 Task: Look for space in Naushahro Fīroz, Pakistan from 2nd September, 2023 to 5th September, 2023 for 1 adult in price range Rs.5000 to Rs.10000. Place can be private room with 1  bedroom having 1 bed and 1 bathroom. Property type can be house, flat, guest house, hotel. Booking option can be shelf check-in. Required host language is English.
Action: Mouse moved to (514, 127)
Screenshot: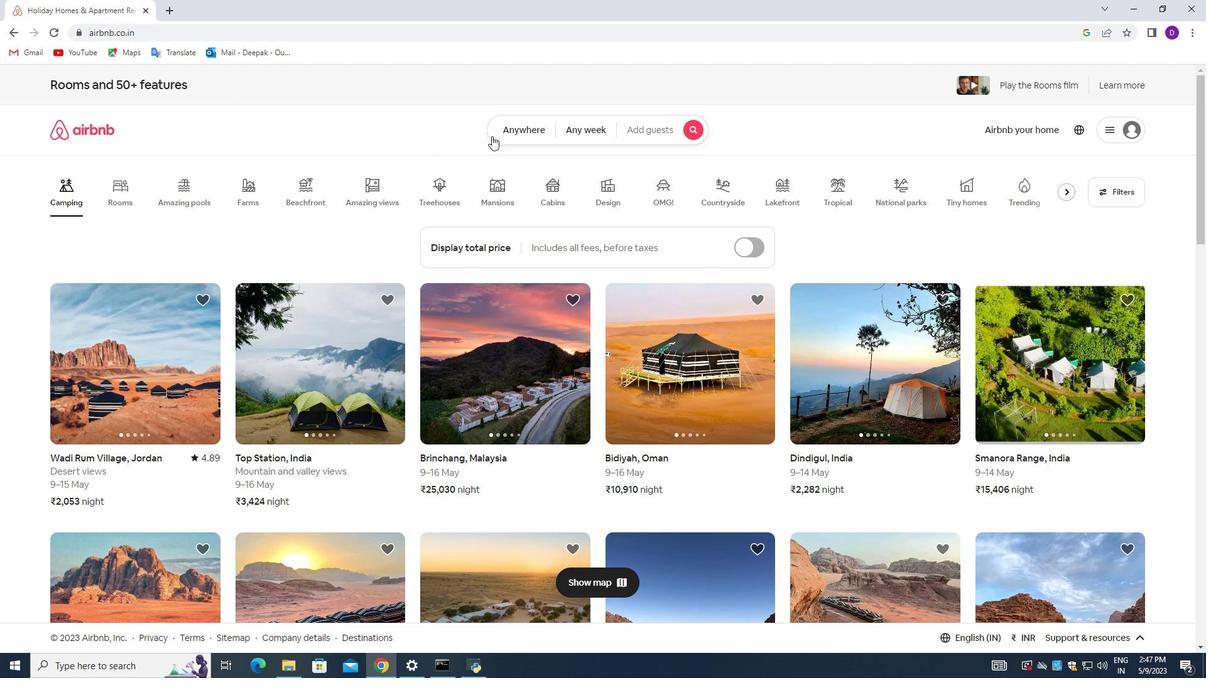 
Action: Mouse pressed left at (514, 127)
Screenshot: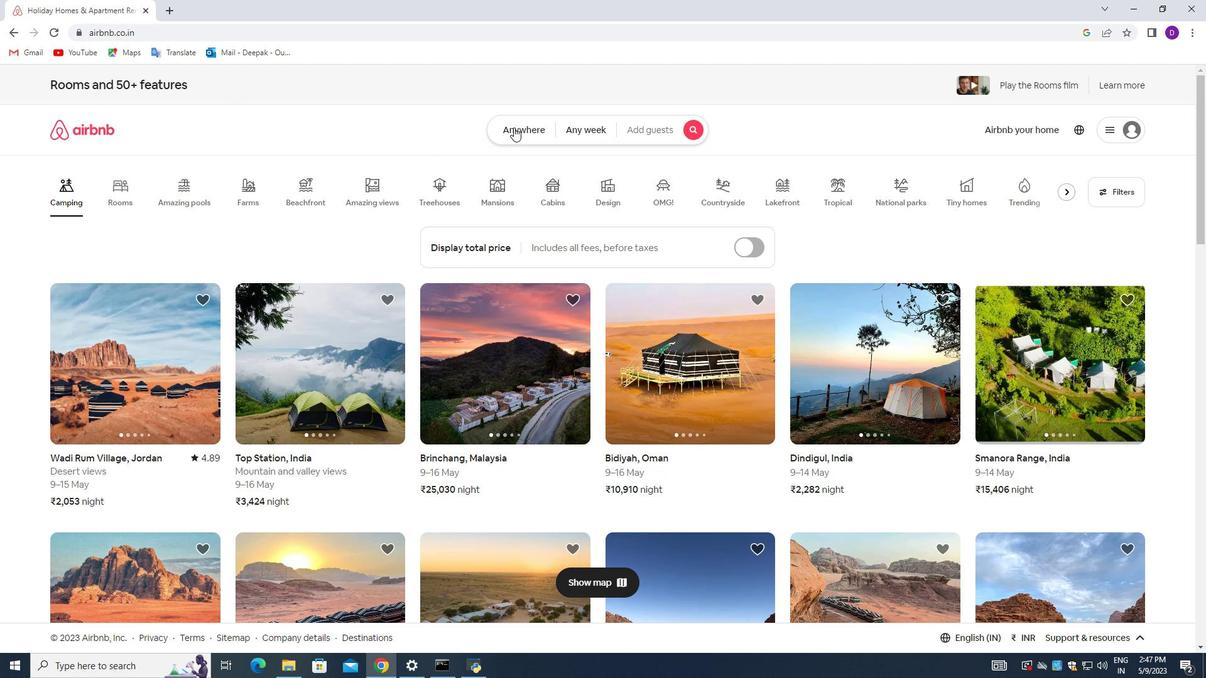 
Action: Mouse moved to (423, 182)
Screenshot: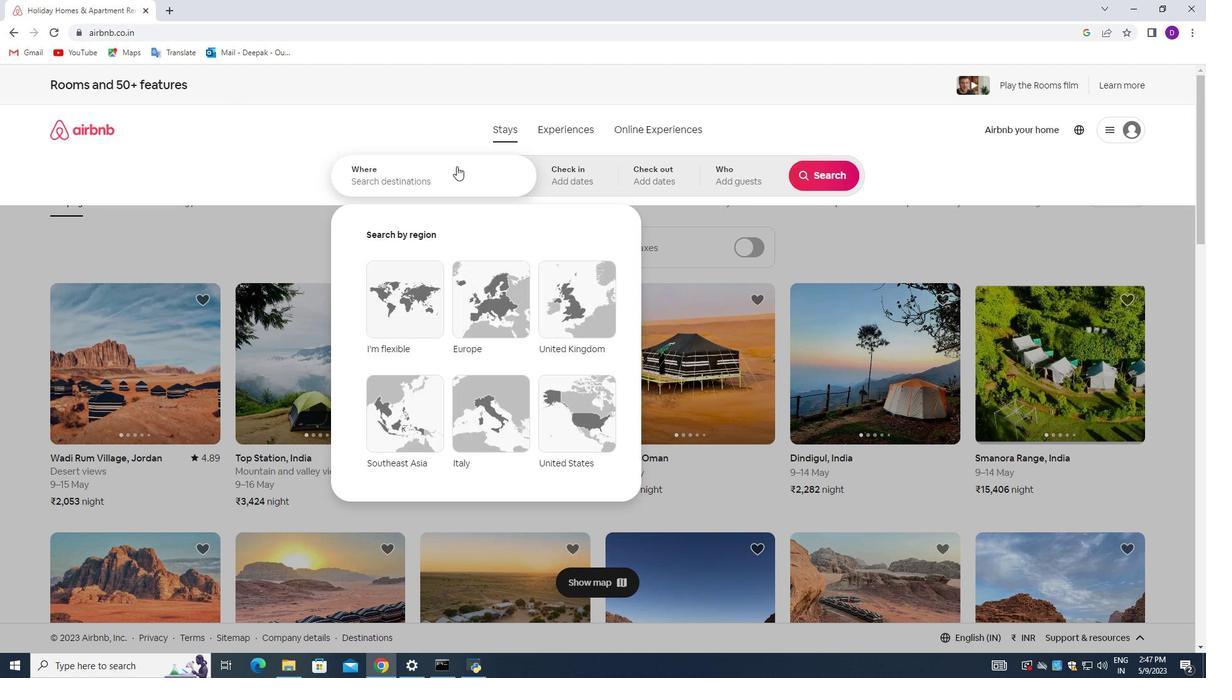 
Action: Mouse pressed left at (423, 182)
Screenshot: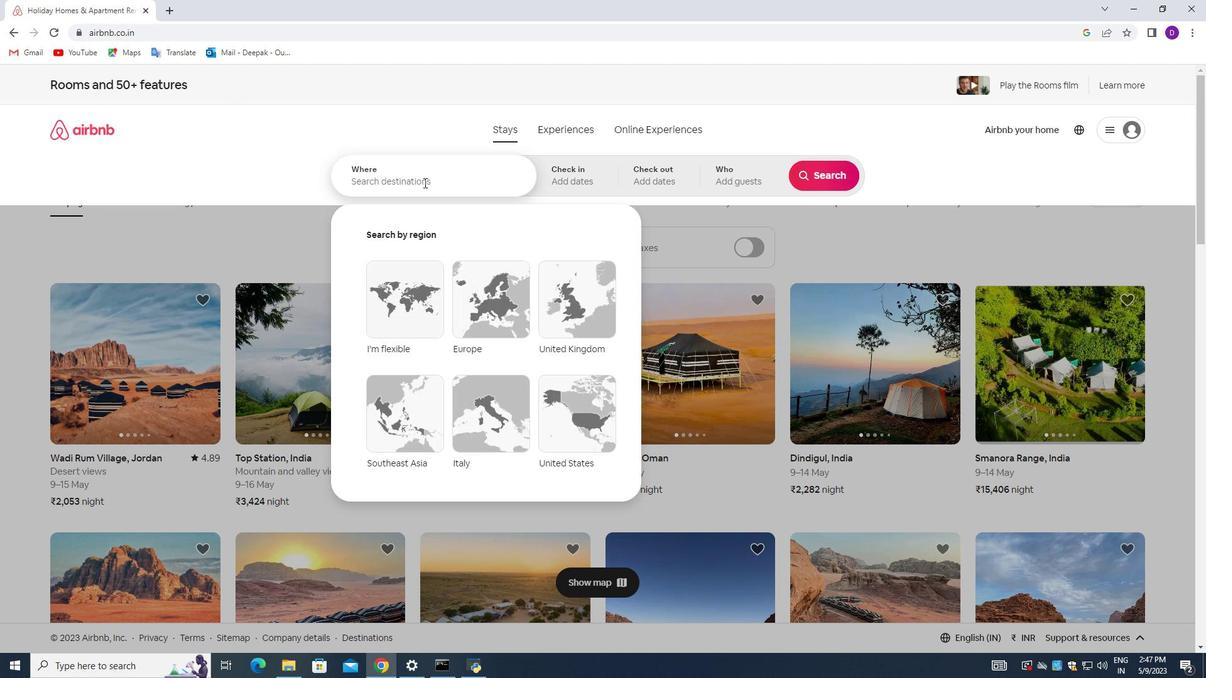 
Action: Mouse moved to (265, 218)
Screenshot: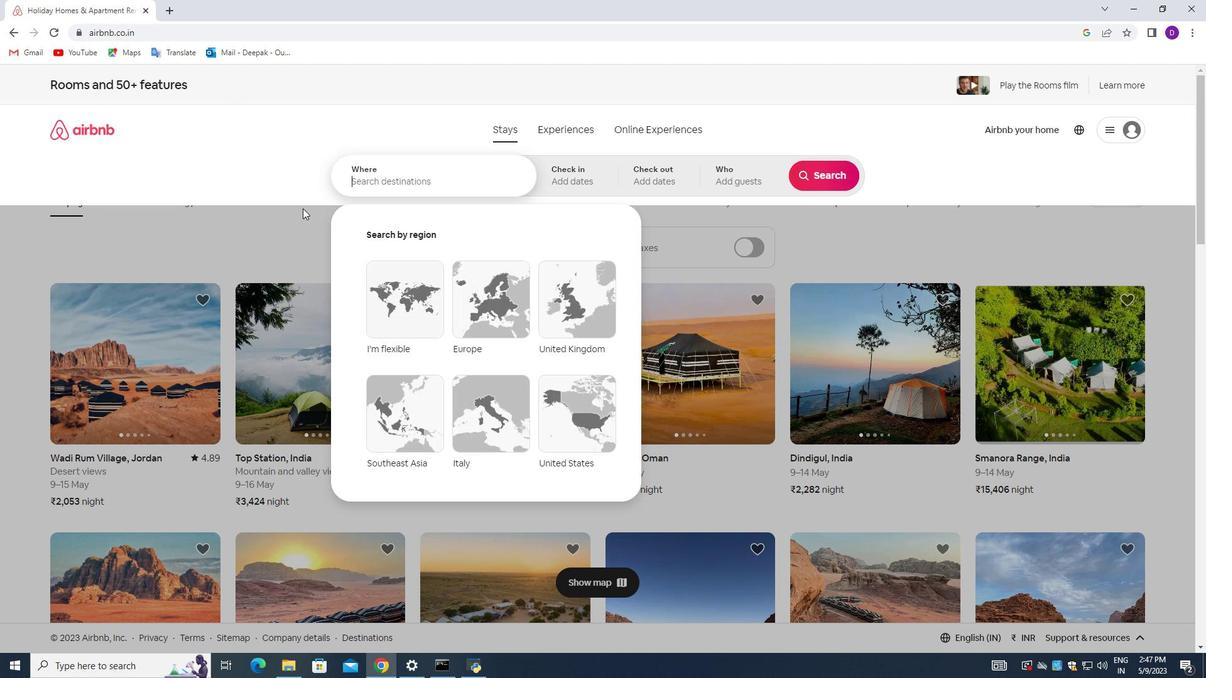 
Action: Key pressed <Key.shift>Naushahro<Key.space><Key.shift_r>Firoz,<Key.space><Key.shift>Pakistan<Key.enter>
Screenshot: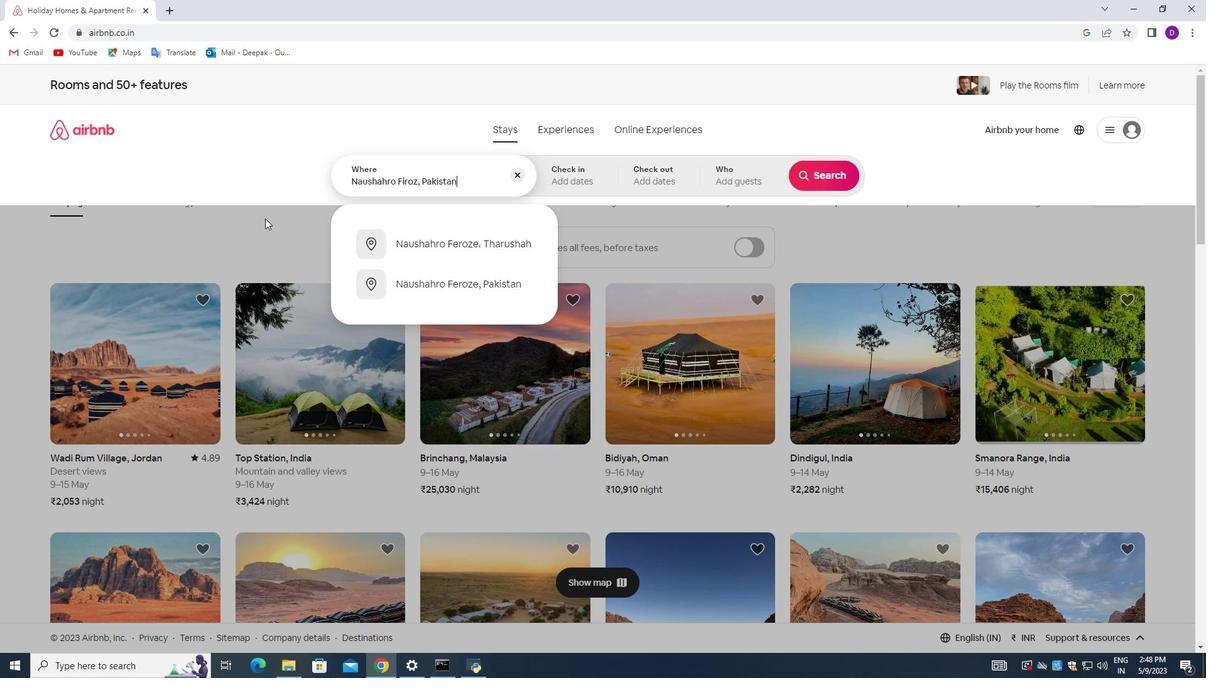 
Action: Mouse moved to (821, 281)
Screenshot: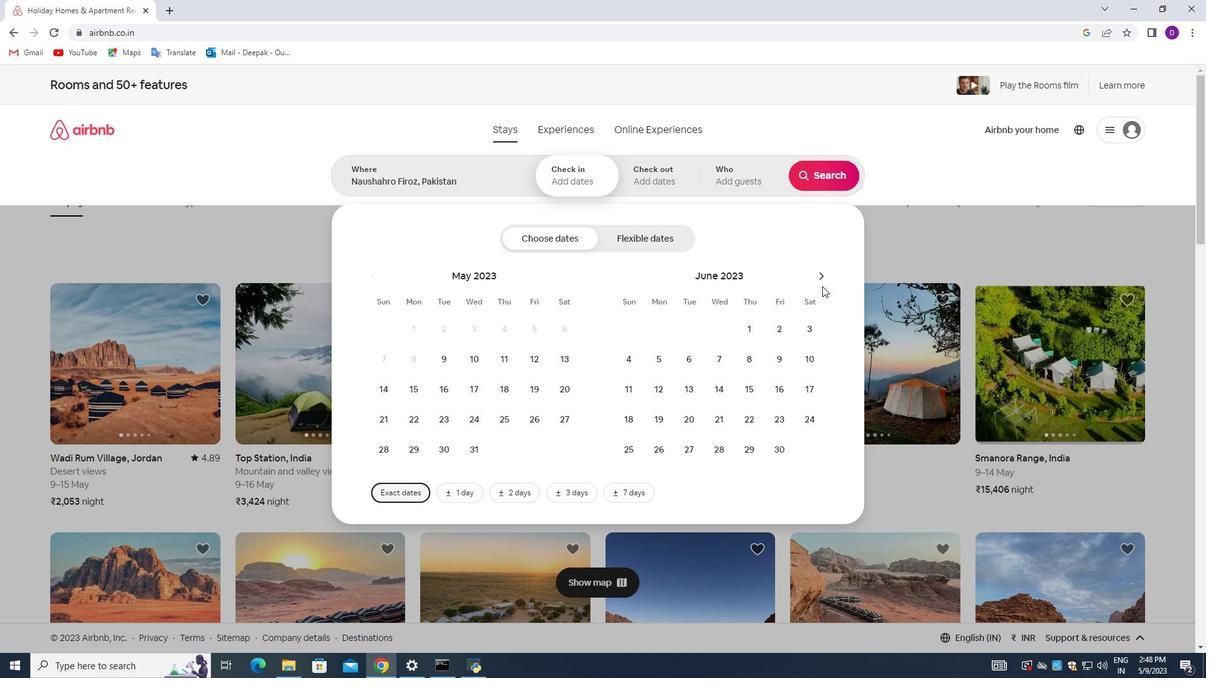 
Action: Mouse pressed left at (821, 281)
Screenshot: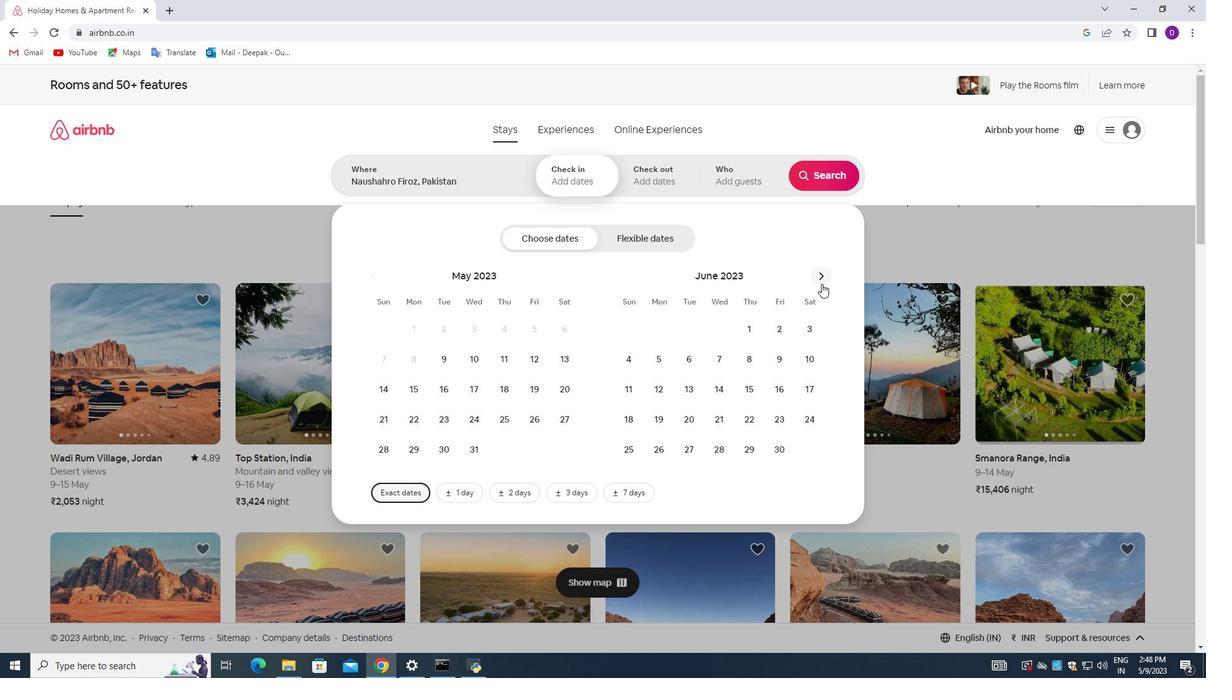 
Action: Mouse pressed left at (821, 281)
Screenshot: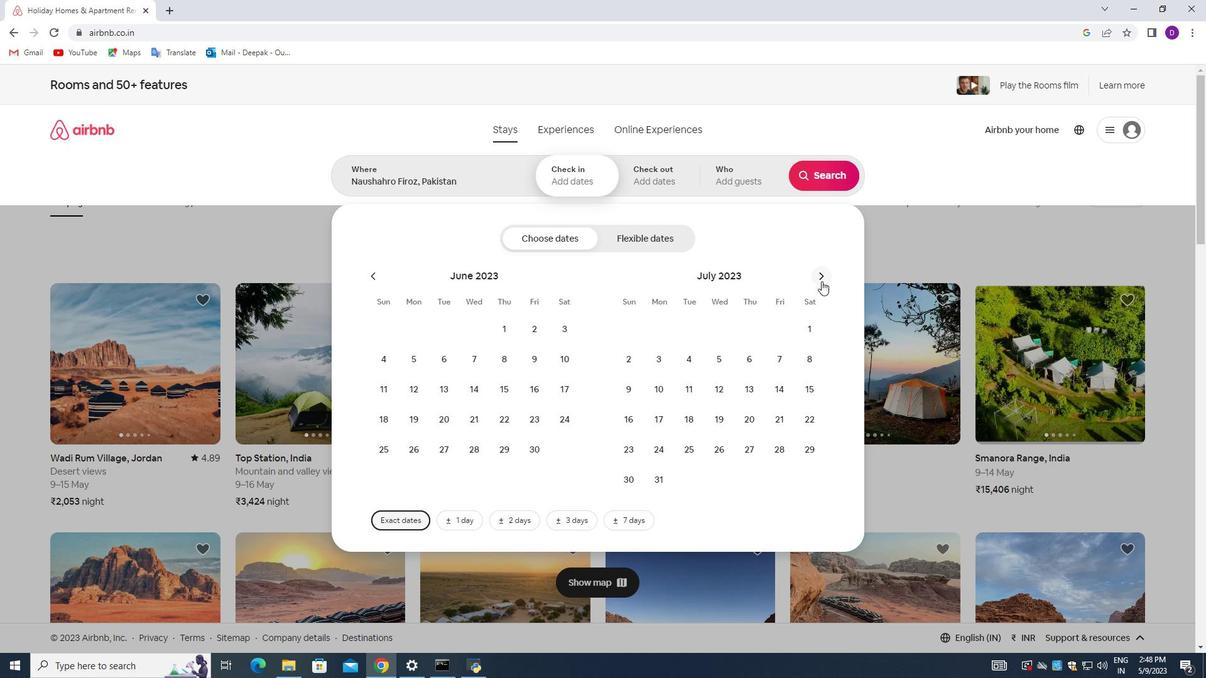 
Action: Mouse pressed left at (821, 281)
Screenshot: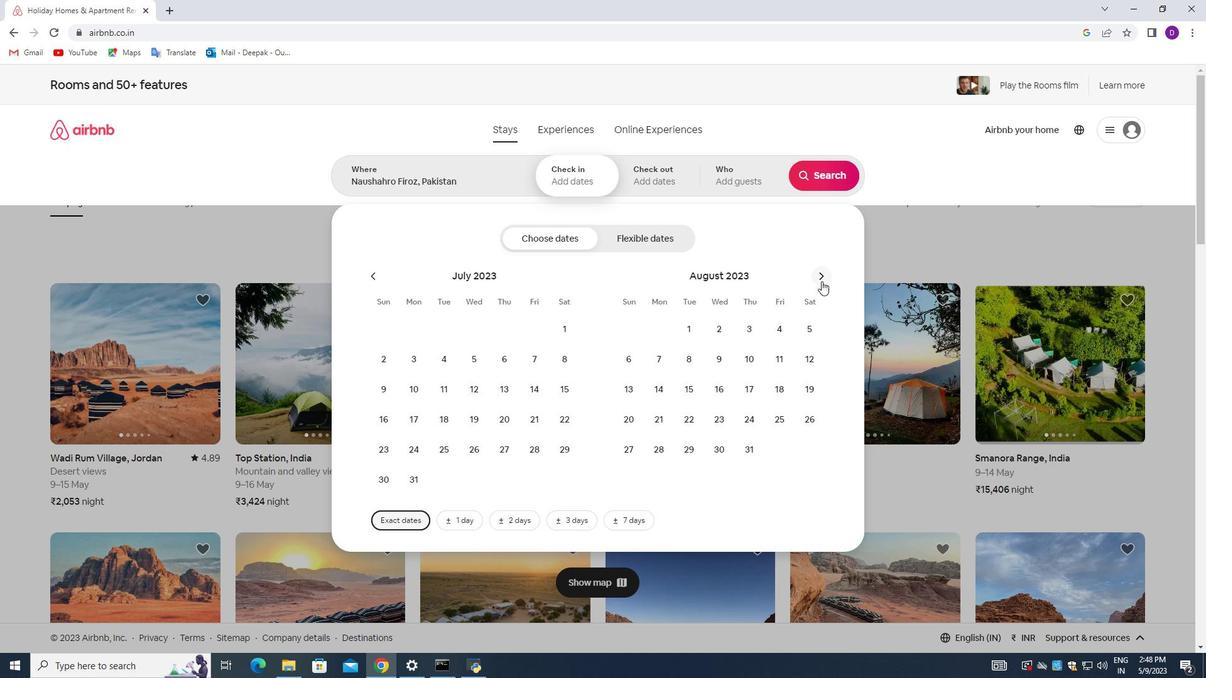 
Action: Mouse moved to (813, 324)
Screenshot: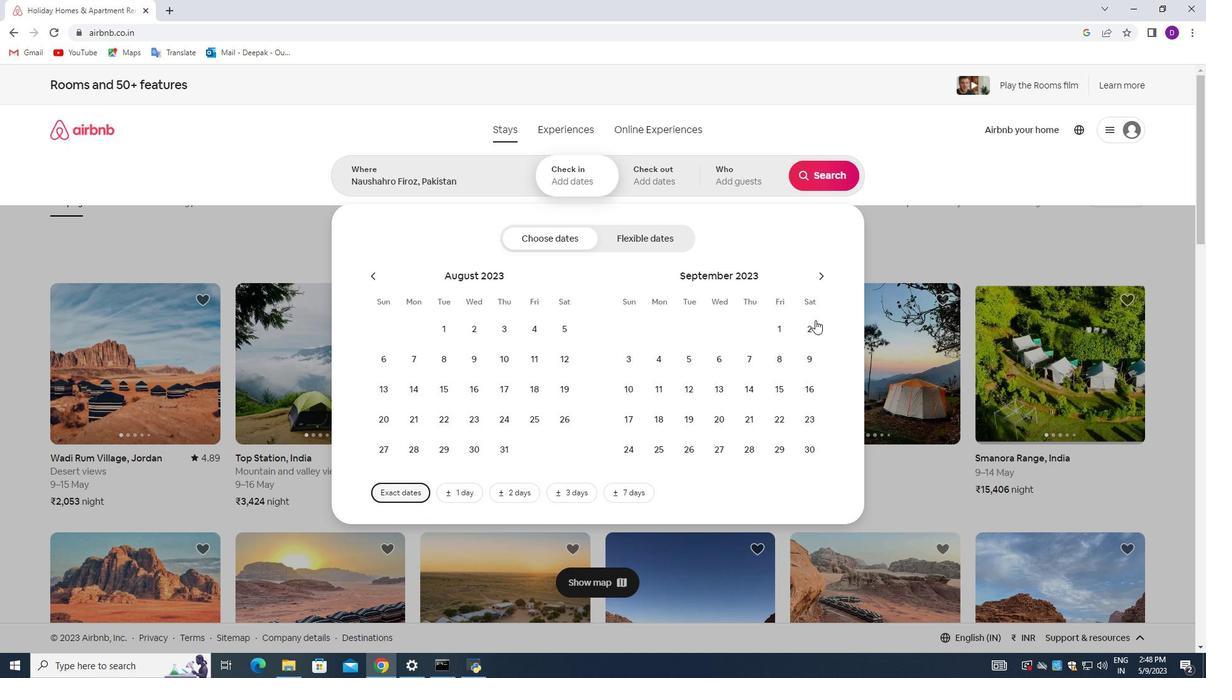 
Action: Mouse pressed left at (813, 324)
Screenshot: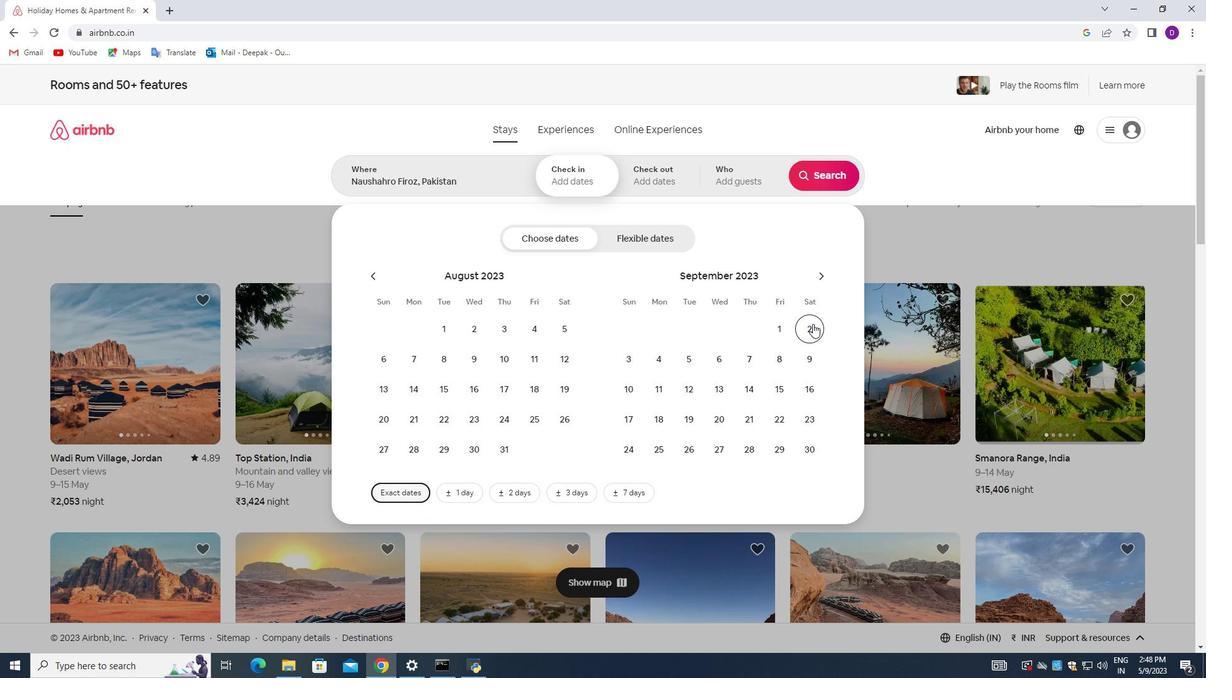 
Action: Mouse moved to (691, 353)
Screenshot: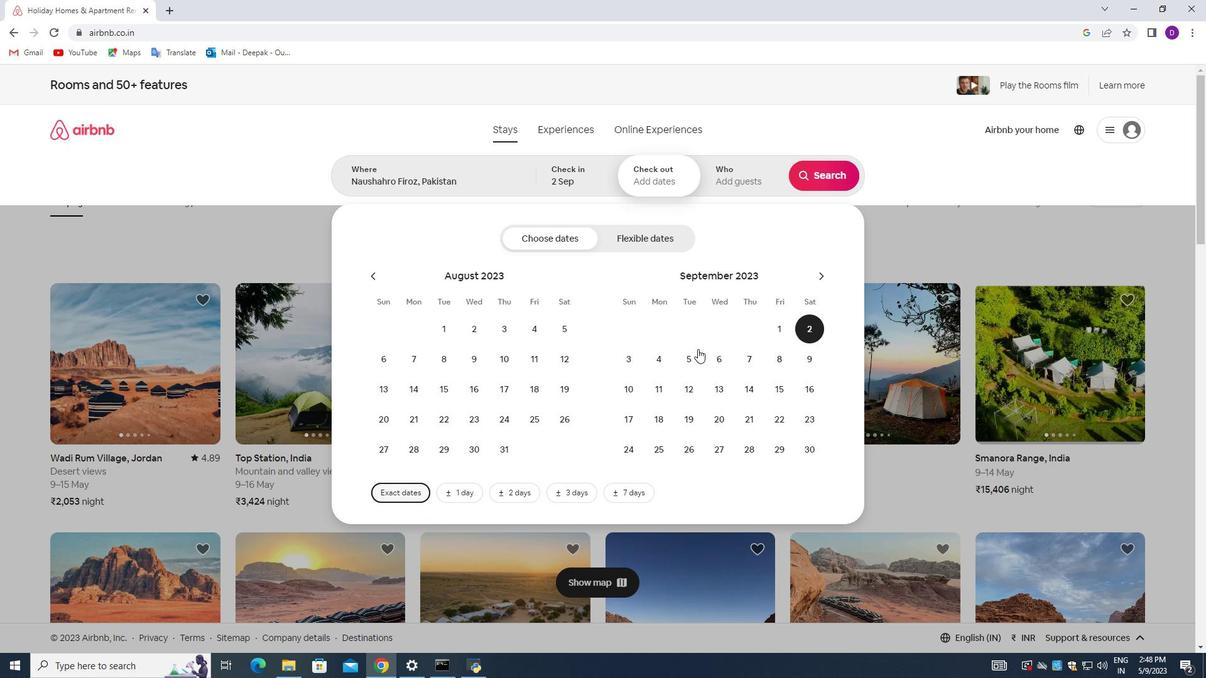 
Action: Mouse pressed left at (691, 353)
Screenshot: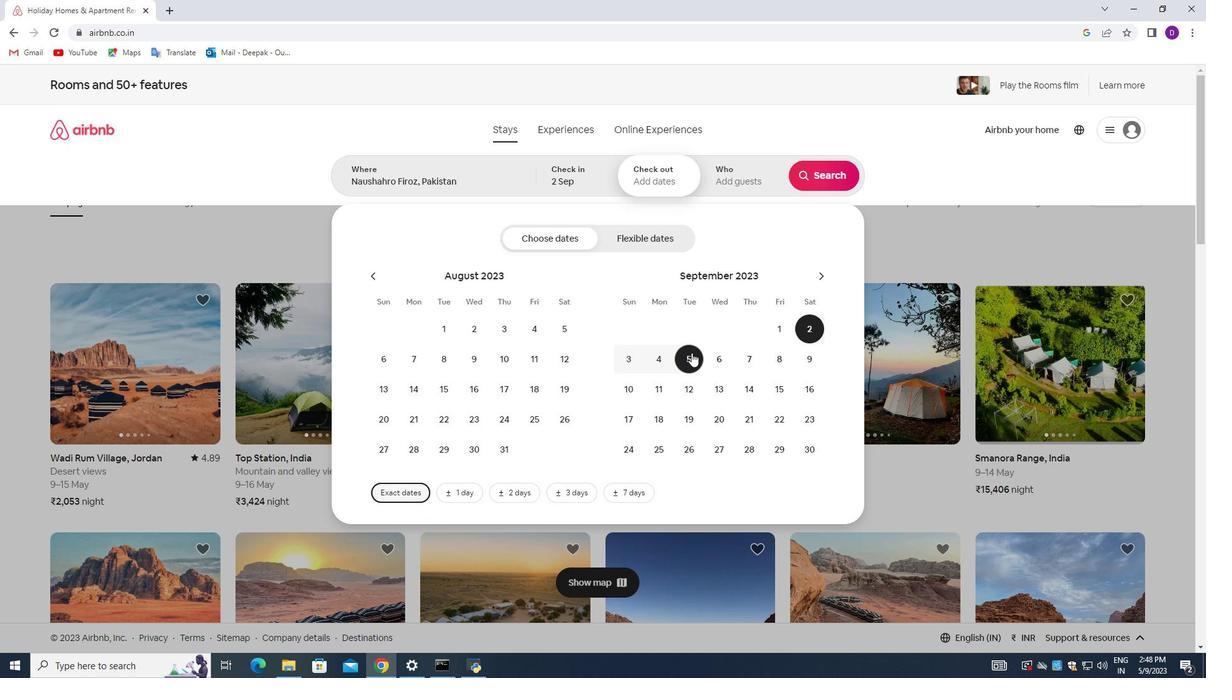 
Action: Mouse moved to (723, 178)
Screenshot: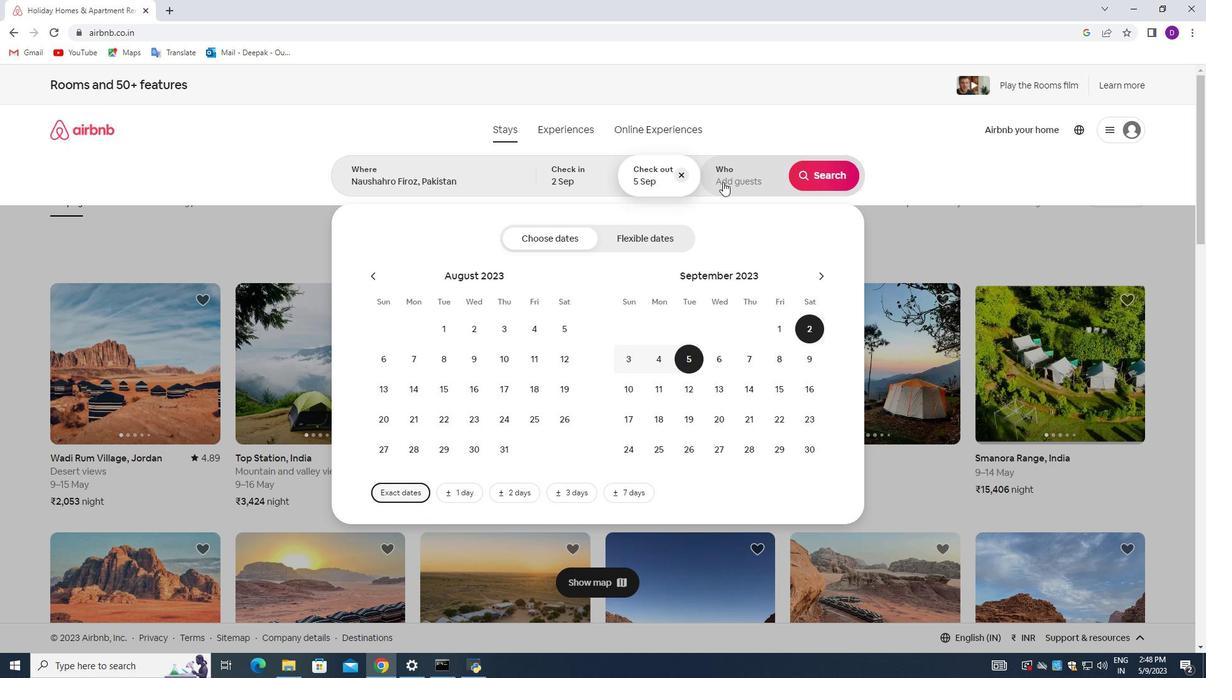 
Action: Mouse pressed left at (723, 178)
Screenshot: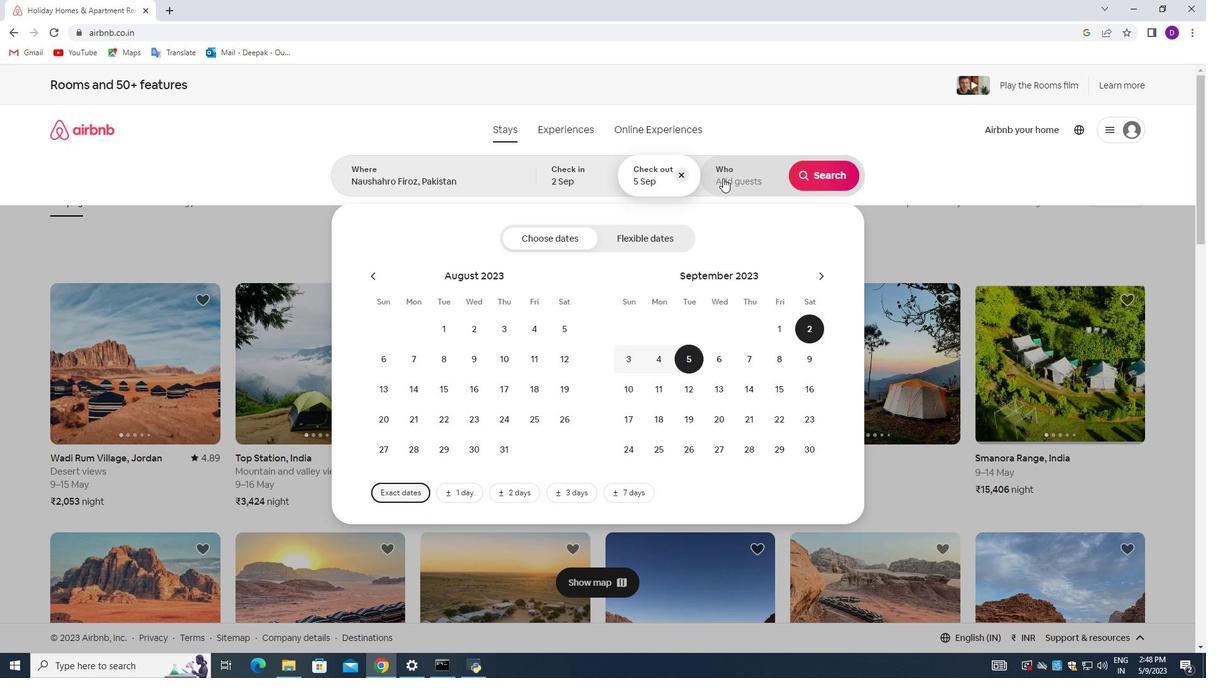
Action: Mouse moved to (821, 243)
Screenshot: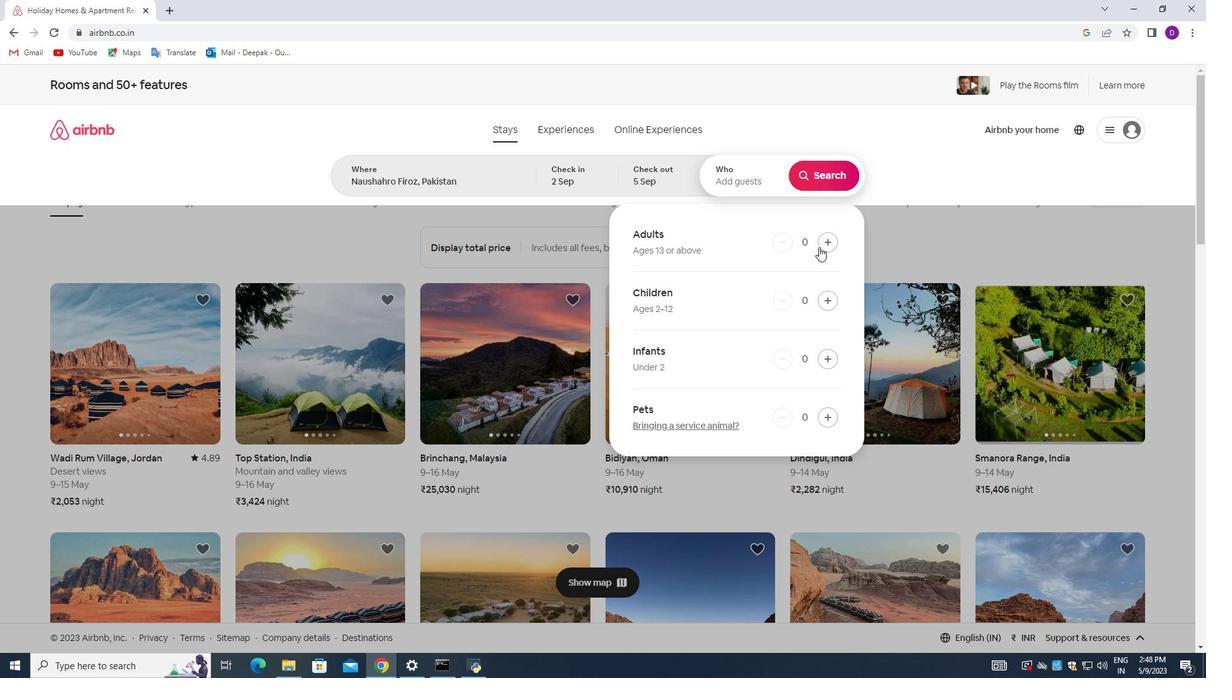 
Action: Mouse pressed left at (821, 243)
Screenshot: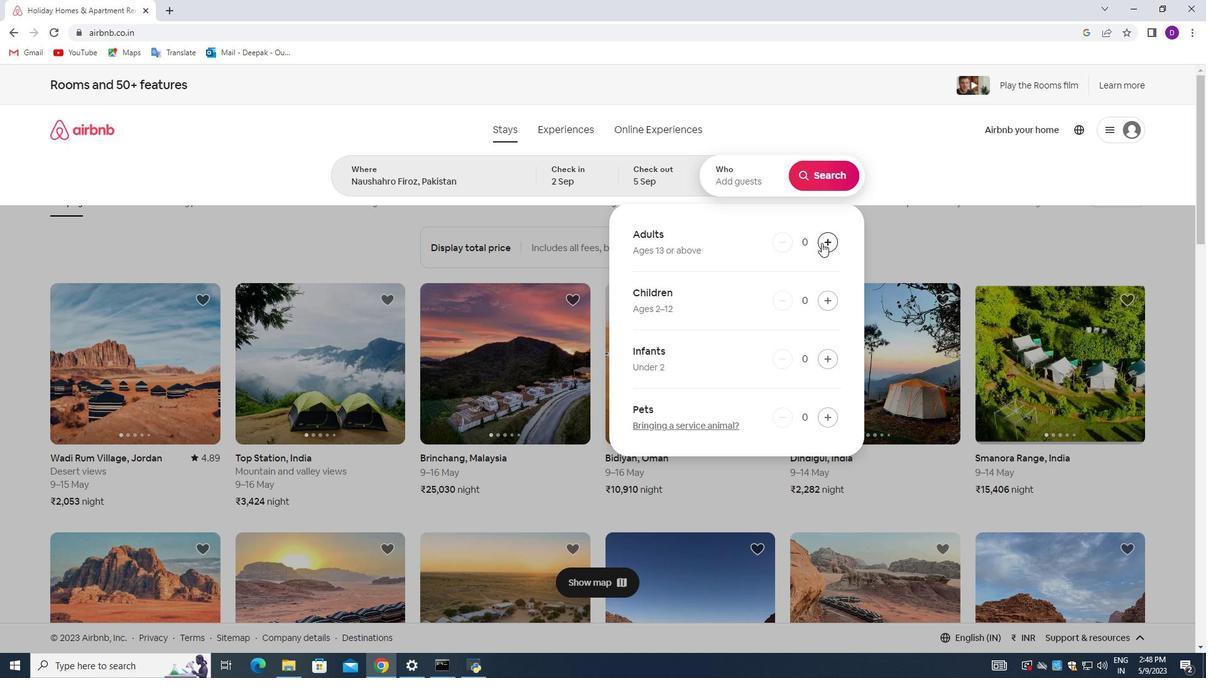 
Action: Mouse moved to (816, 175)
Screenshot: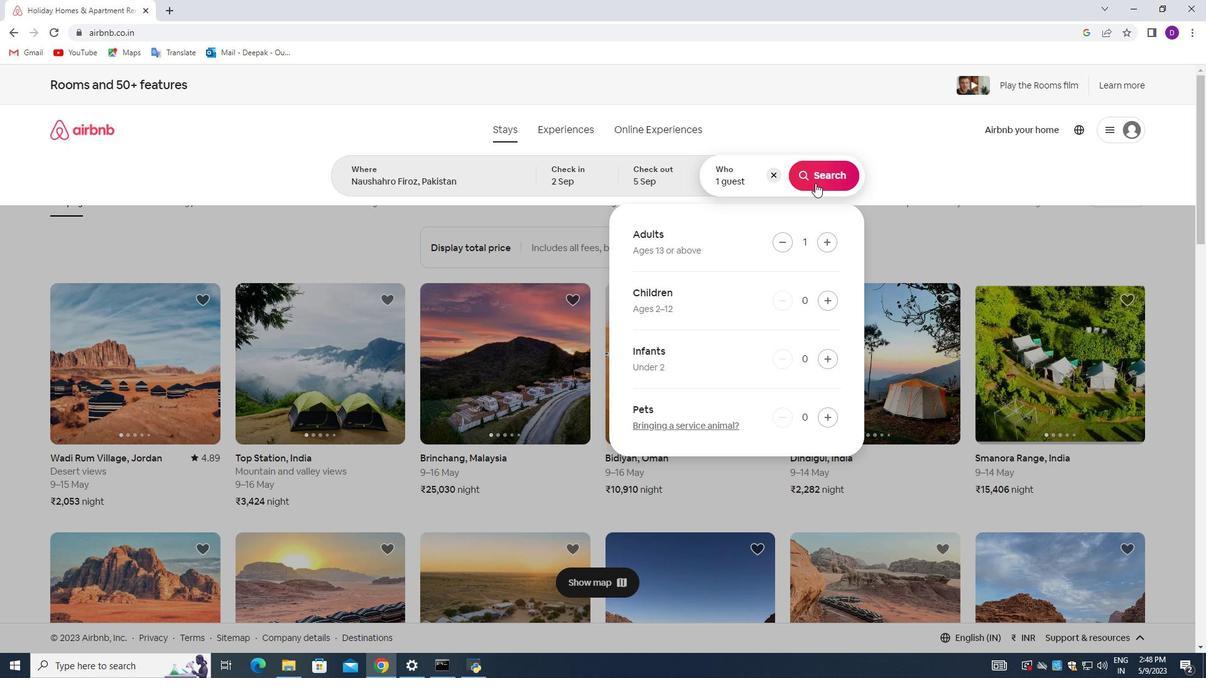 
Action: Mouse pressed left at (816, 175)
Screenshot: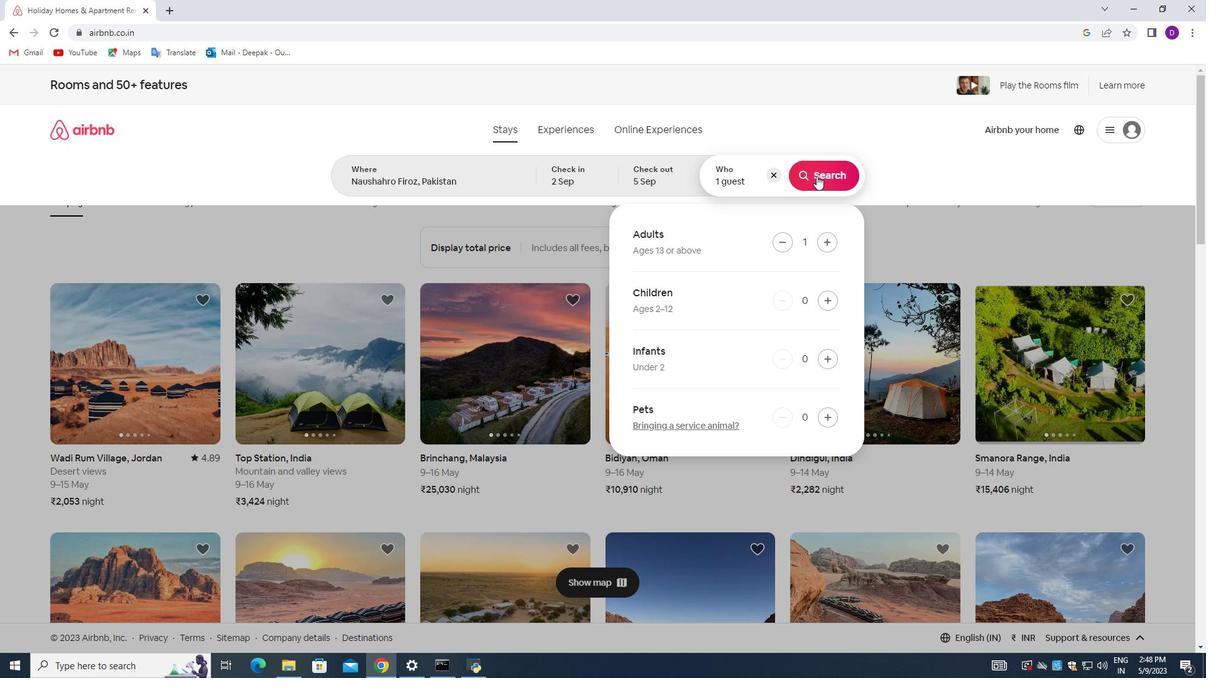 
Action: Mouse moved to (1133, 140)
Screenshot: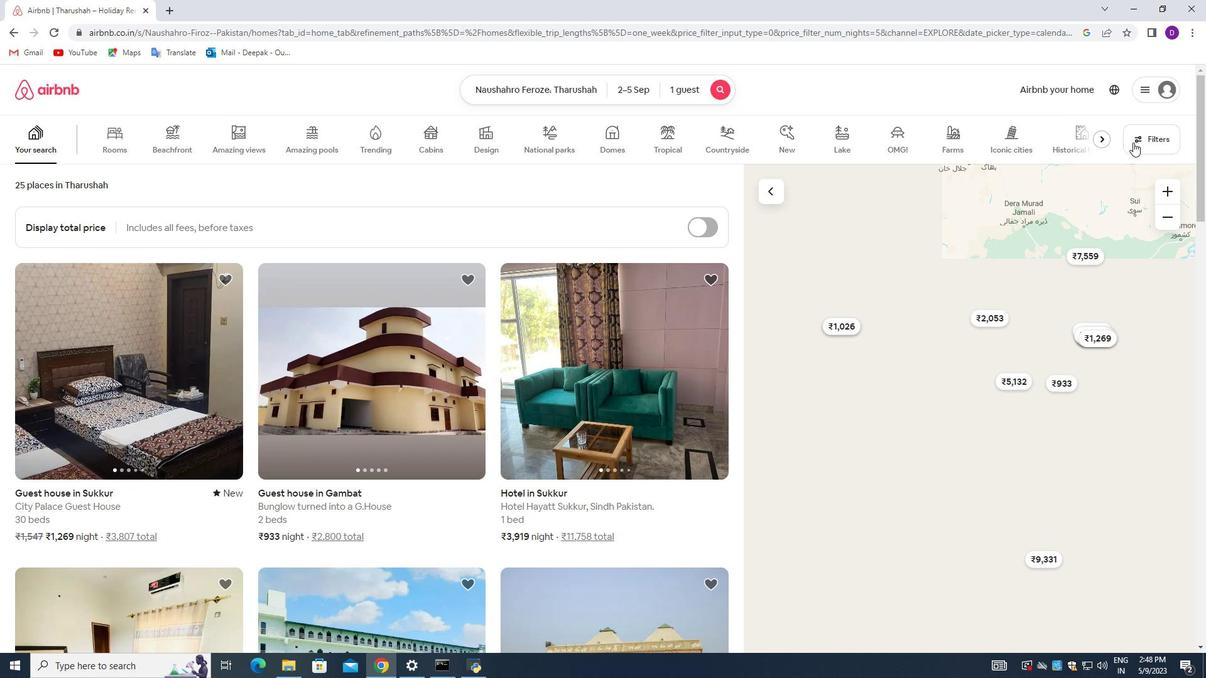 
Action: Mouse pressed left at (1133, 140)
Screenshot: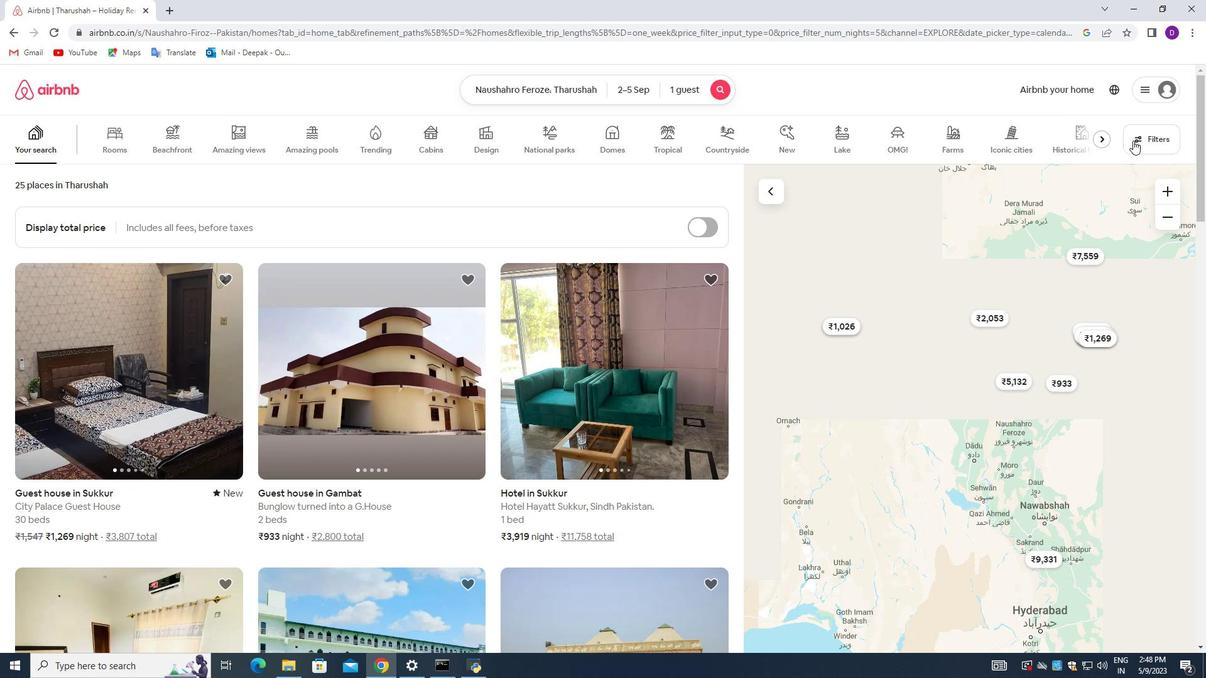 
Action: Mouse moved to (464, 448)
Screenshot: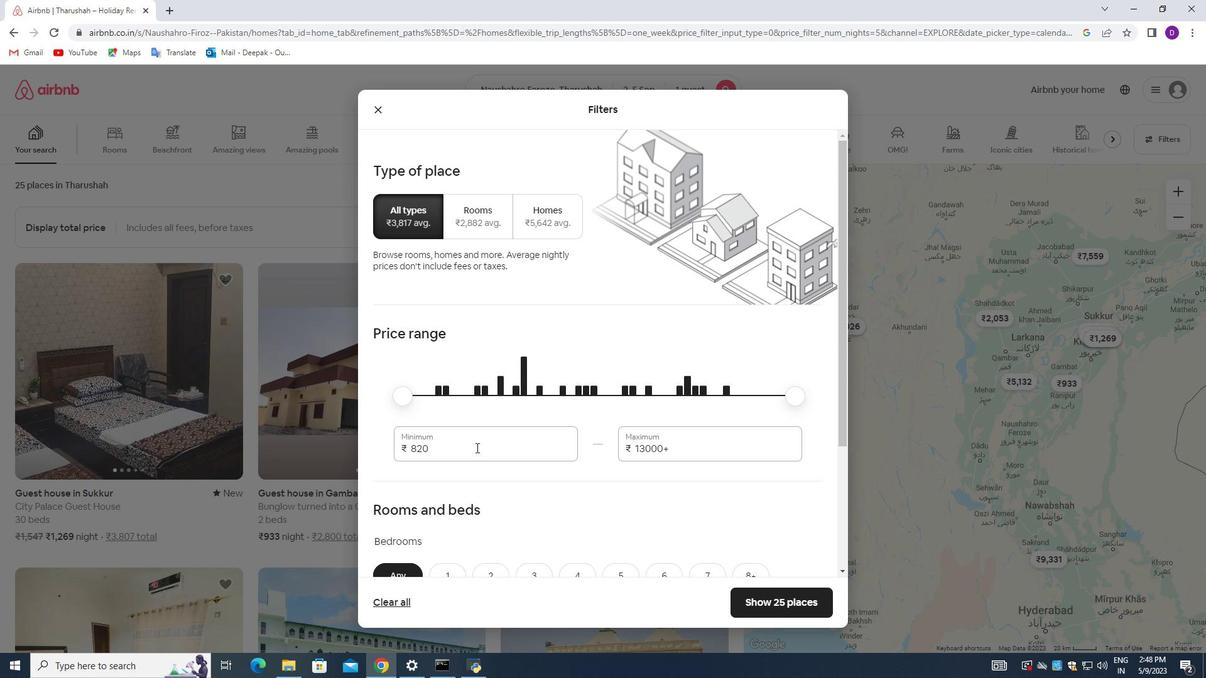 
Action: Mouse pressed left at (464, 448)
Screenshot: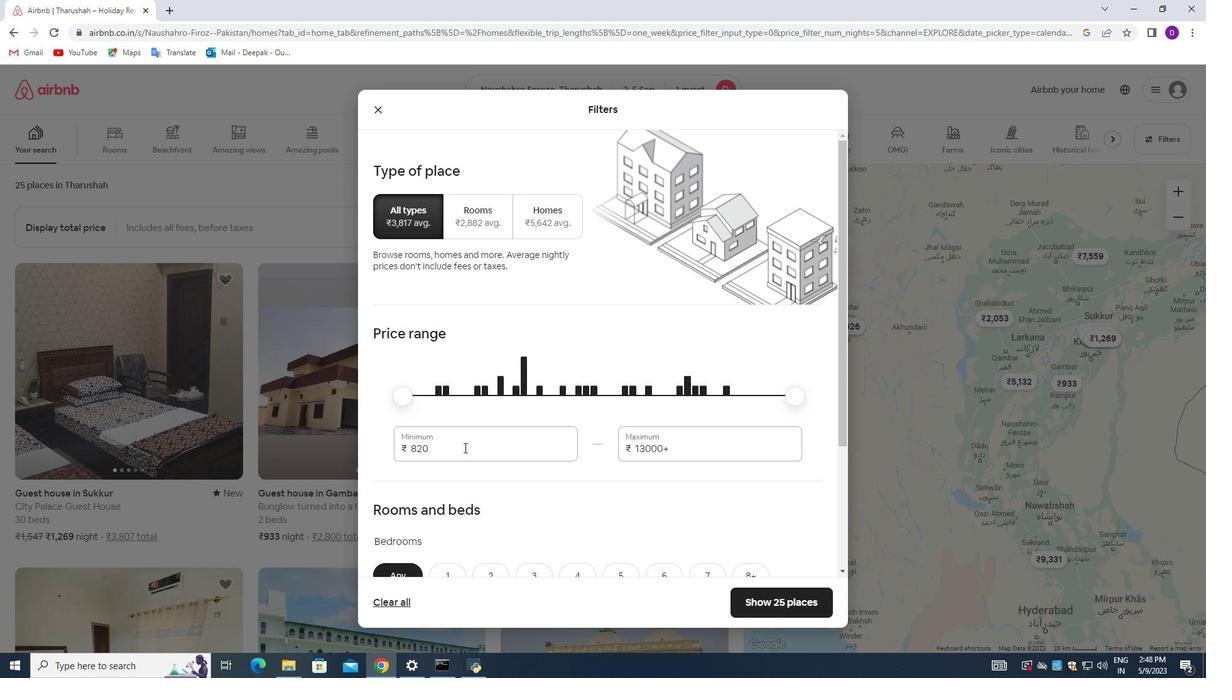 
Action: Mouse pressed left at (464, 448)
Screenshot: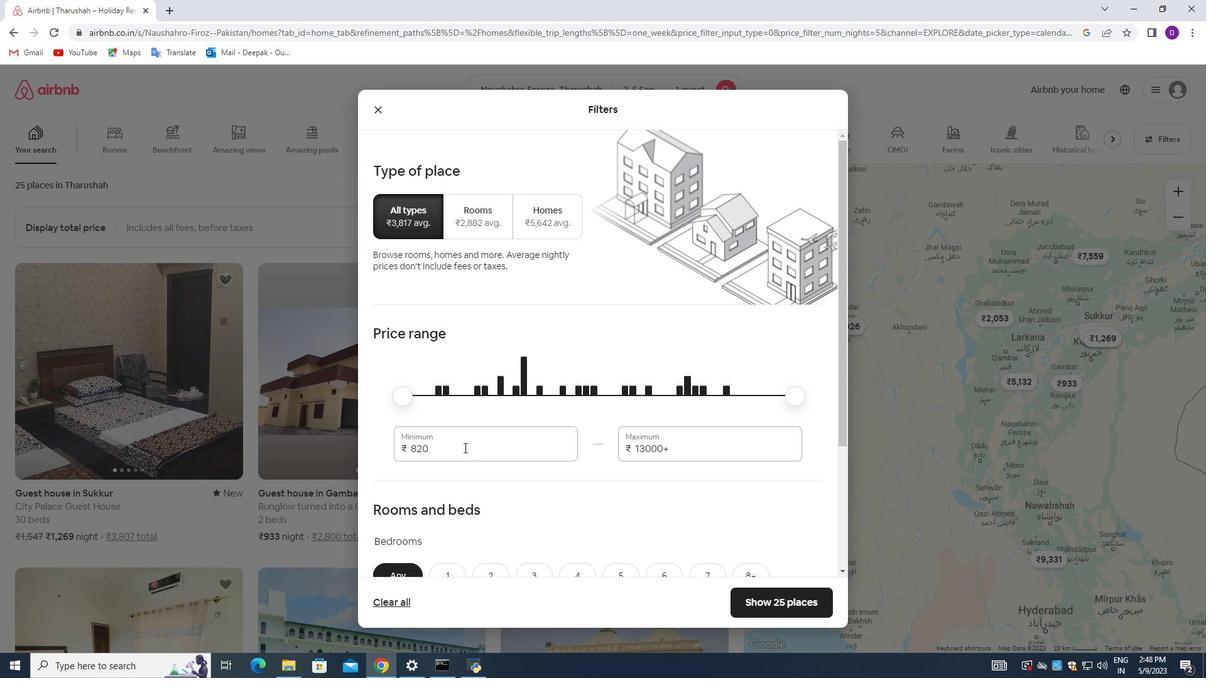 
Action: Key pressed 5000<Key.tab>10000
Screenshot: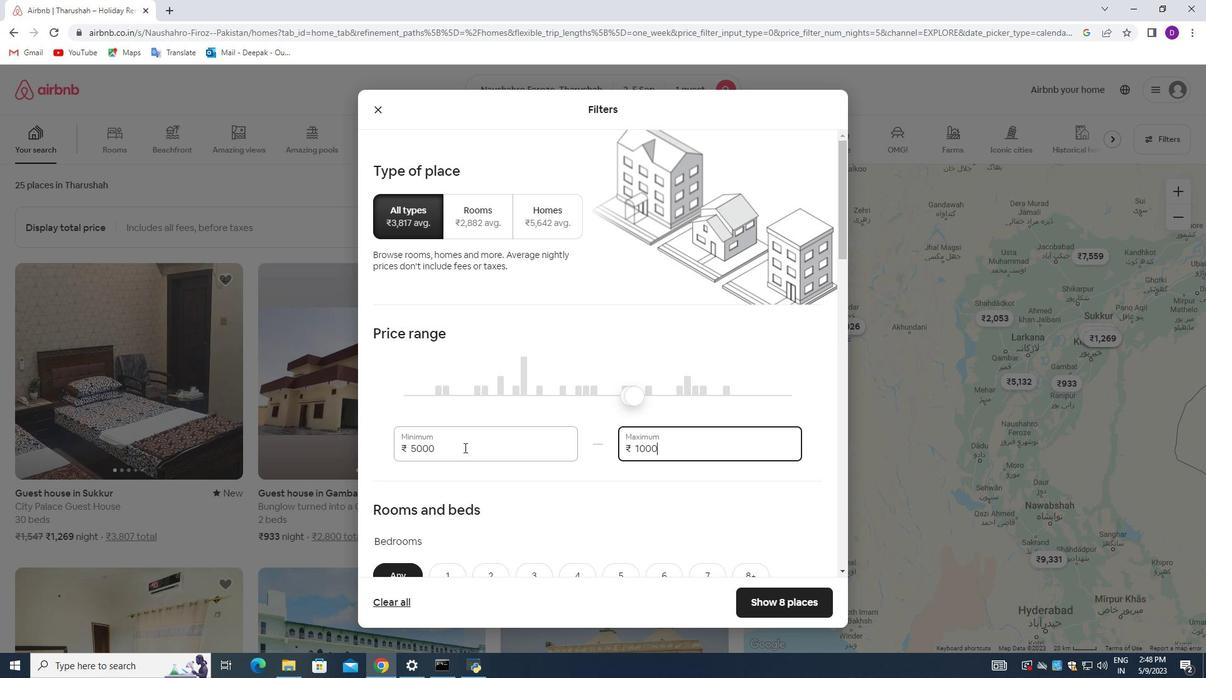 
Action: Mouse moved to (500, 427)
Screenshot: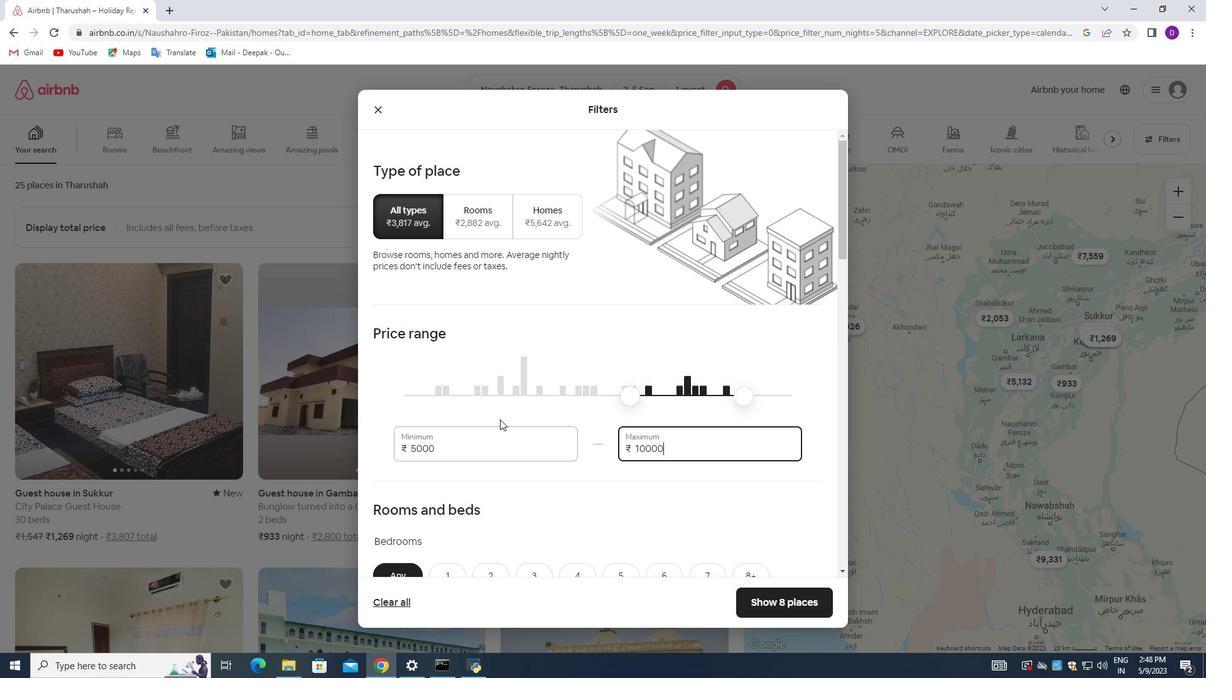 
Action: Mouse scrolled (500, 426) with delta (0, 0)
Screenshot: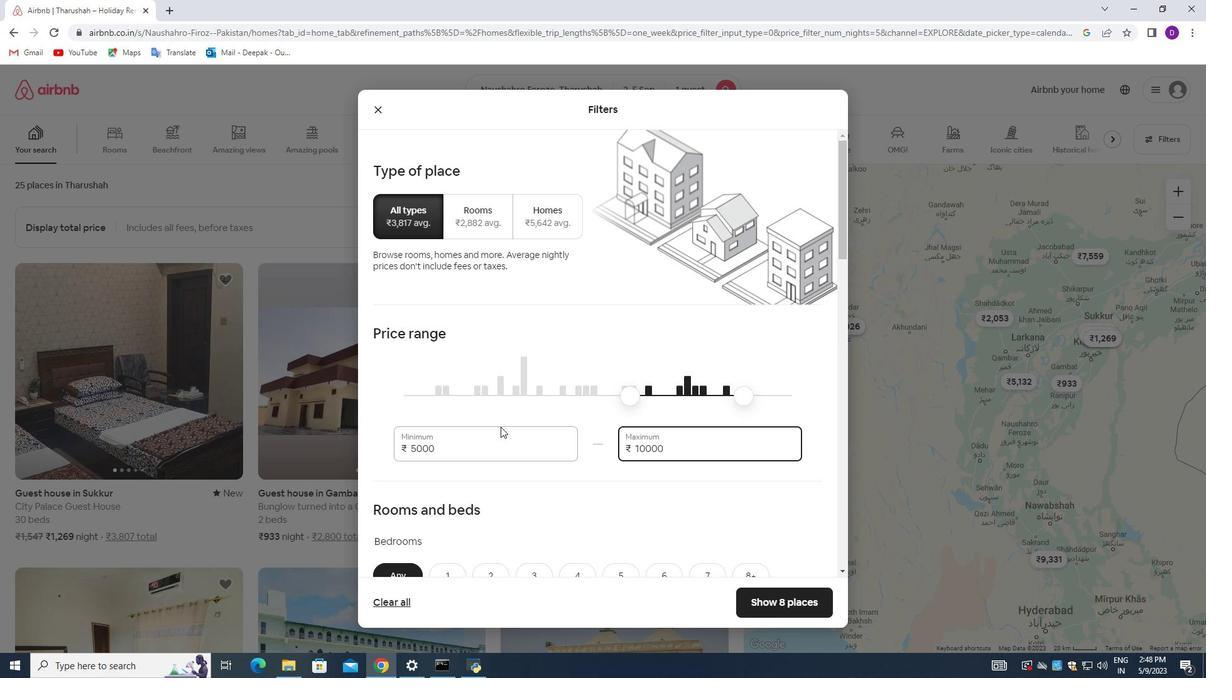
Action: Mouse scrolled (500, 426) with delta (0, 0)
Screenshot: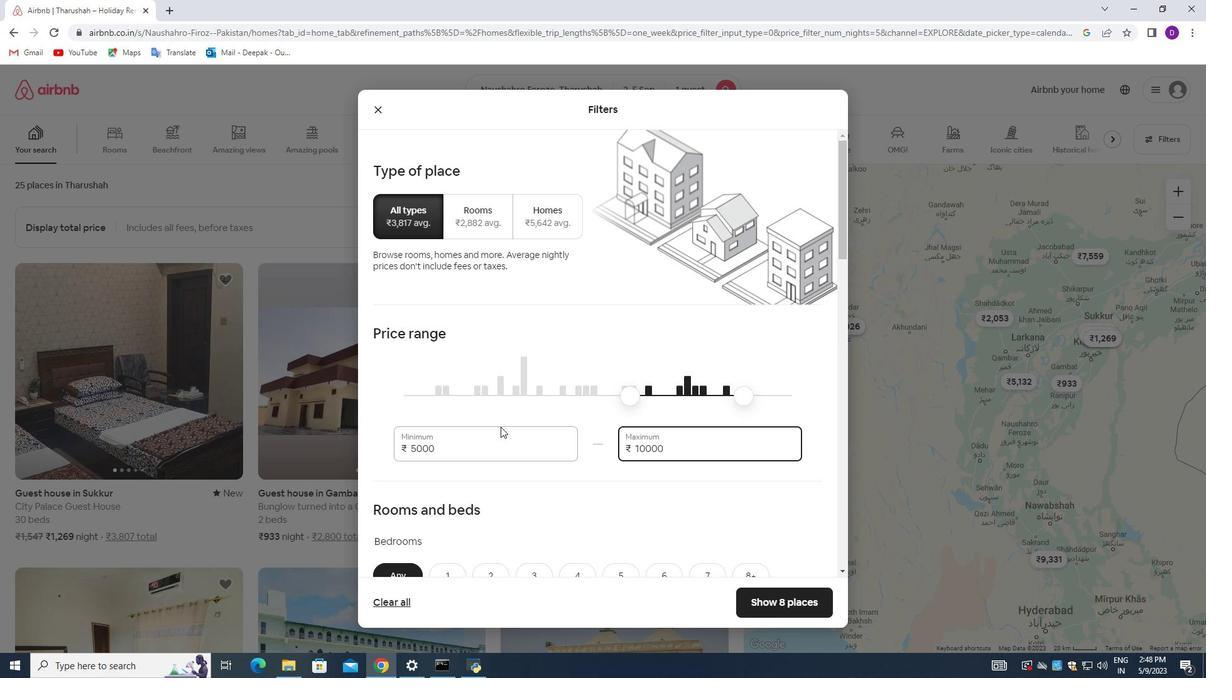 
Action: Mouse scrolled (500, 426) with delta (0, 0)
Screenshot: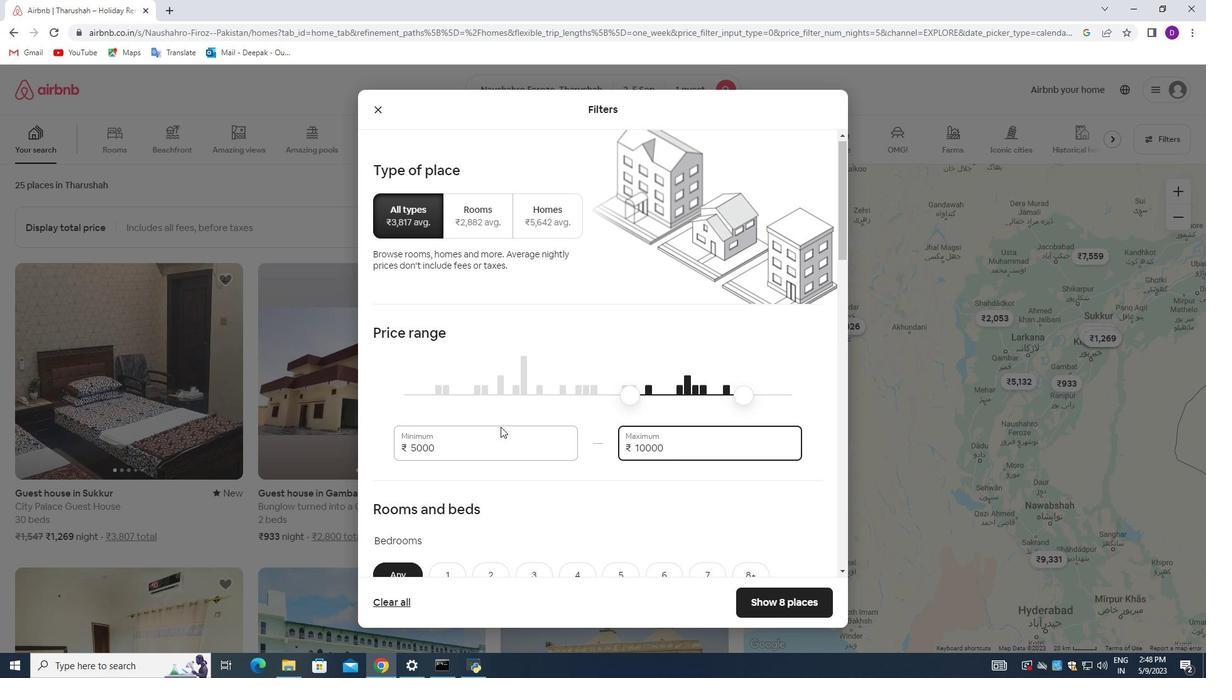 
Action: Mouse scrolled (500, 426) with delta (0, 0)
Screenshot: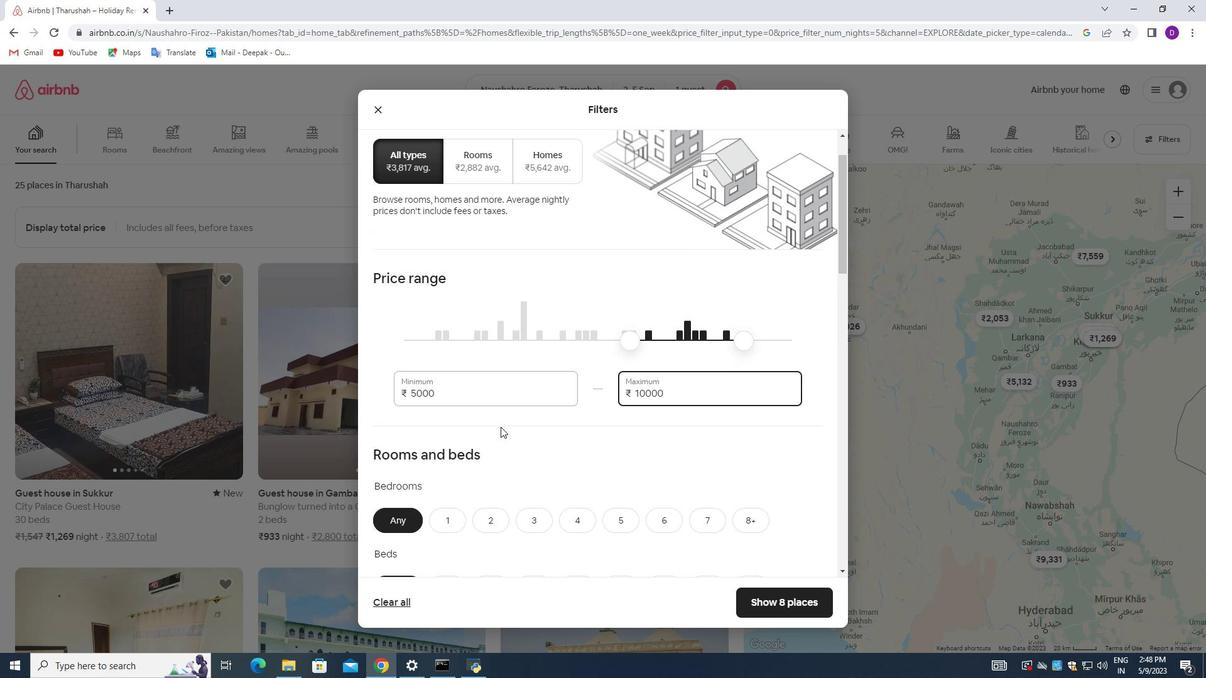 
Action: Mouse moved to (449, 328)
Screenshot: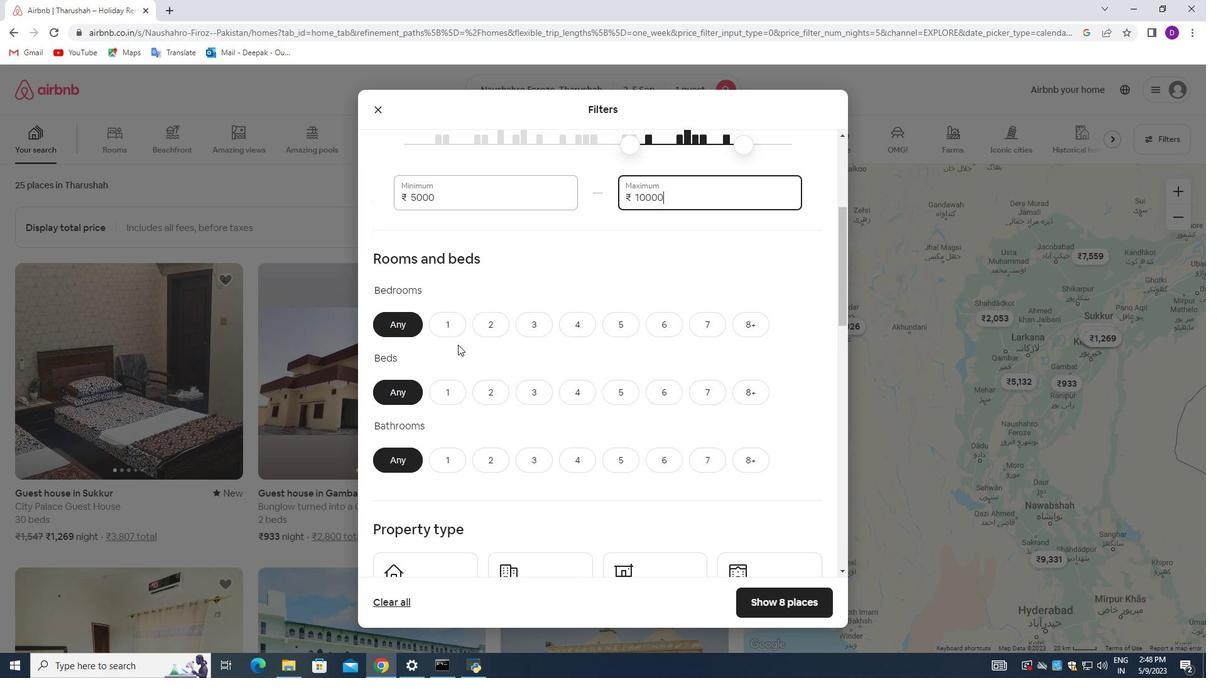 
Action: Mouse pressed left at (449, 328)
Screenshot: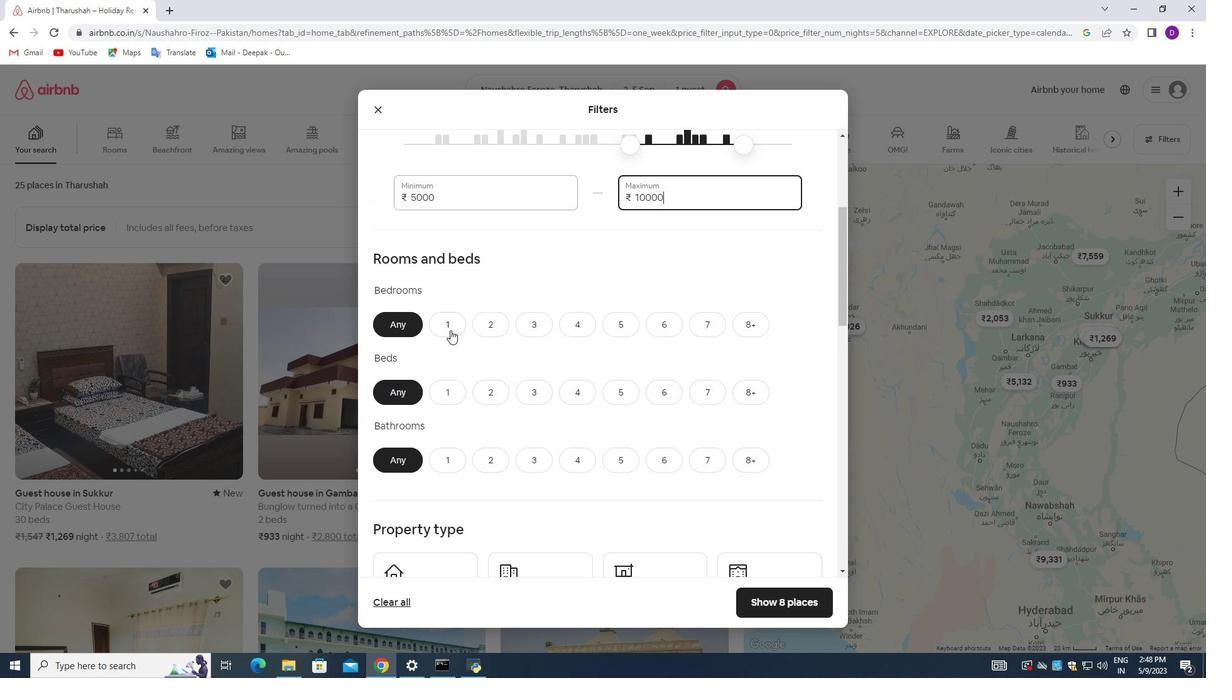 
Action: Mouse moved to (441, 387)
Screenshot: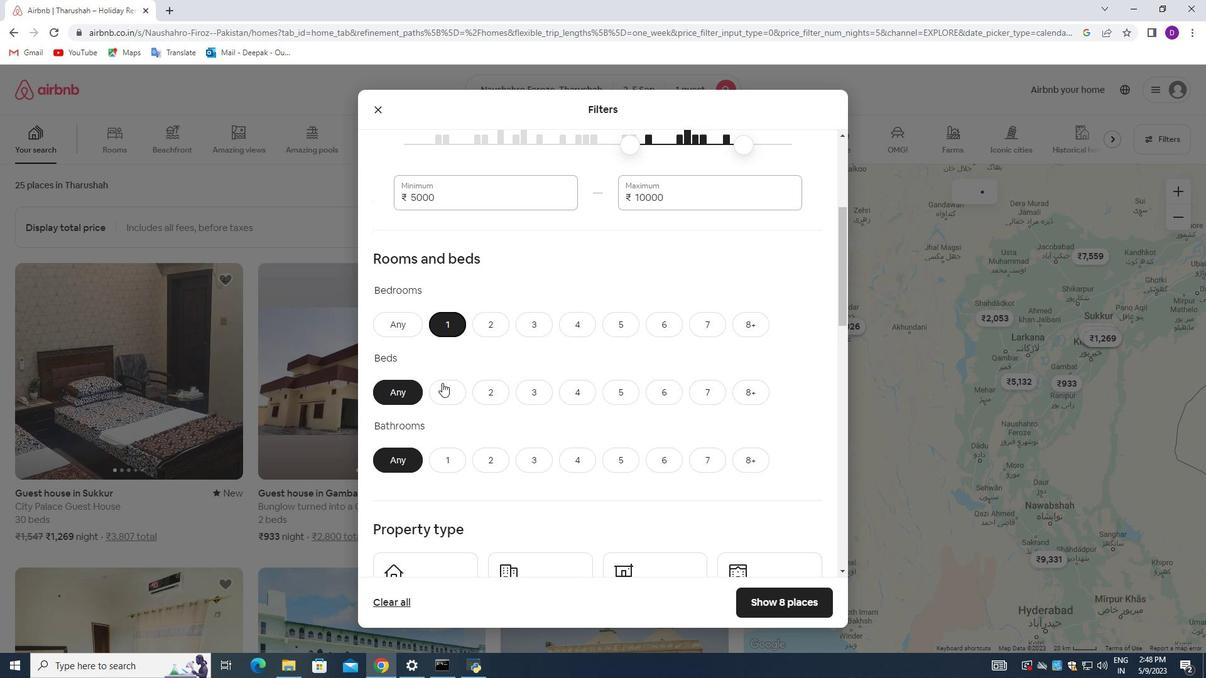 
Action: Mouse pressed left at (441, 387)
Screenshot: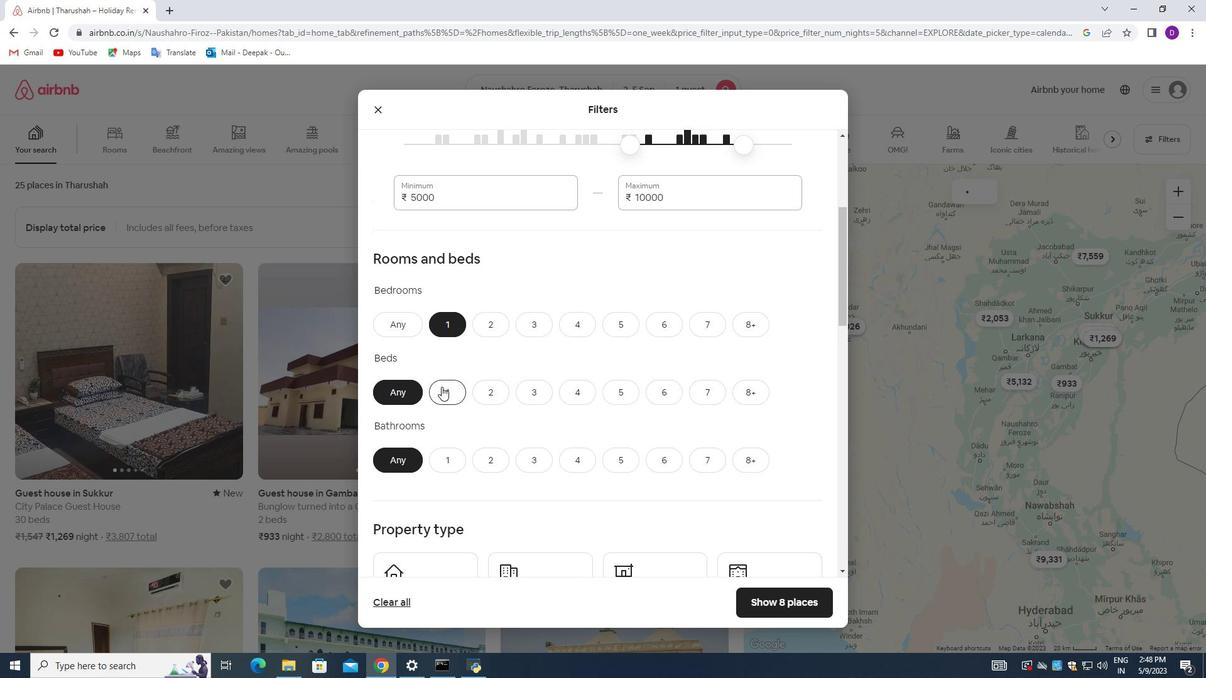 
Action: Mouse moved to (448, 454)
Screenshot: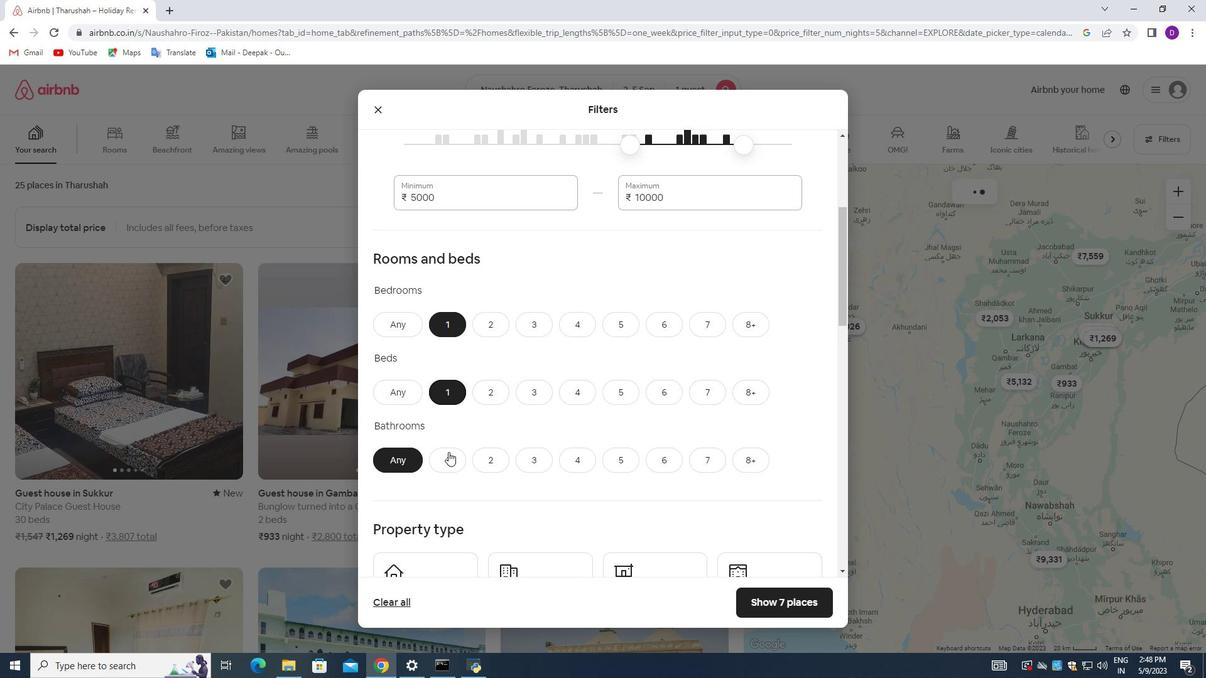 
Action: Mouse pressed left at (448, 454)
Screenshot: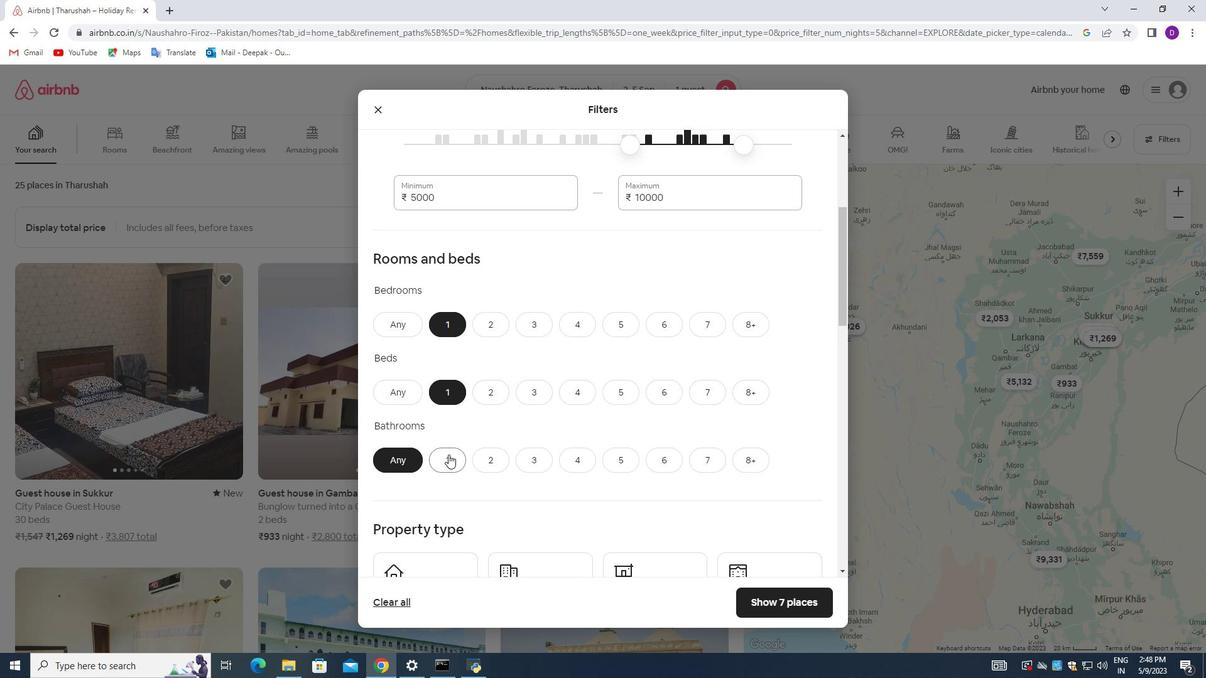 
Action: Mouse moved to (525, 398)
Screenshot: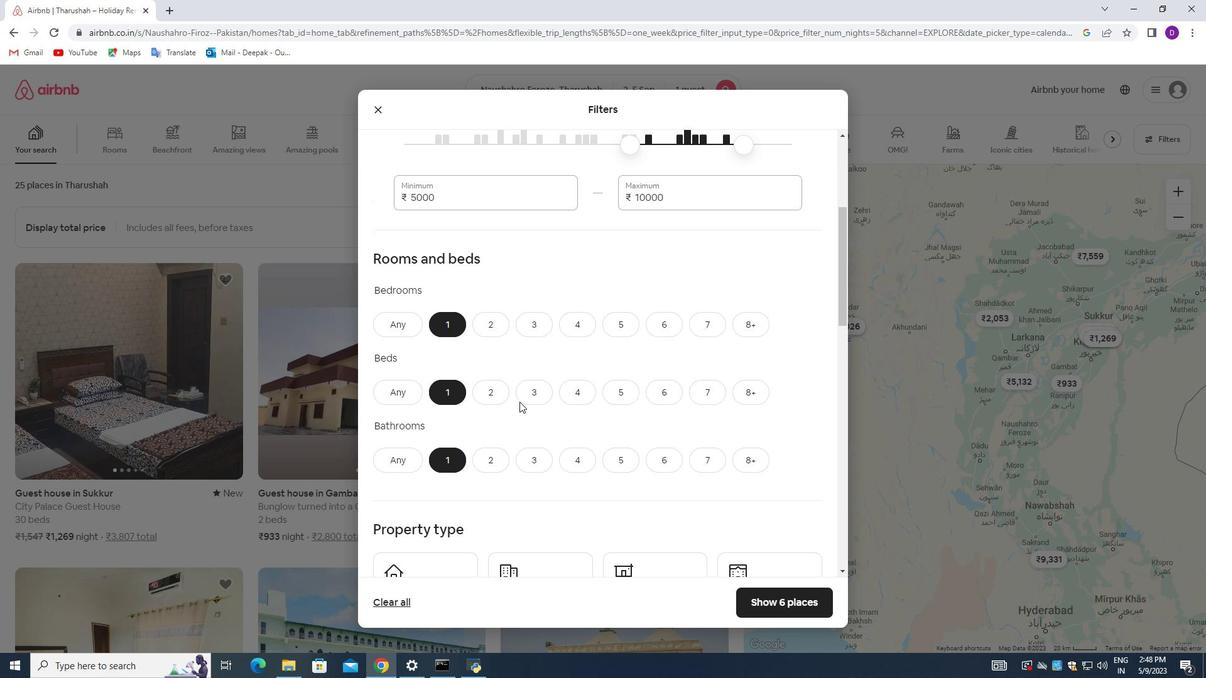 
Action: Mouse scrolled (525, 397) with delta (0, 0)
Screenshot: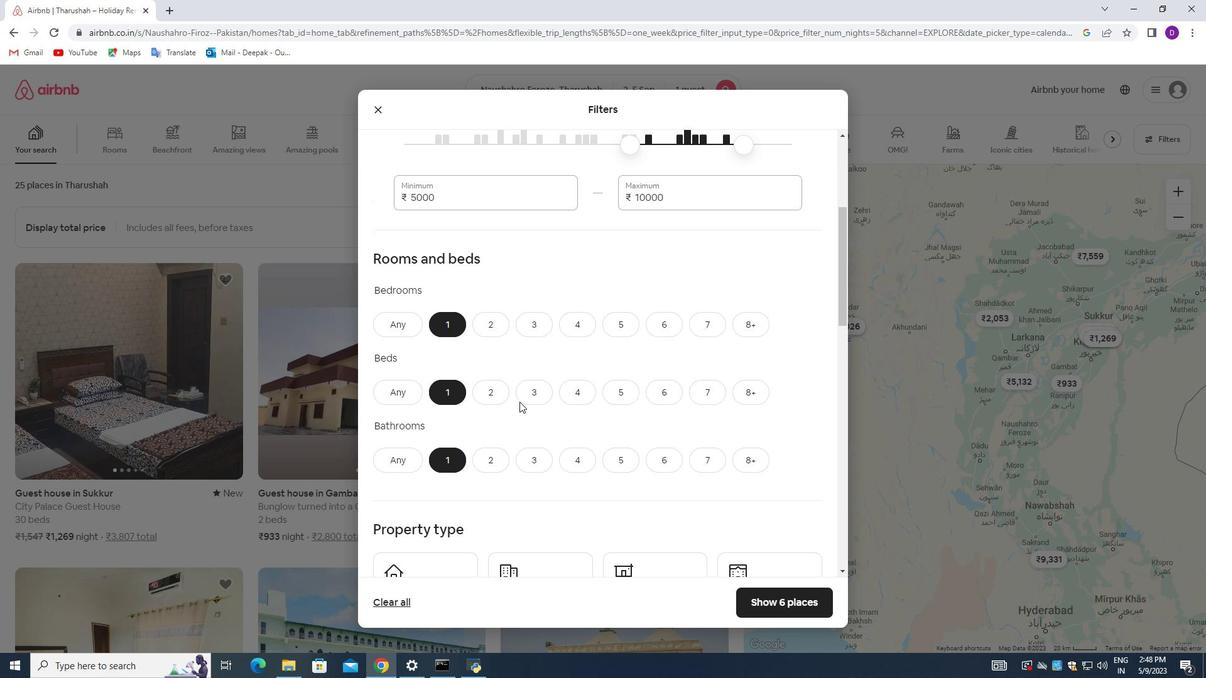 
Action: Mouse moved to (526, 396)
Screenshot: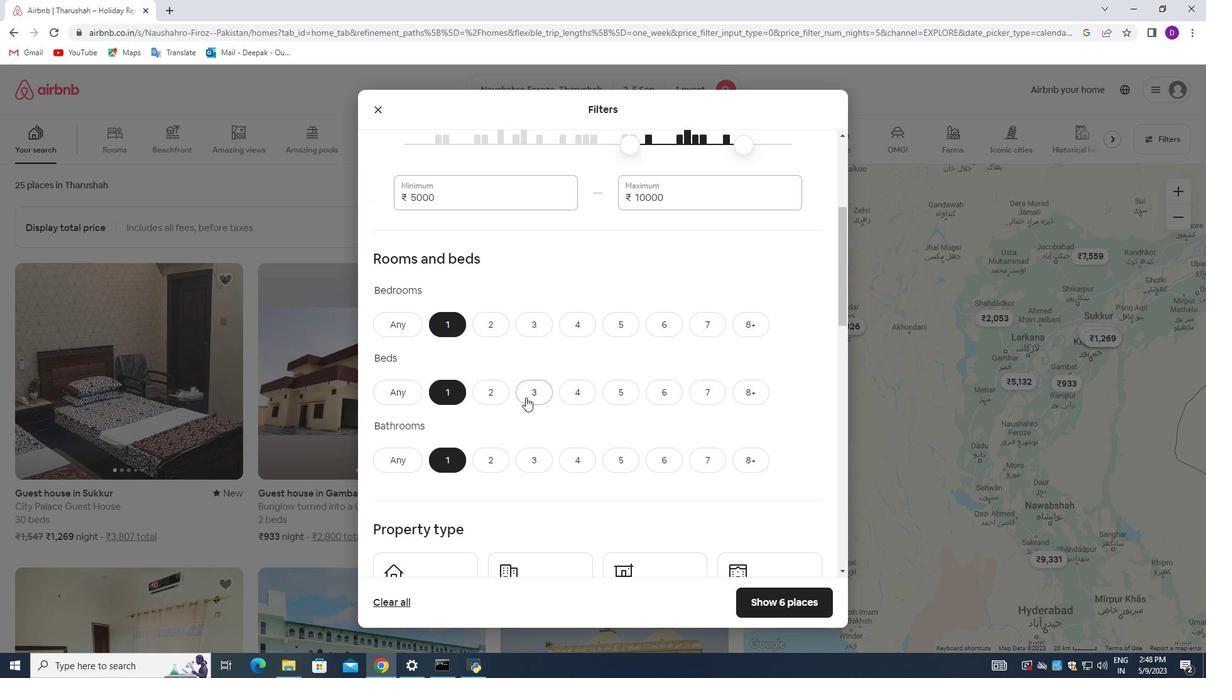 
Action: Mouse scrolled (526, 395) with delta (0, 0)
Screenshot: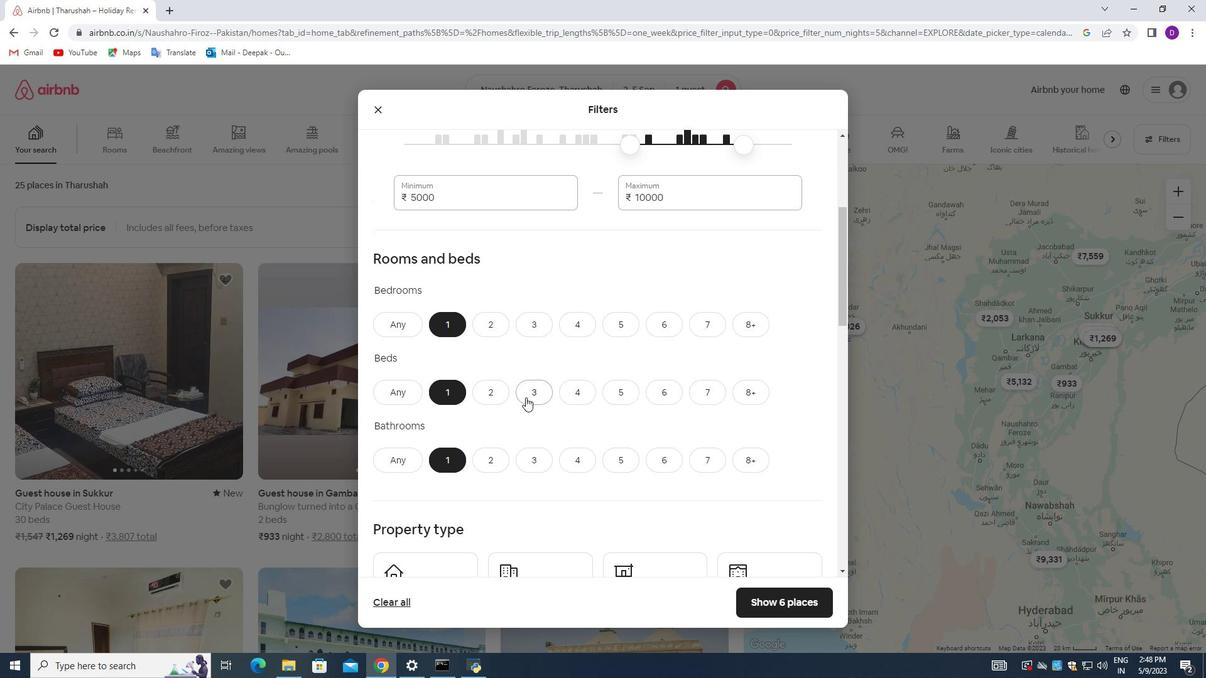 
Action: Mouse moved to (541, 350)
Screenshot: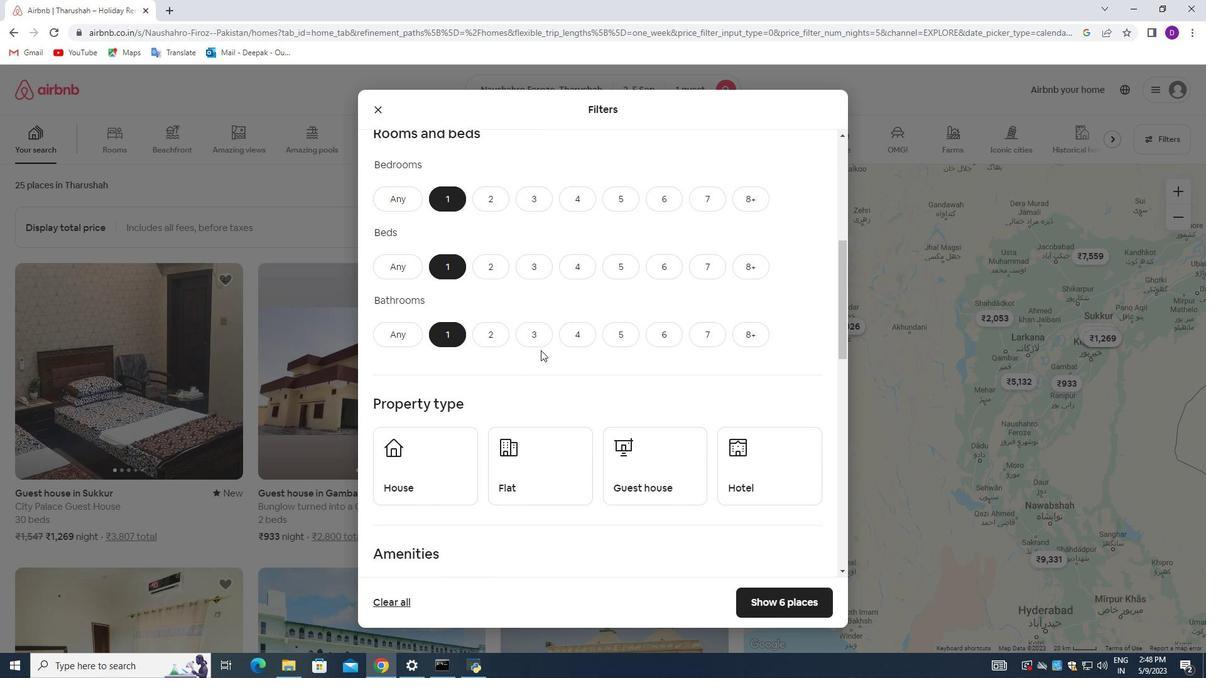 
Action: Mouse scrolled (541, 350) with delta (0, 0)
Screenshot: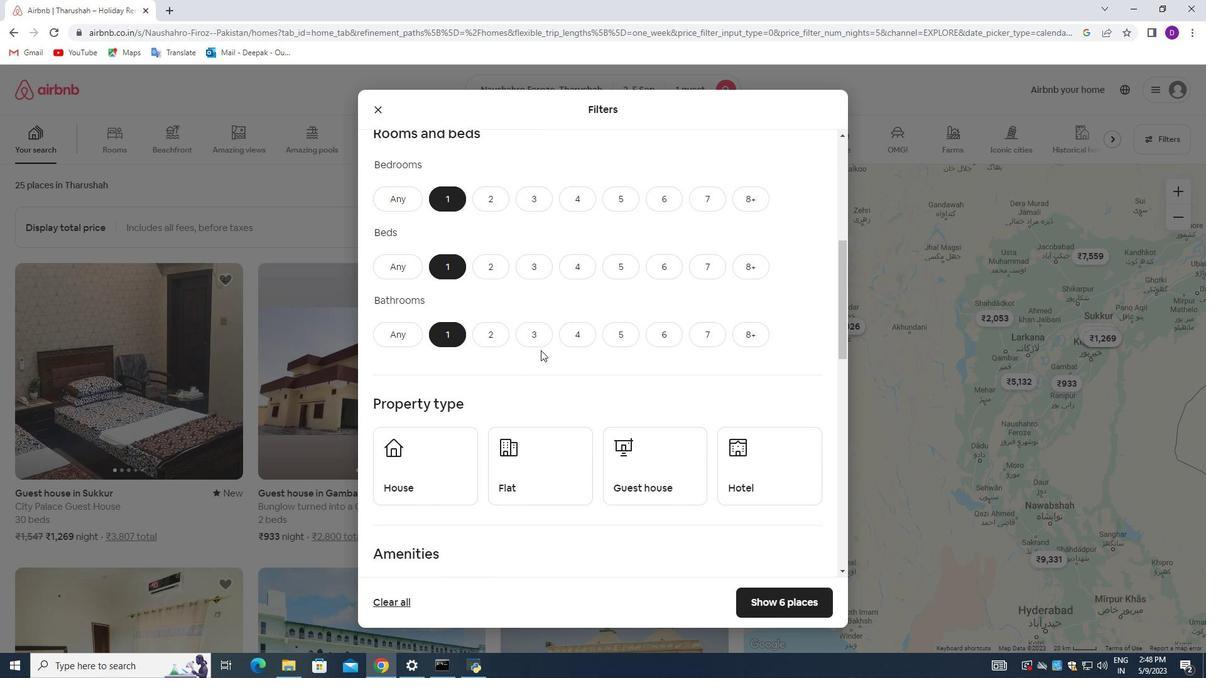 
Action: Mouse moved to (540, 350)
Screenshot: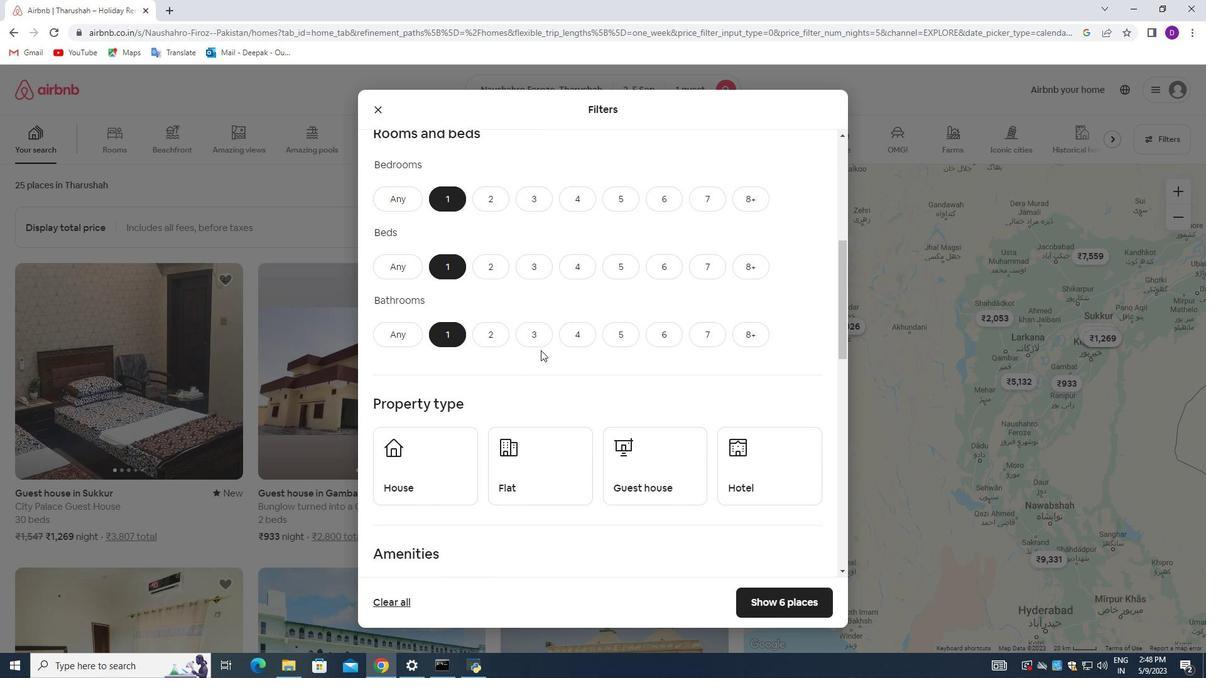
Action: Mouse scrolled (540, 349) with delta (0, 0)
Screenshot: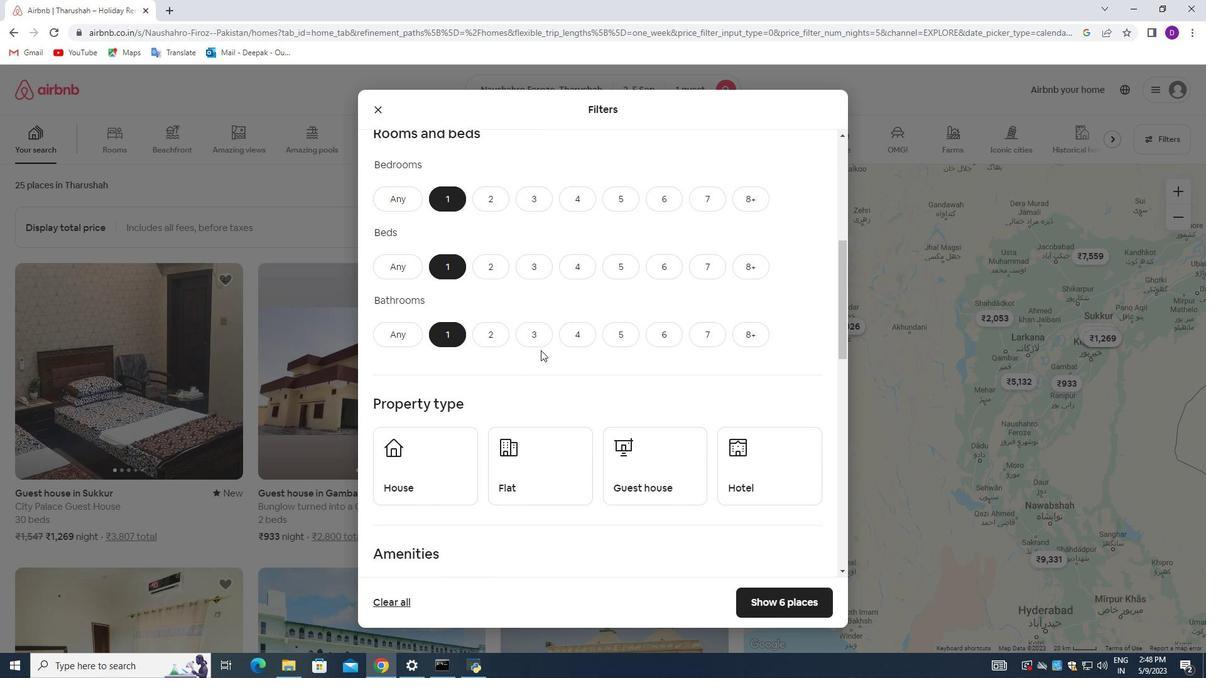 
Action: Mouse moved to (432, 333)
Screenshot: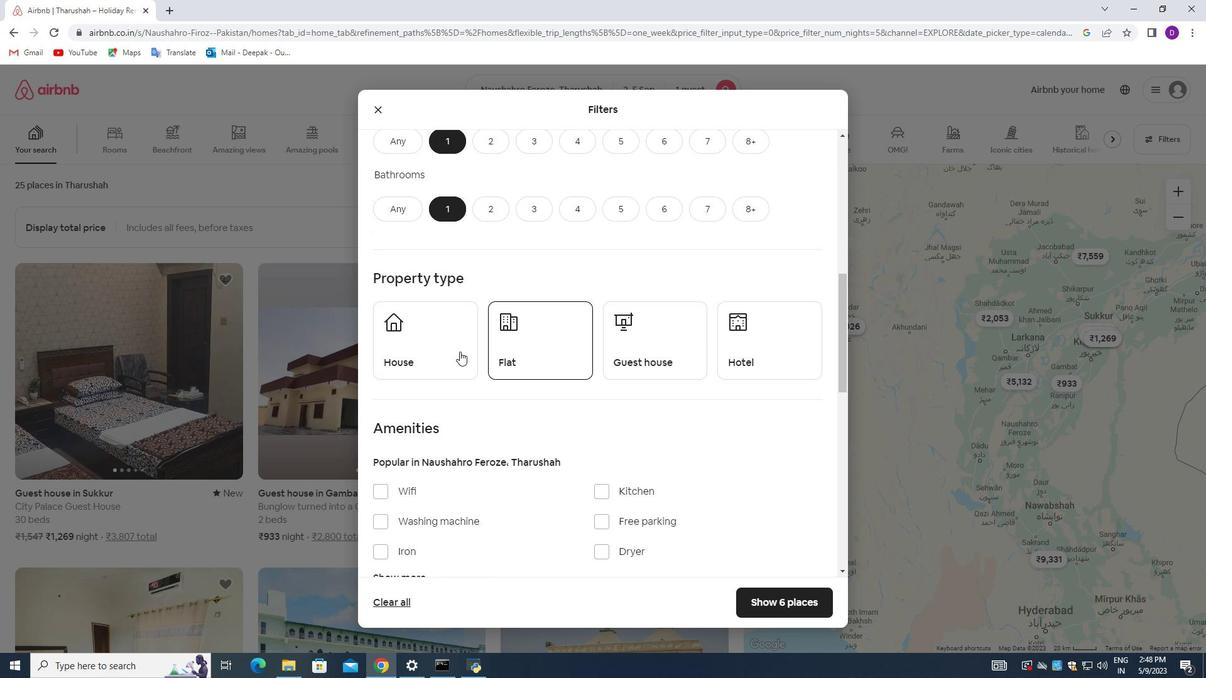 
Action: Mouse pressed left at (432, 333)
Screenshot: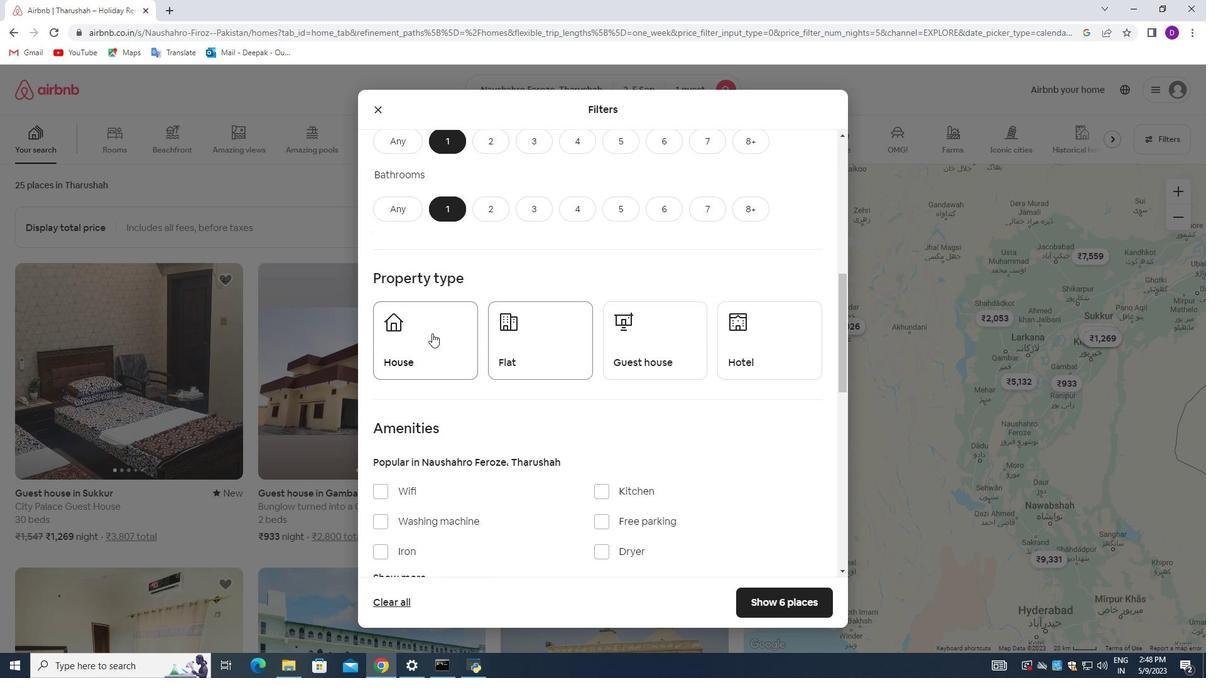 
Action: Mouse moved to (550, 349)
Screenshot: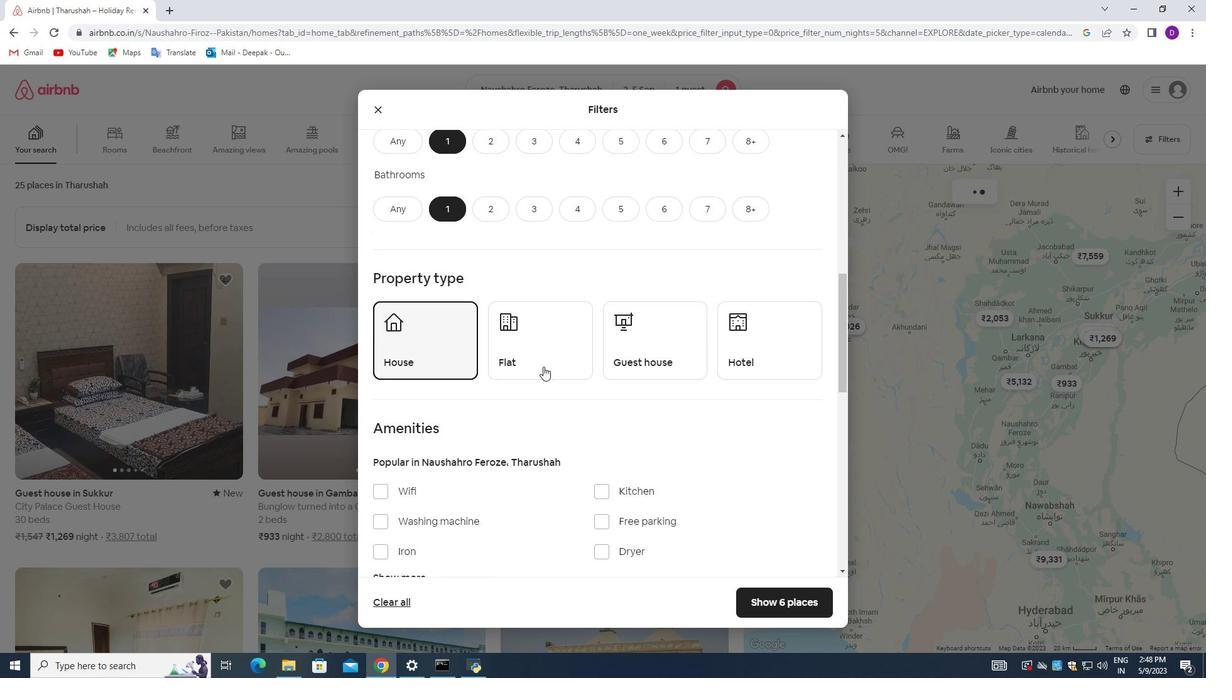 
Action: Mouse pressed left at (550, 349)
Screenshot: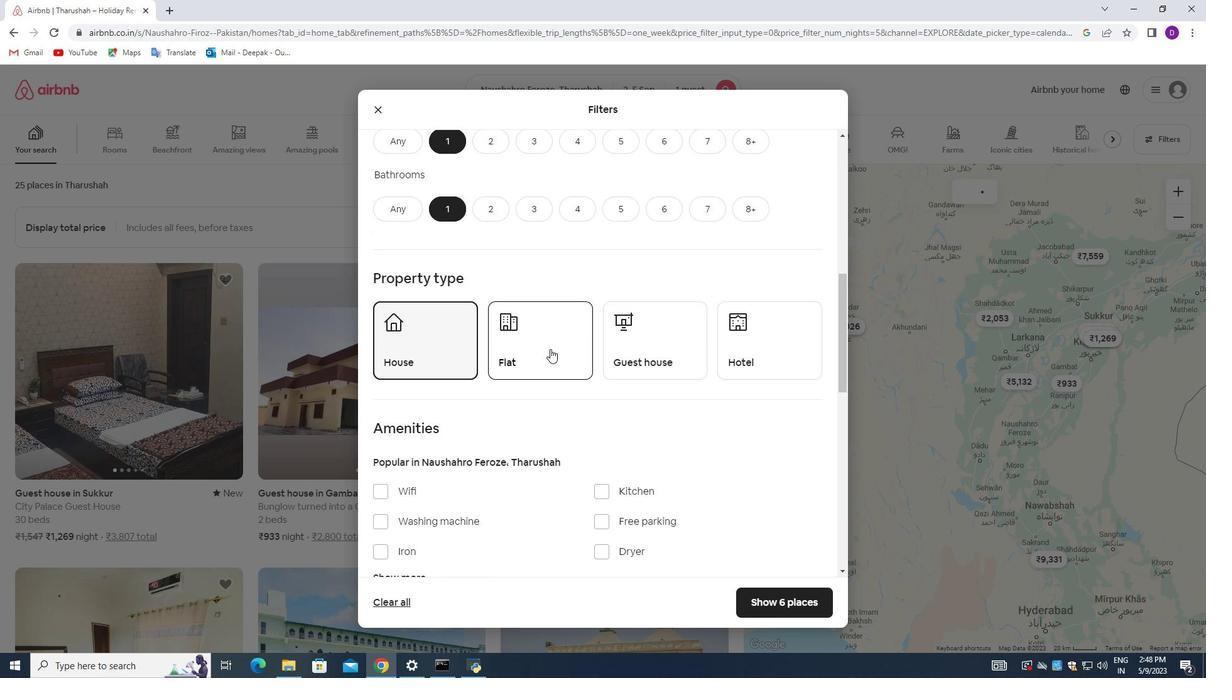 
Action: Mouse moved to (642, 341)
Screenshot: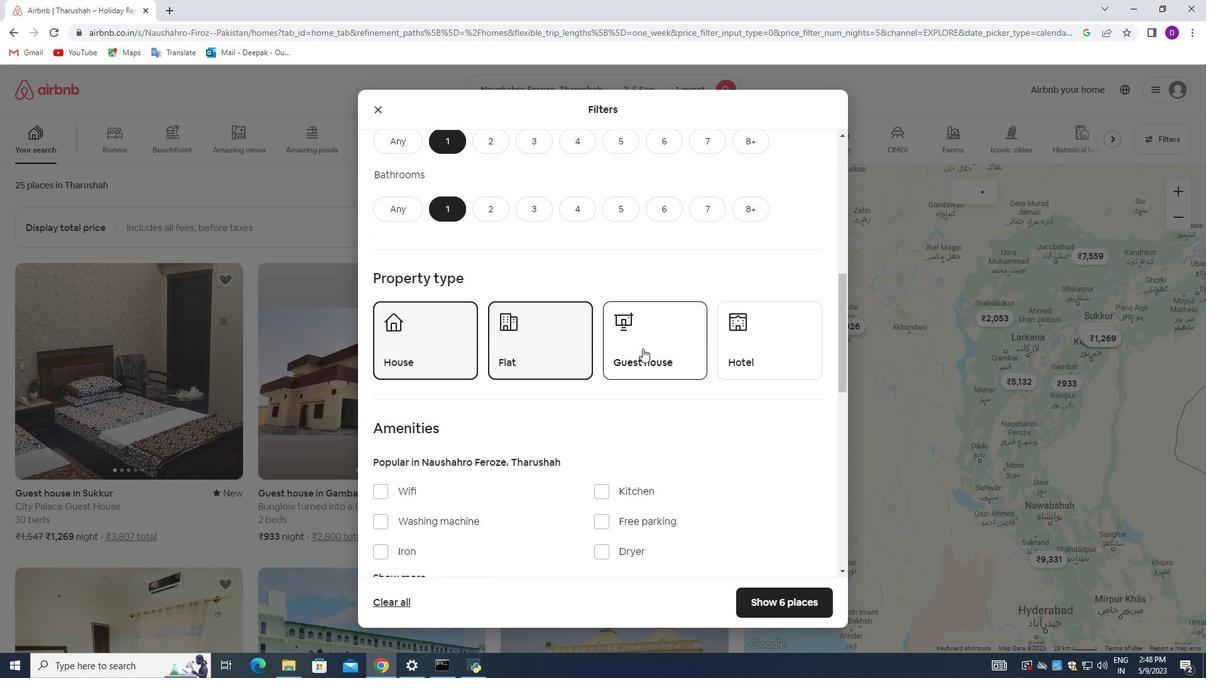 
Action: Mouse pressed left at (642, 341)
Screenshot: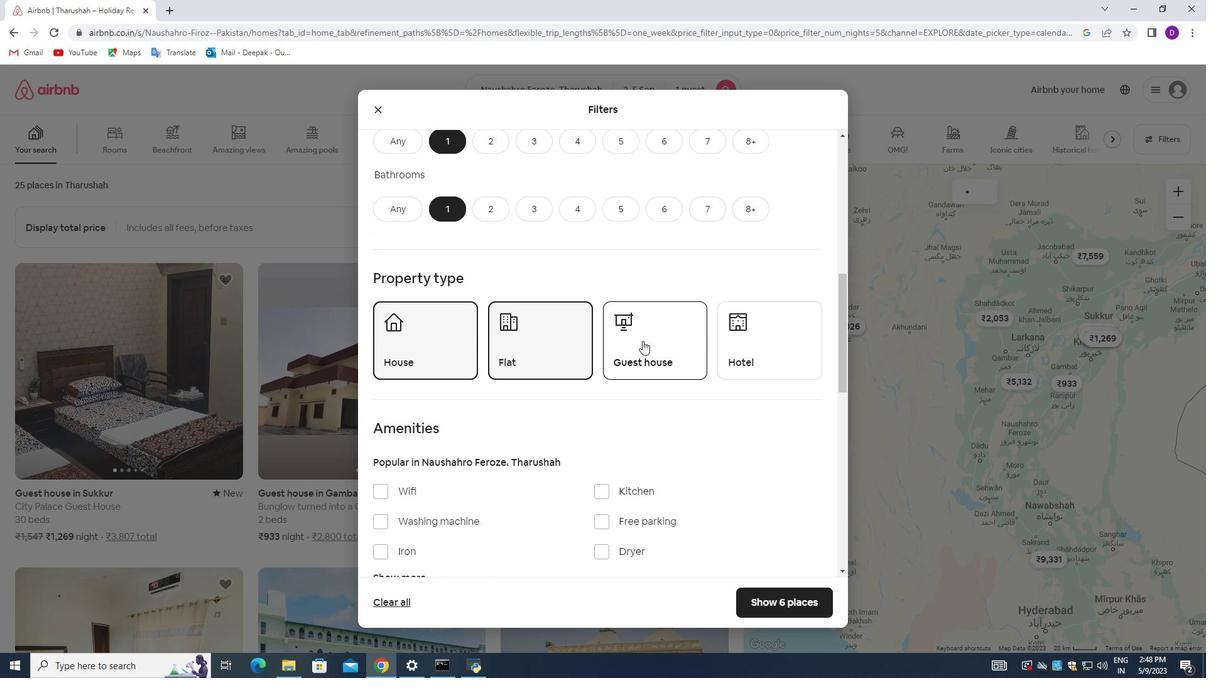 
Action: Mouse moved to (742, 346)
Screenshot: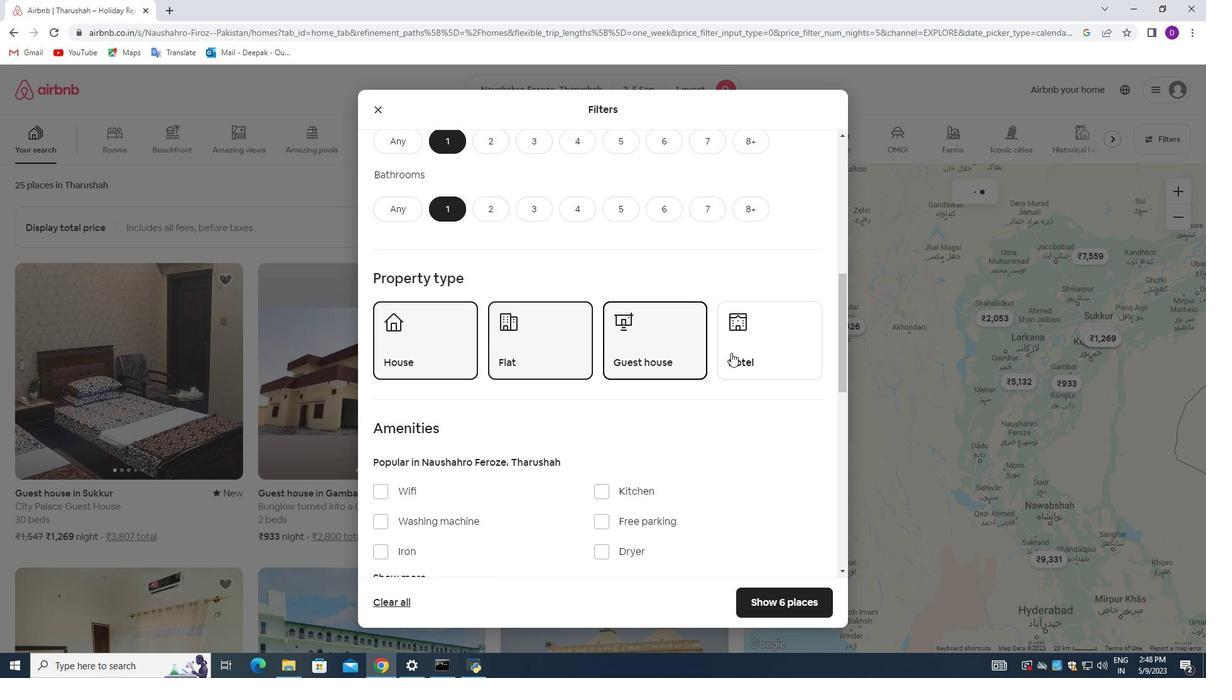 
Action: Mouse pressed left at (742, 346)
Screenshot: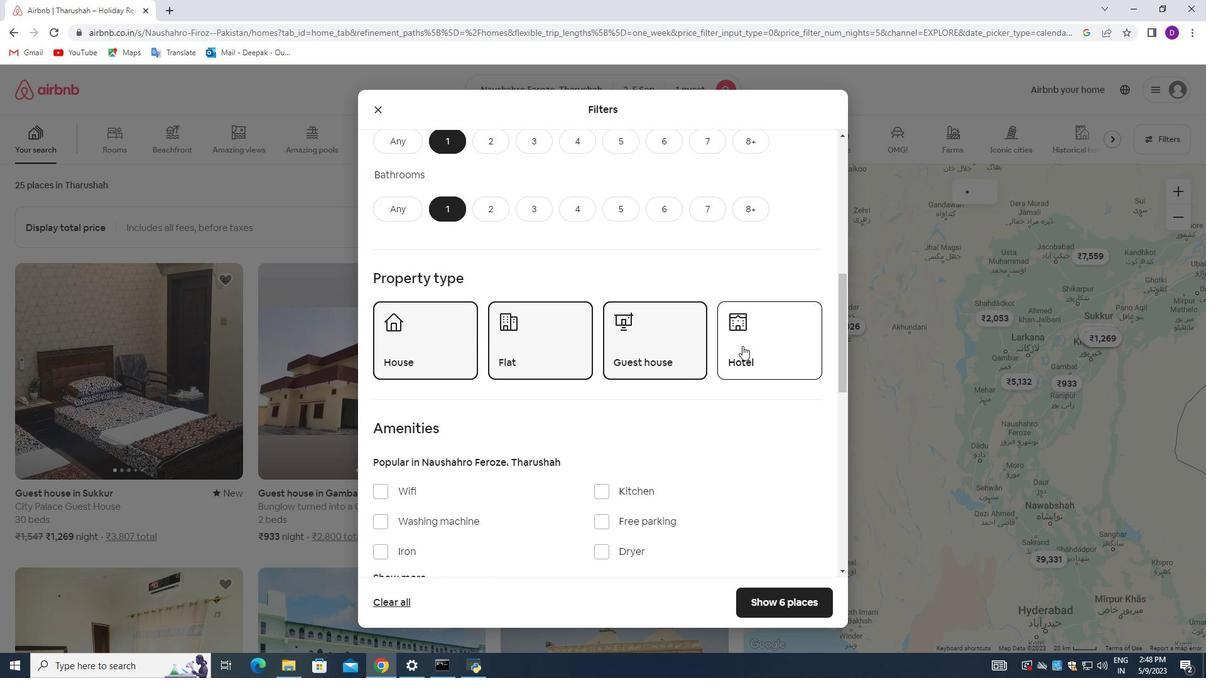
Action: Mouse moved to (561, 356)
Screenshot: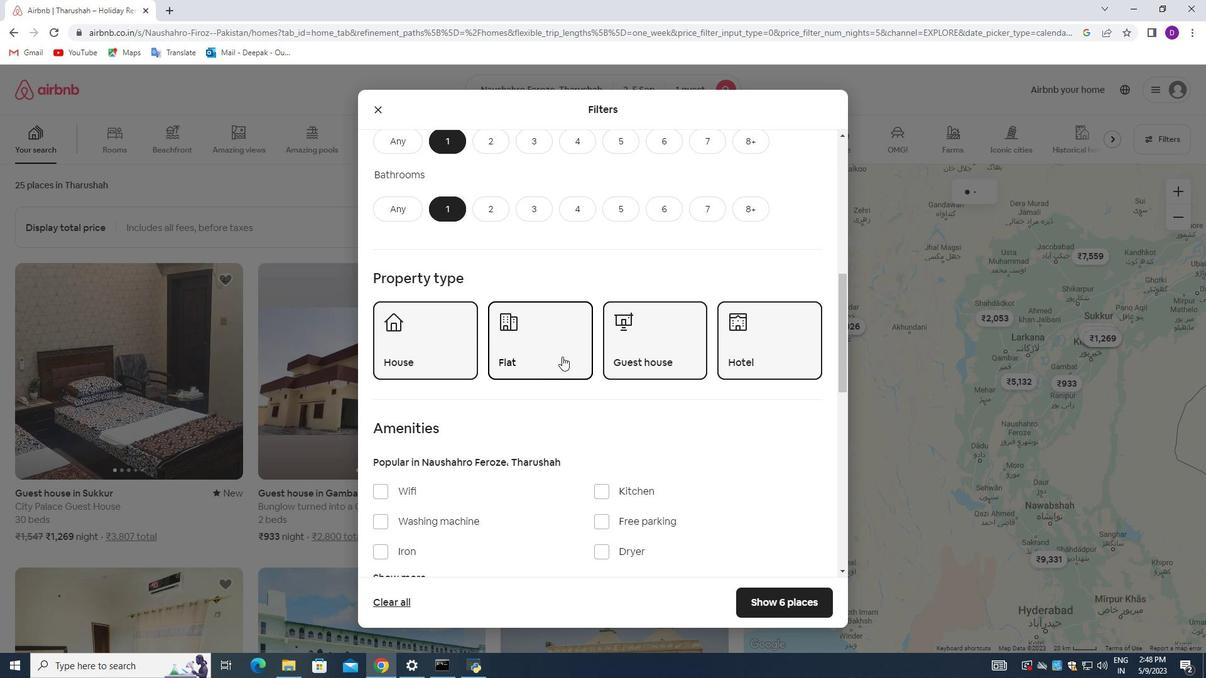 
Action: Mouse scrolled (561, 355) with delta (0, 0)
Screenshot: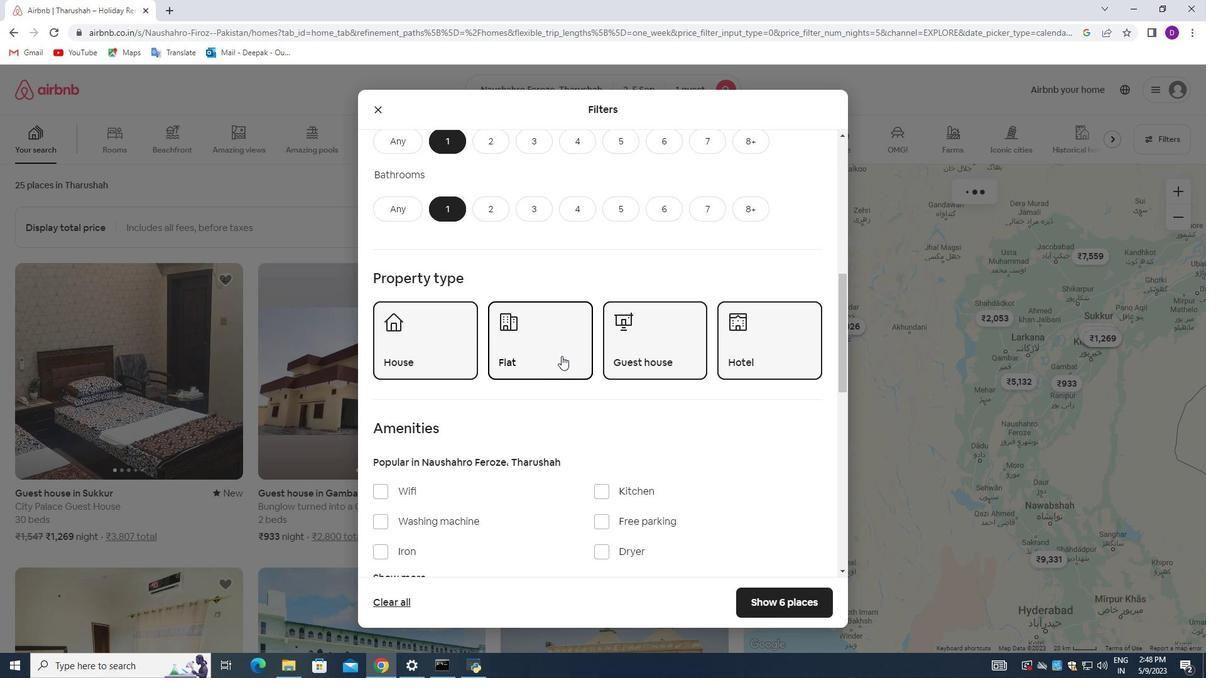 
Action: Mouse scrolled (561, 355) with delta (0, 0)
Screenshot: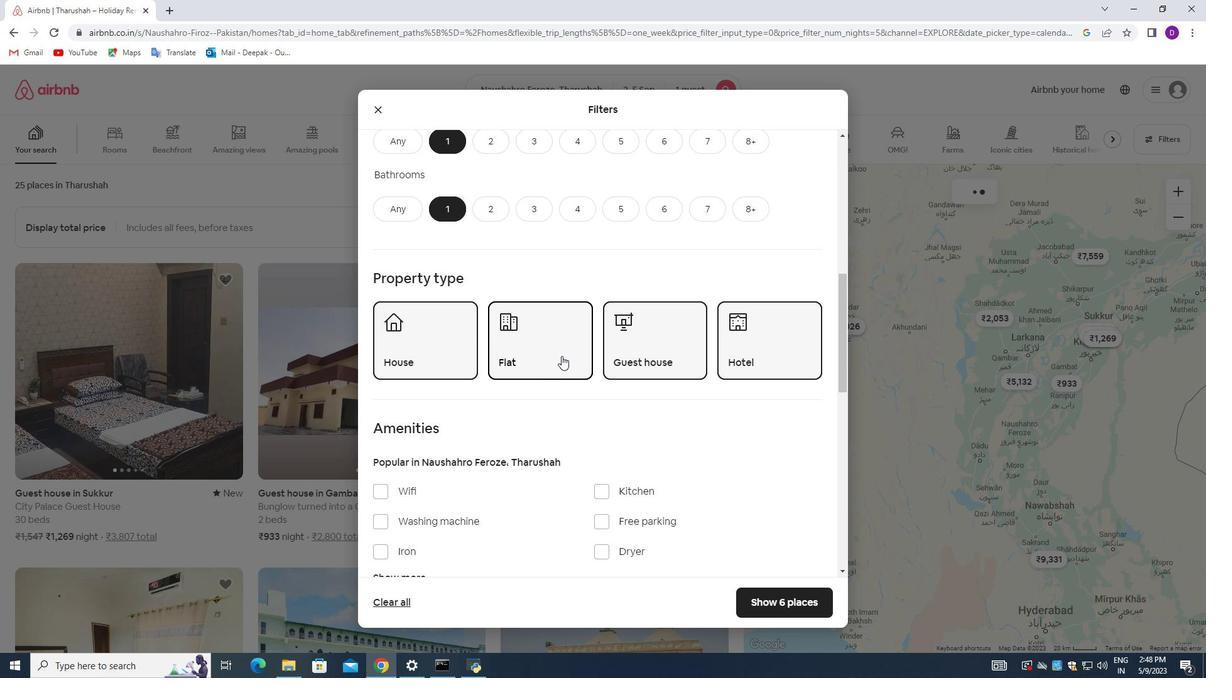 
Action: Mouse scrolled (561, 355) with delta (0, 0)
Screenshot: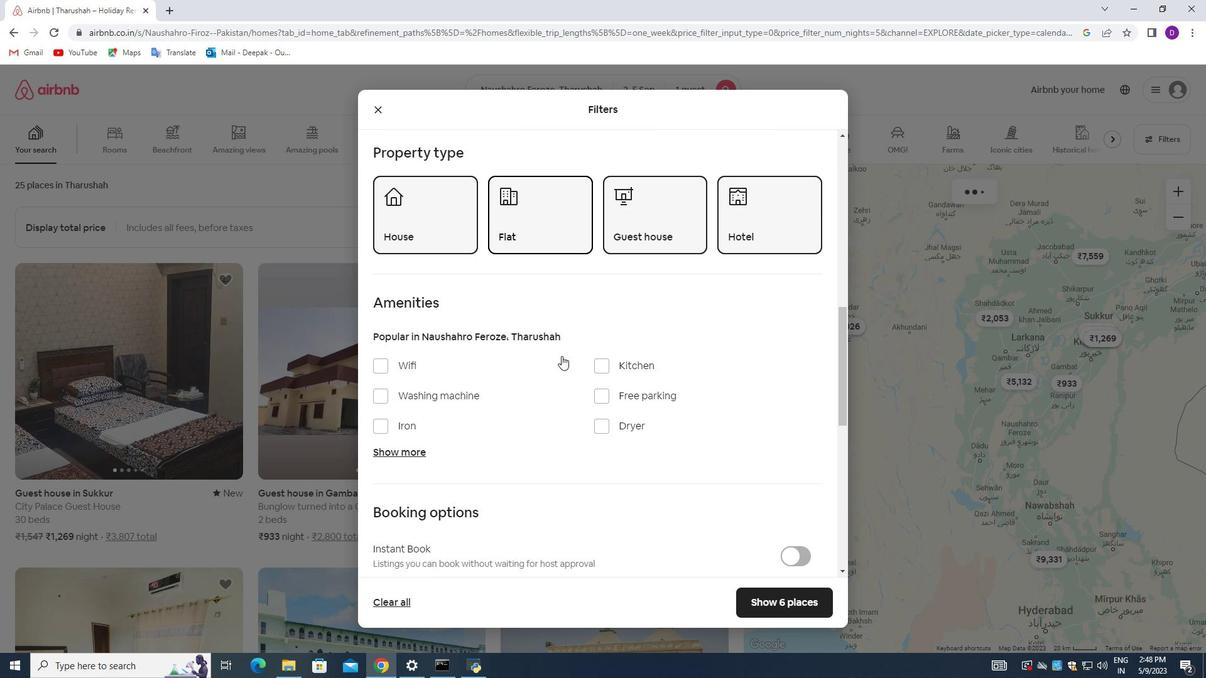 
Action: Mouse scrolled (561, 355) with delta (0, 0)
Screenshot: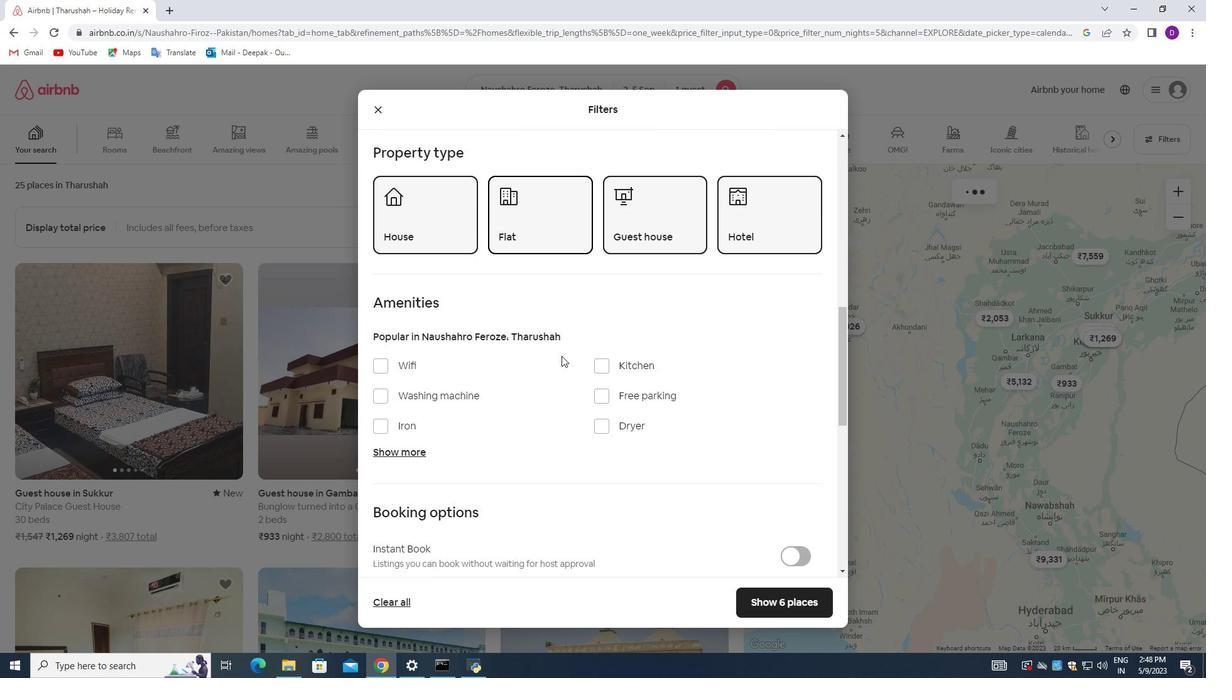 
Action: Mouse scrolled (561, 355) with delta (0, 0)
Screenshot: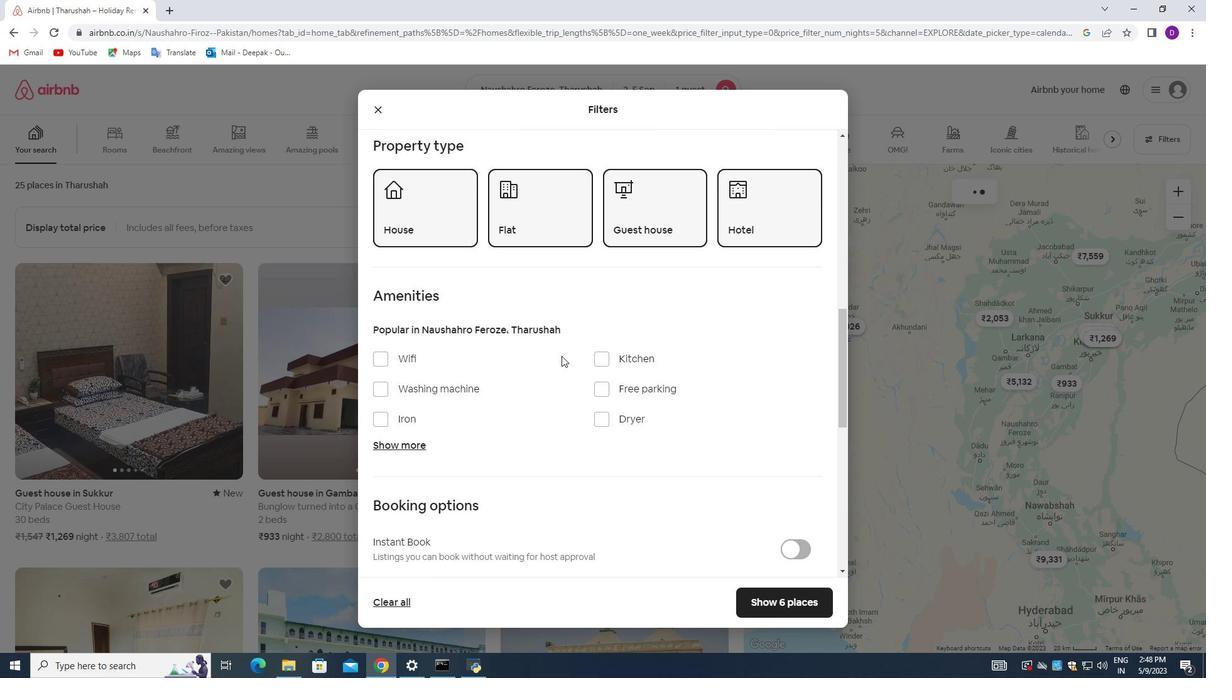 
Action: Mouse moved to (794, 405)
Screenshot: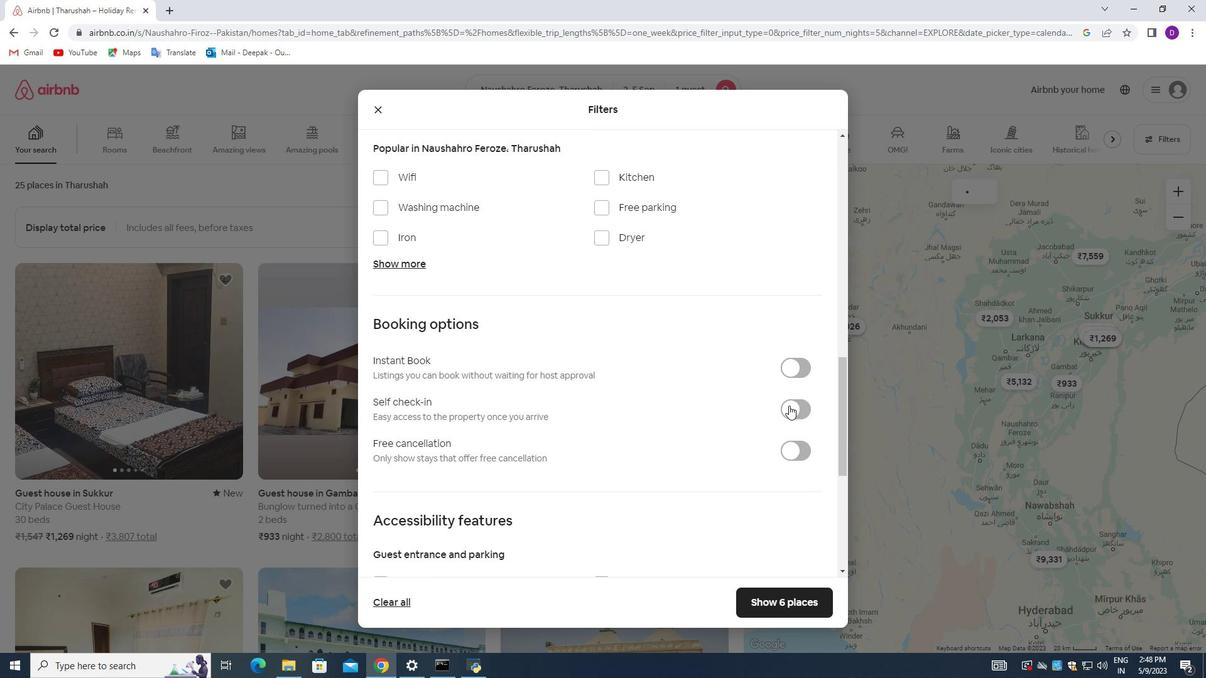 
Action: Mouse pressed left at (794, 405)
Screenshot: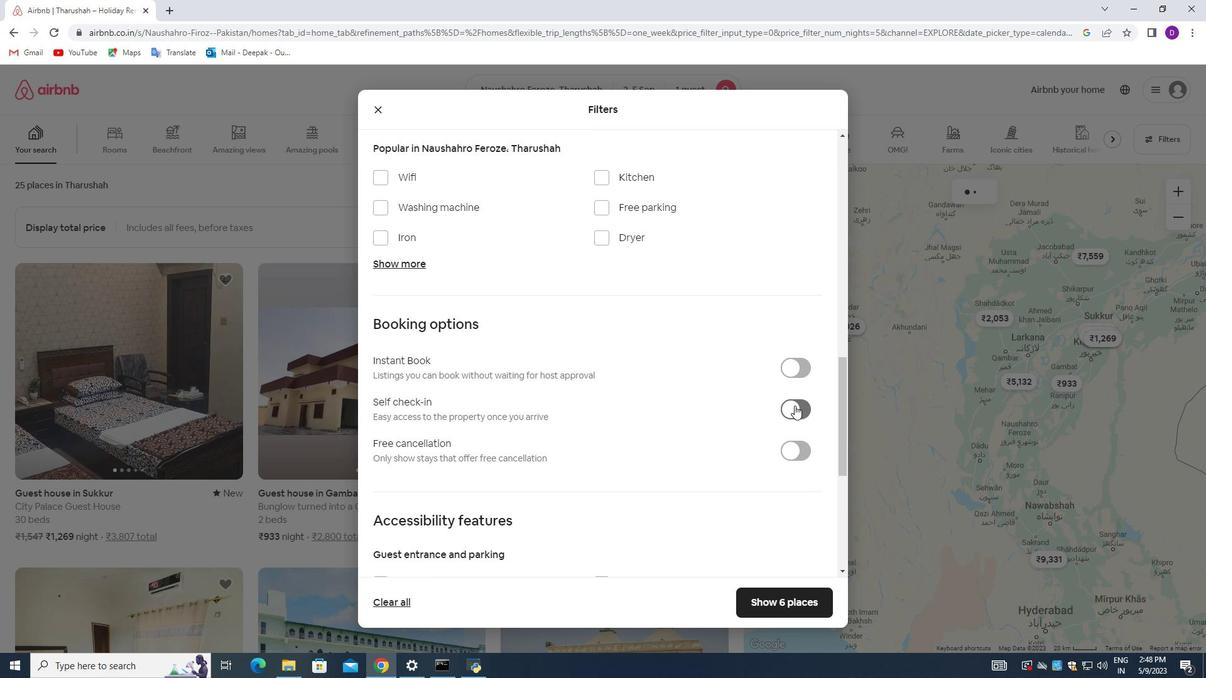 
Action: Mouse moved to (510, 434)
Screenshot: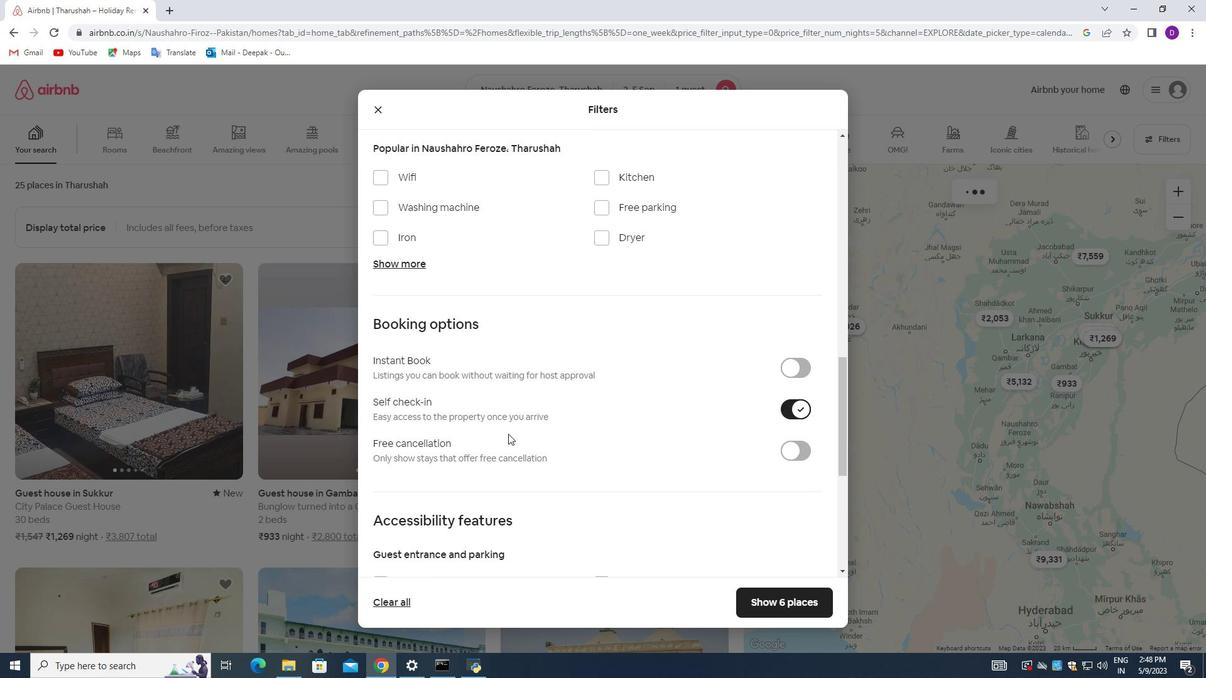 
Action: Mouse scrolled (510, 434) with delta (0, 0)
Screenshot: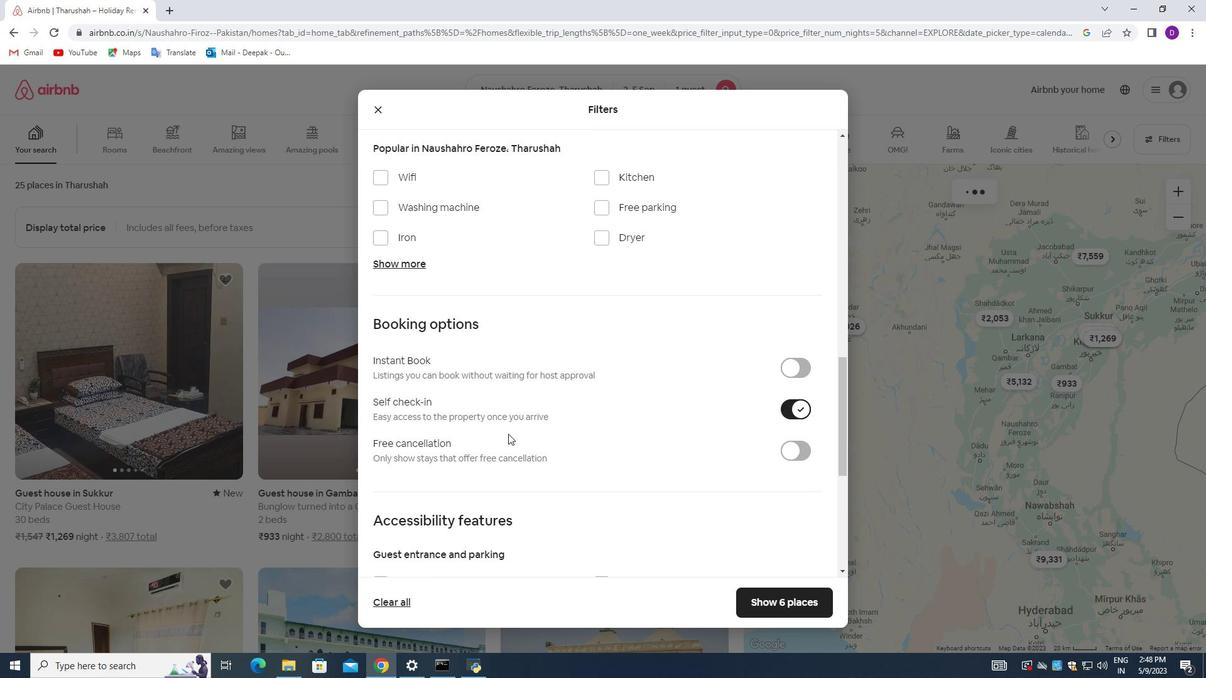 
Action: Mouse moved to (510, 435)
Screenshot: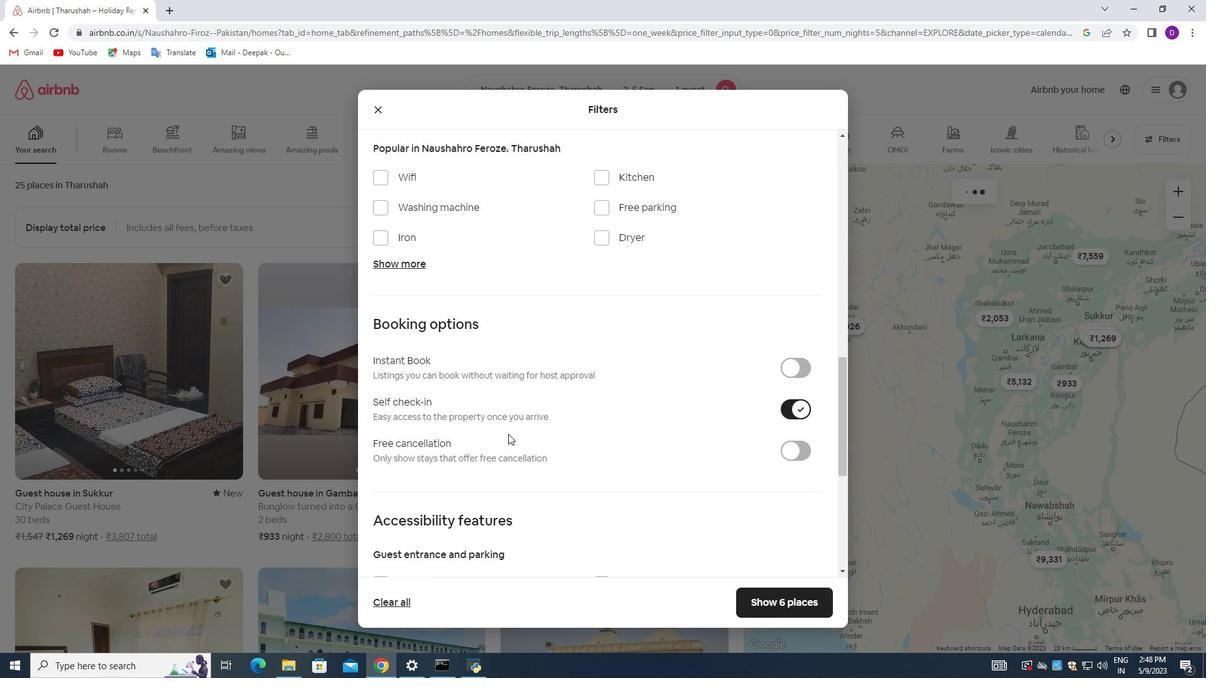 
Action: Mouse scrolled (510, 434) with delta (0, 0)
Screenshot: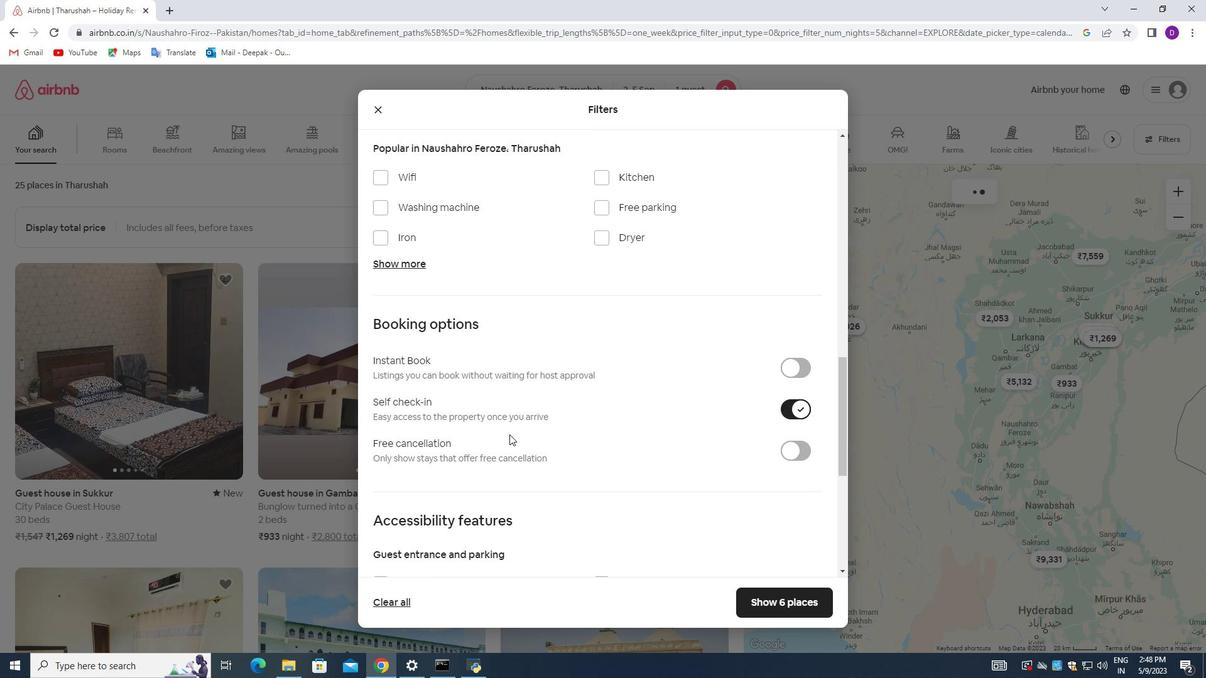 
Action: Mouse moved to (512, 438)
Screenshot: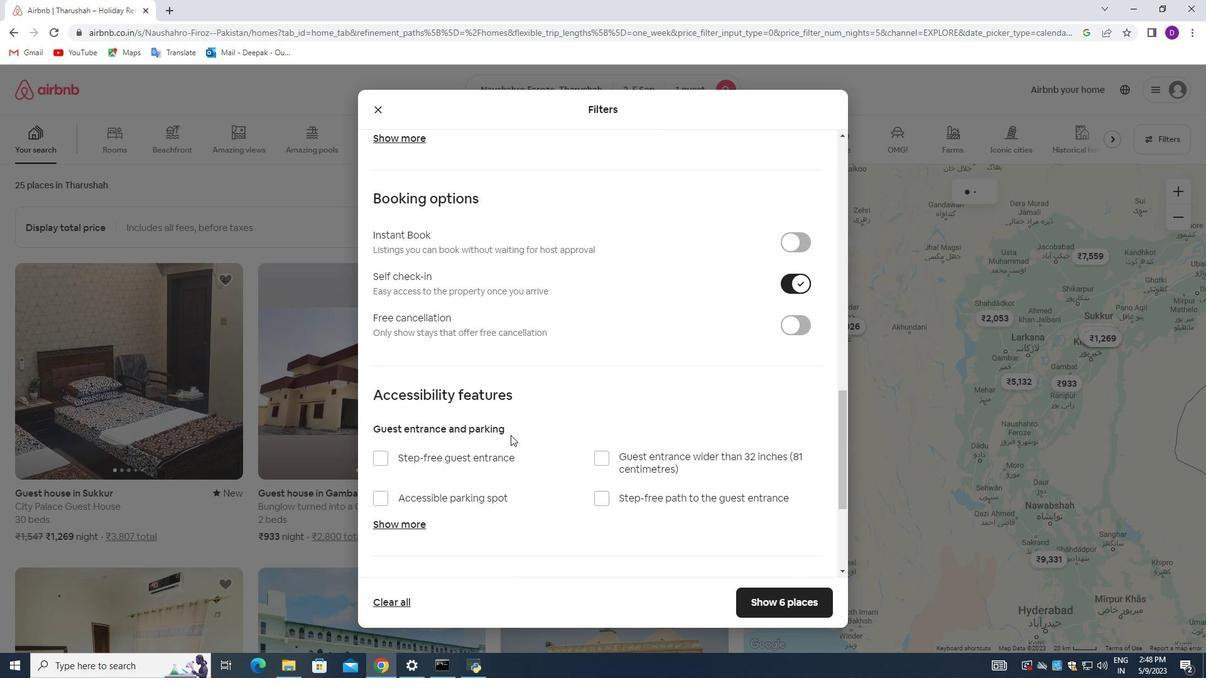 
Action: Mouse scrolled (512, 438) with delta (0, 0)
Screenshot: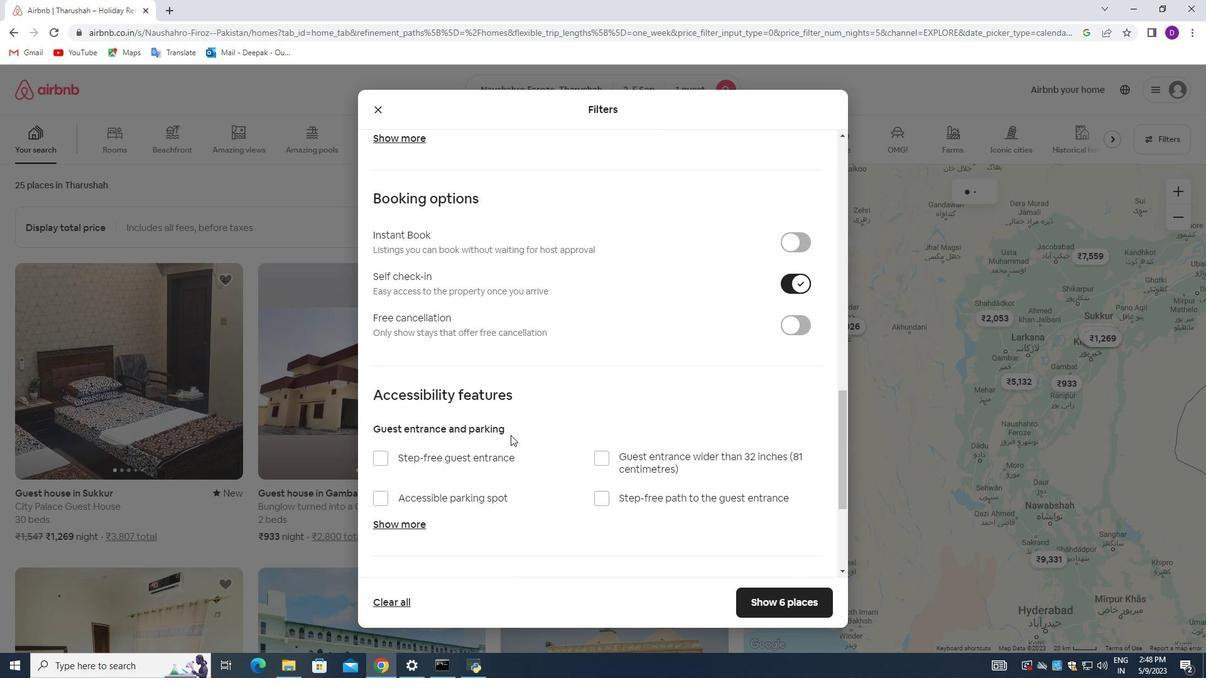 
Action: Mouse moved to (512, 445)
Screenshot: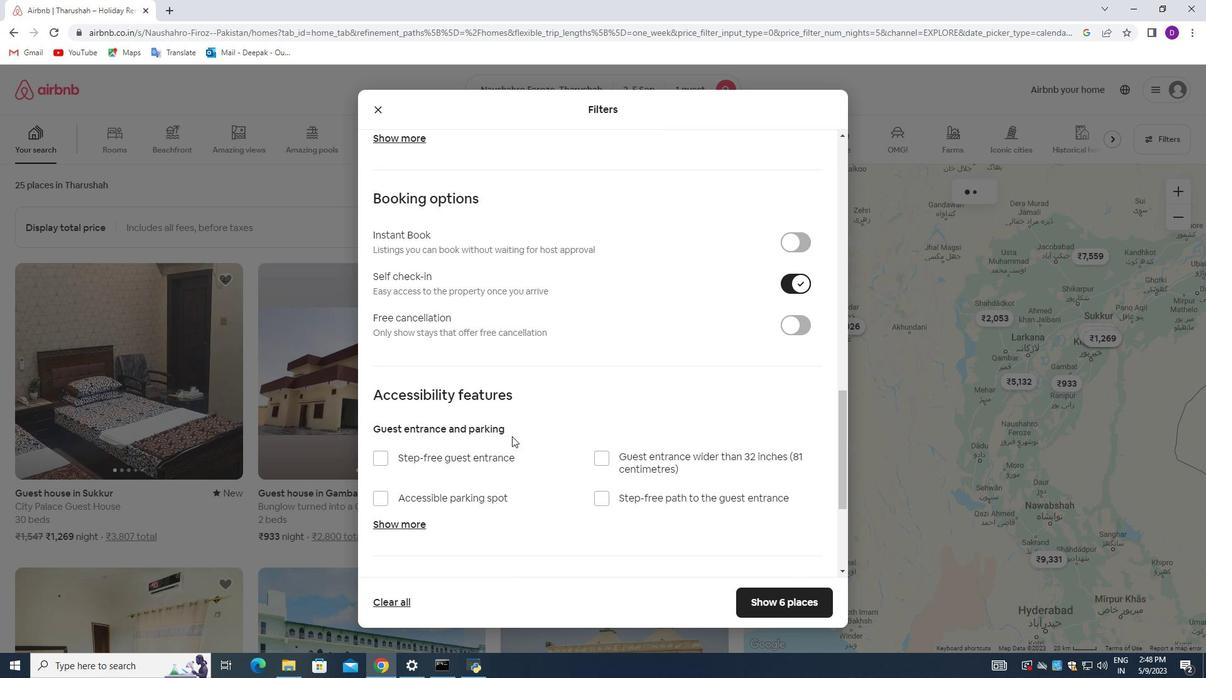 
Action: Mouse scrolled (512, 444) with delta (0, 0)
Screenshot: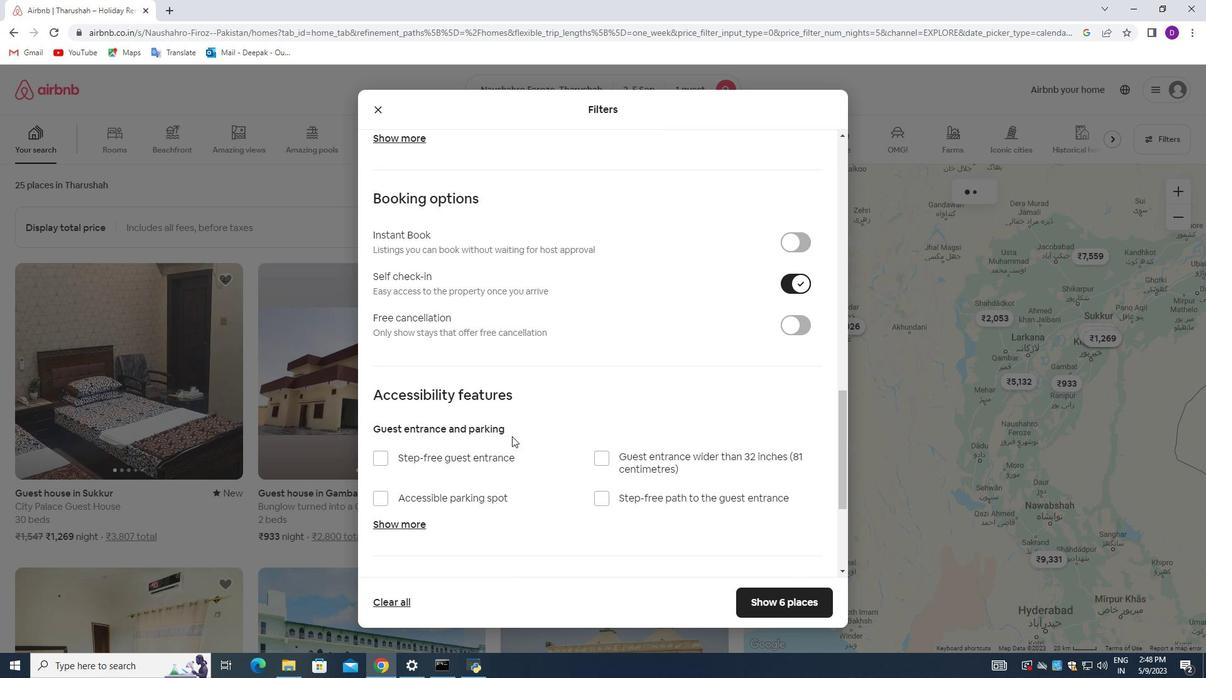 
Action: Mouse moved to (511, 449)
Screenshot: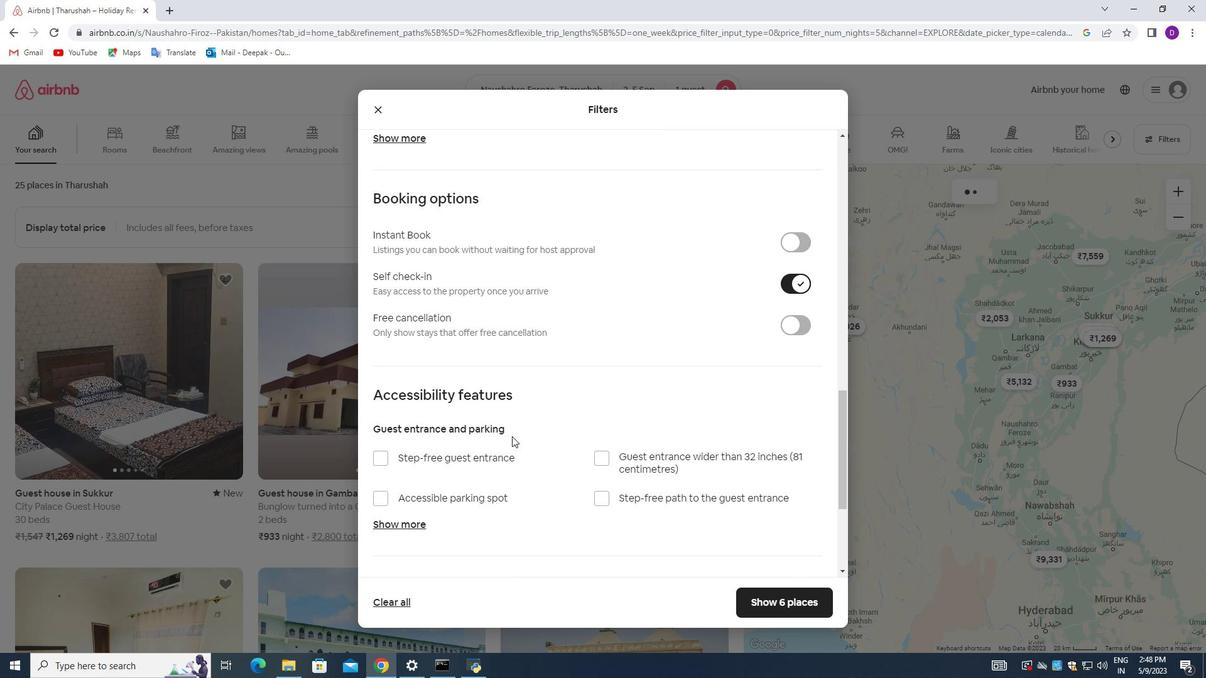
Action: Mouse scrolled (511, 449) with delta (0, 0)
Screenshot: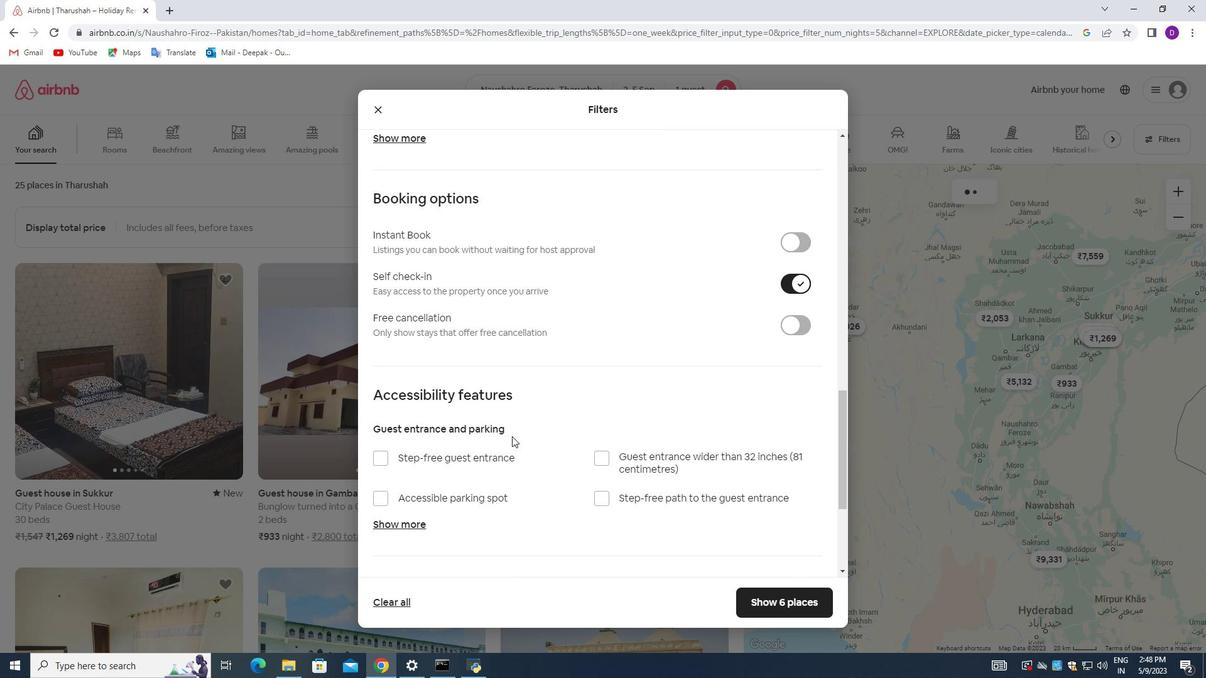 
Action: Mouse moved to (505, 465)
Screenshot: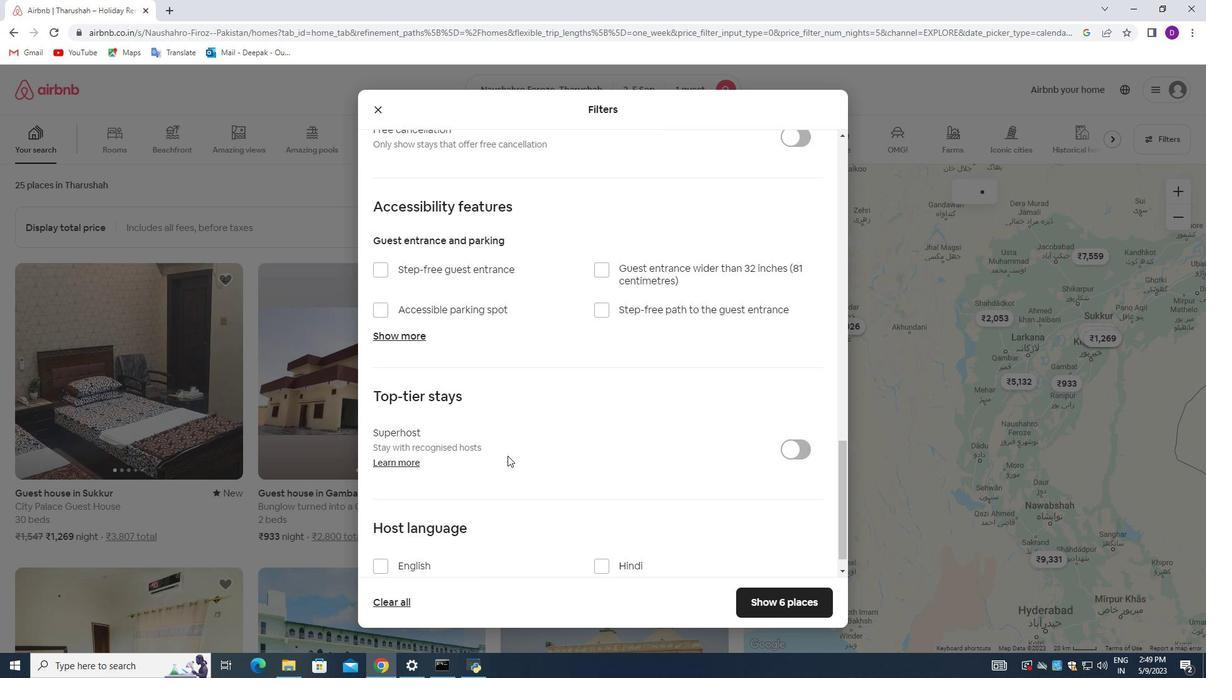 
Action: Mouse scrolled (505, 464) with delta (0, 0)
Screenshot: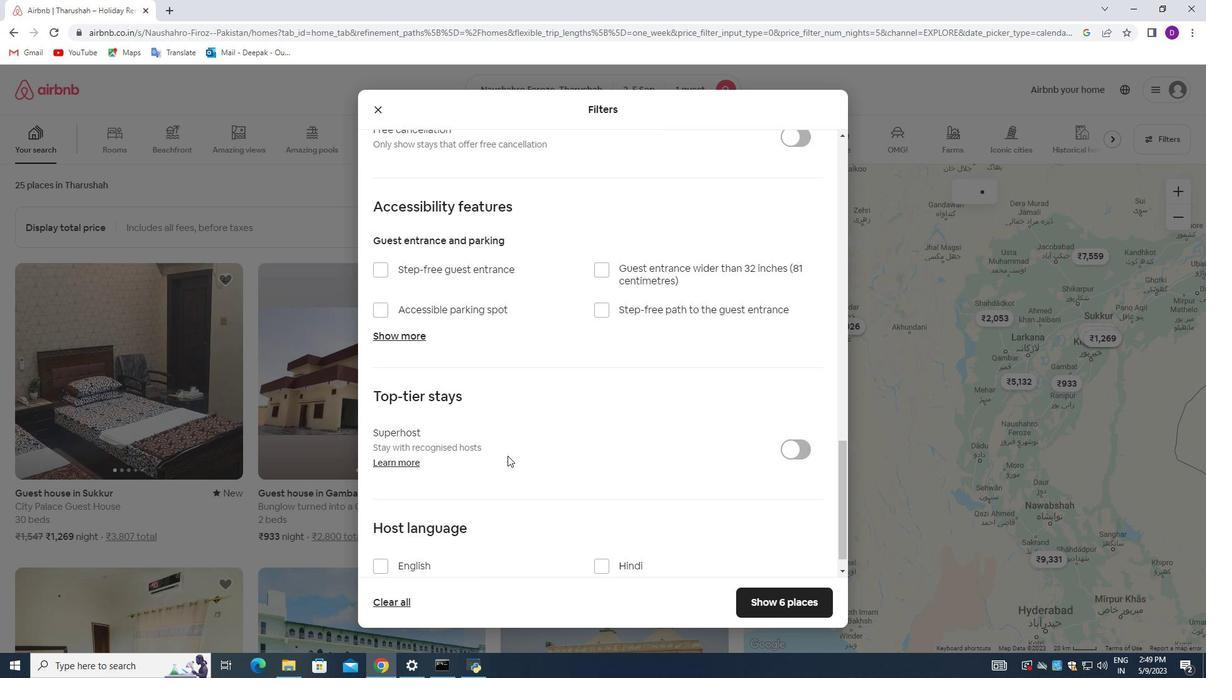 
Action: Mouse moved to (501, 471)
Screenshot: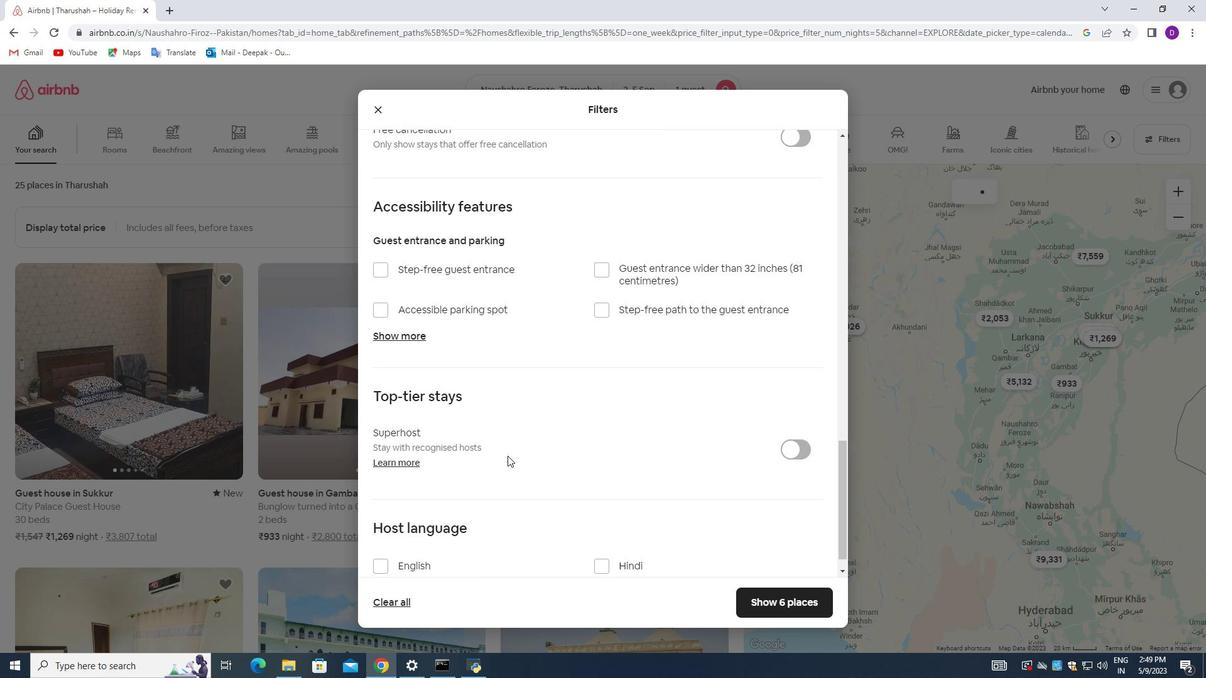 
Action: Mouse scrolled (501, 471) with delta (0, 0)
Screenshot: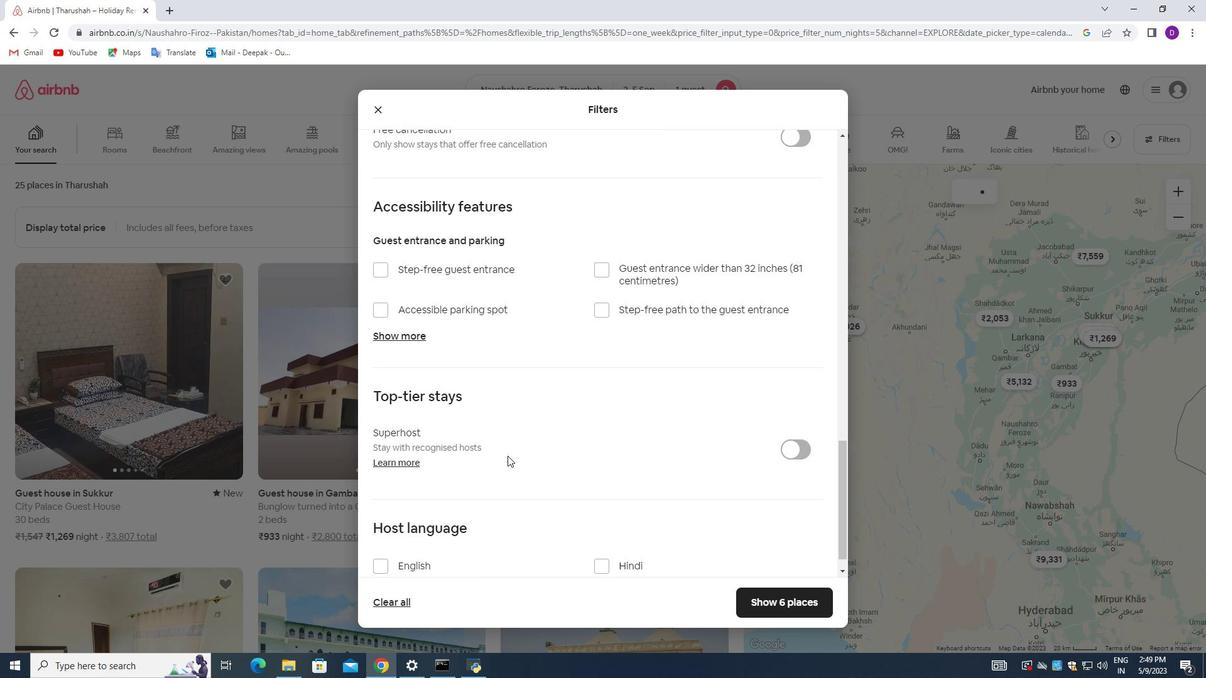
Action: Mouse moved to (495, 477)
Screenshot: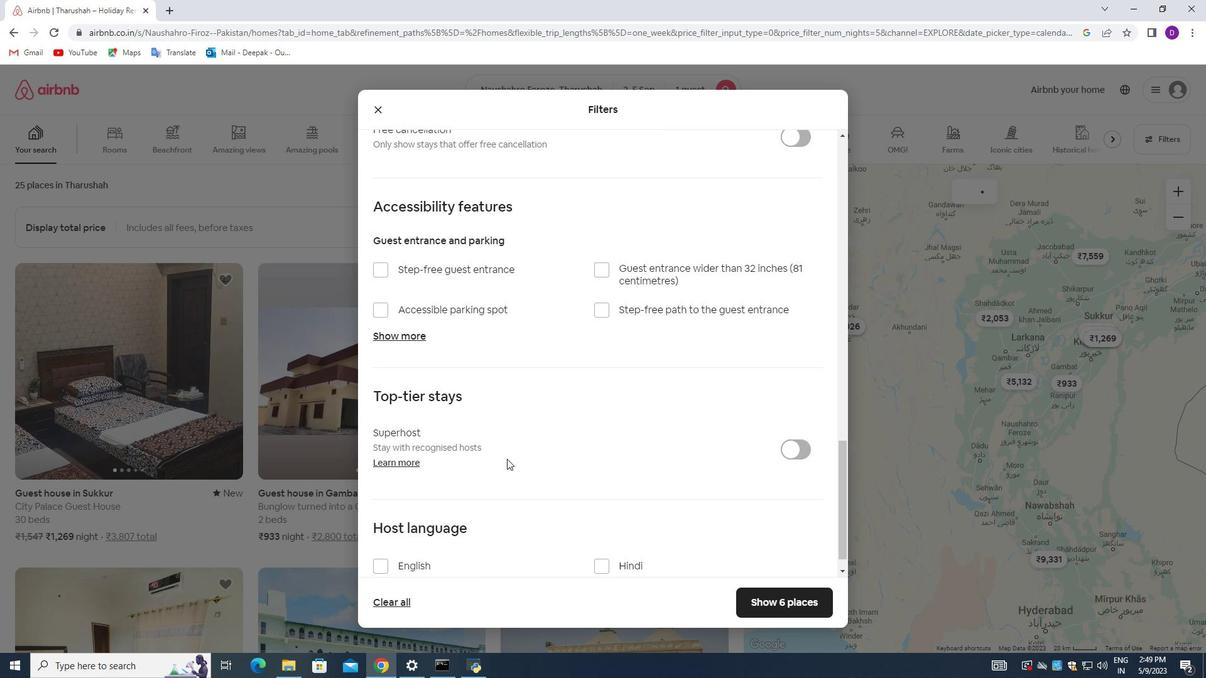 
Action: Mouse scrolled (495, 476) with delta (0, 0)
Screenshot: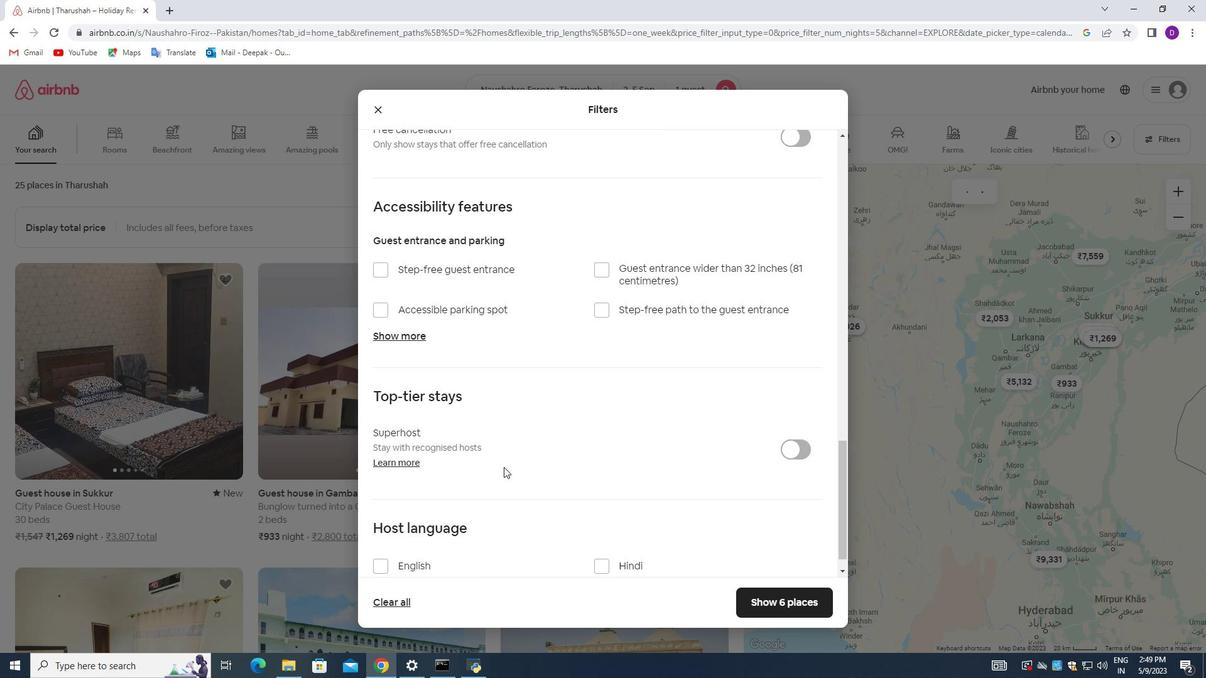 
Action: Mouse moved to (488, 482)
Screenshot: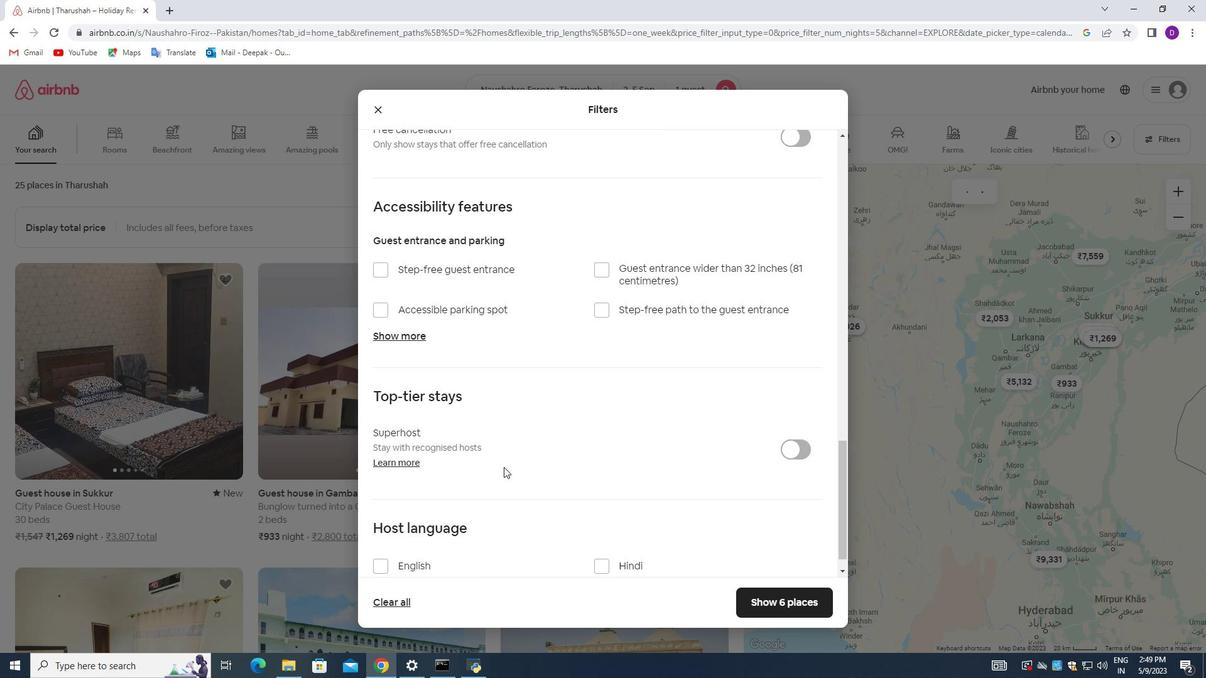 
Action: Mouse scrolled (489, 481) with delta (0, 0)
Screenshot: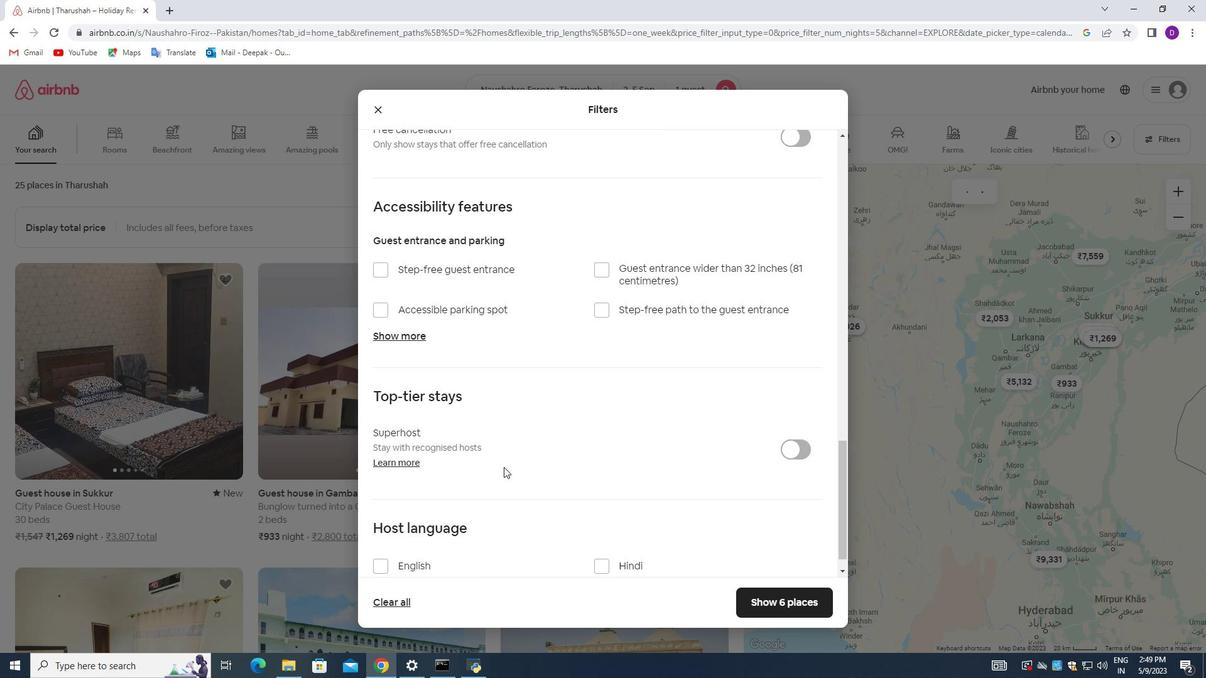 
Action: Mouse moved to (378, 545)
Screenshot: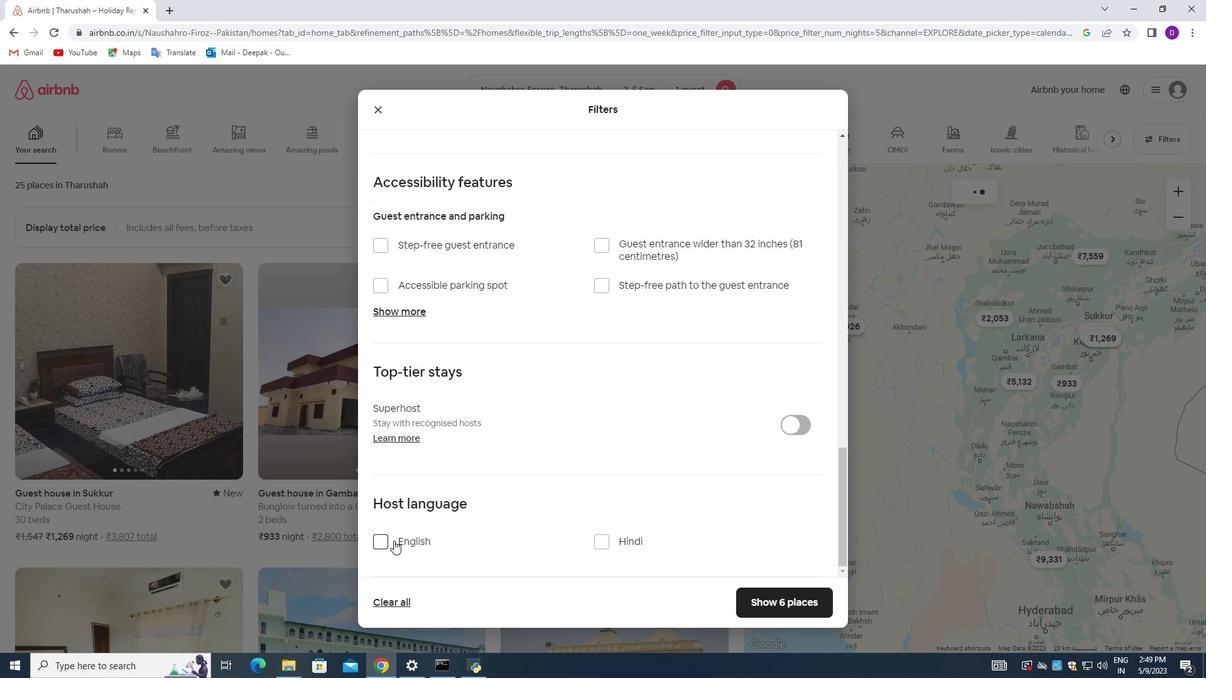 
Action: Mouse pressed left at (378, 545)
Screenshot: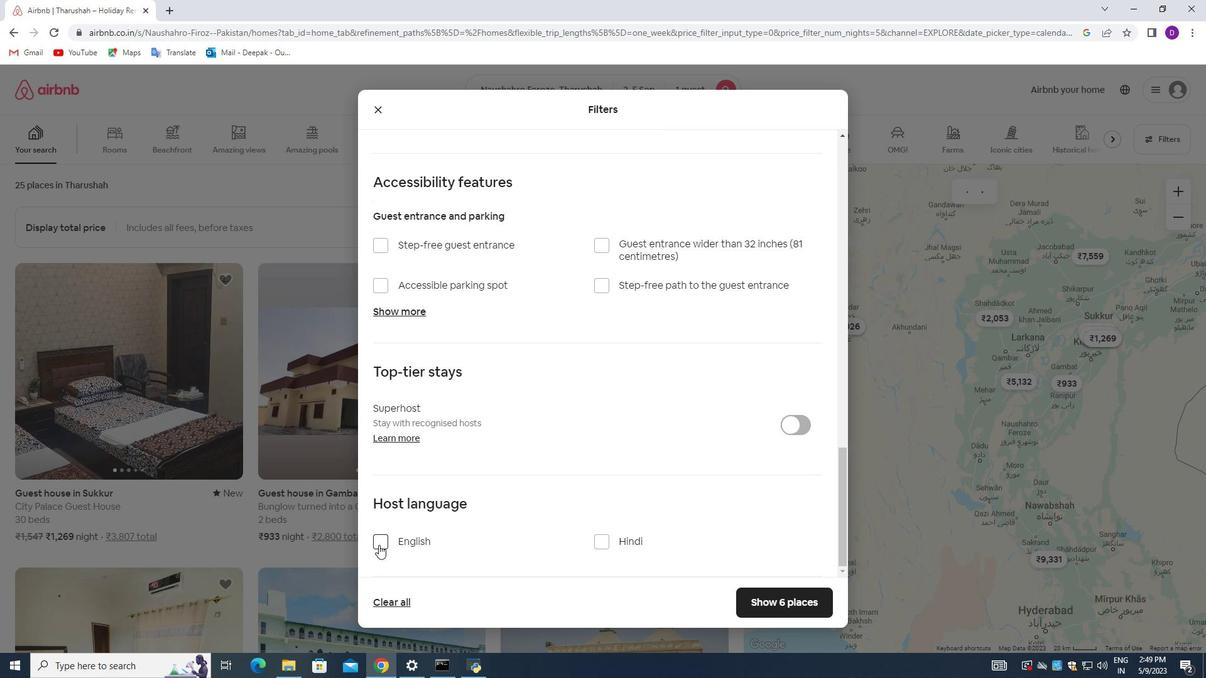 
Action: Mouse moved to (743, 597)
Screenshot: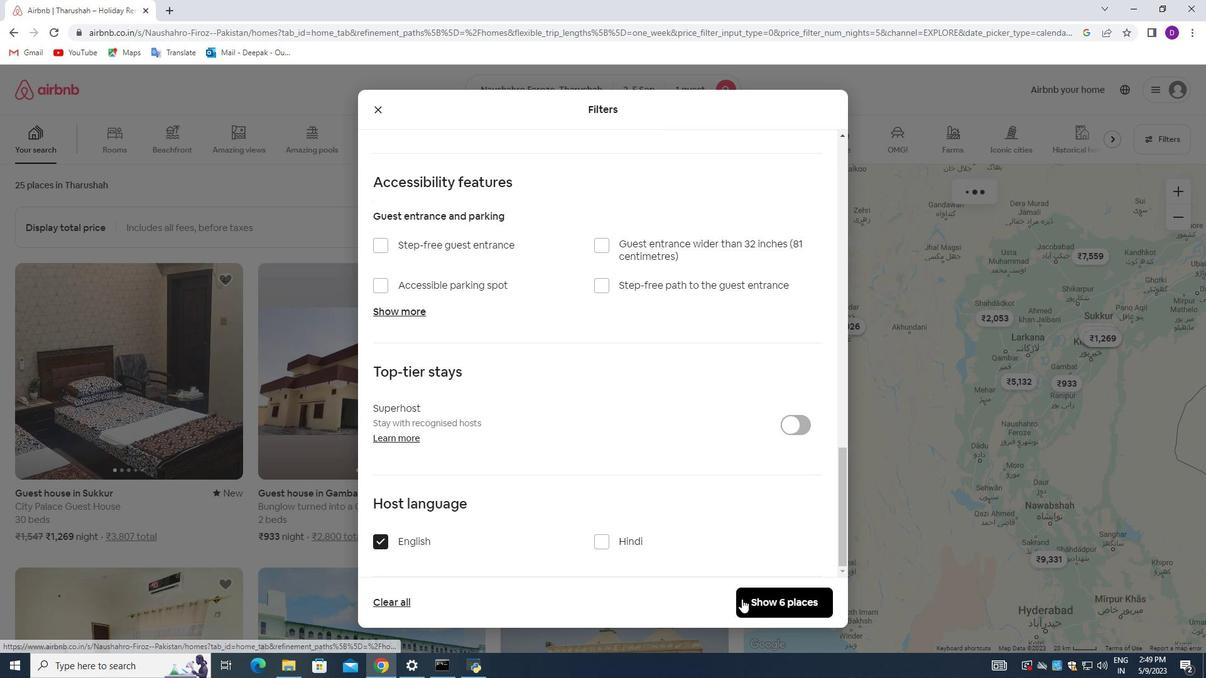 
Action: Mouse pressed left at (743, 597)
Screenshot: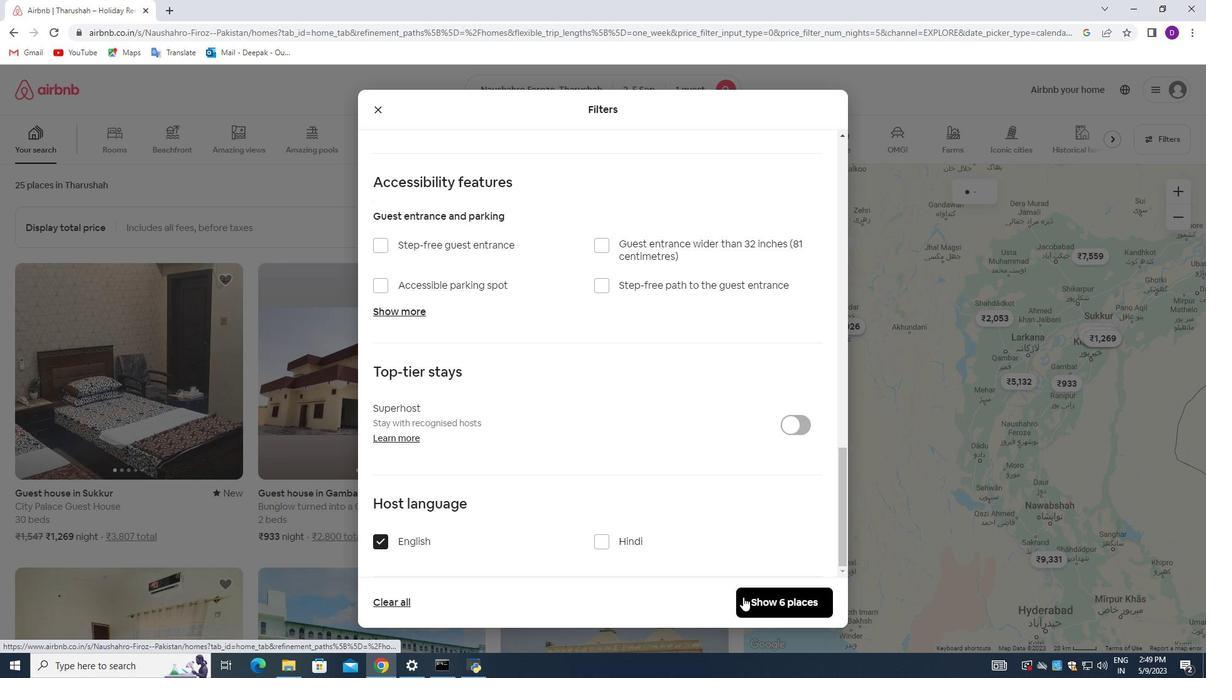 
Action: Mouse moved to (700, 447)
Screenshot: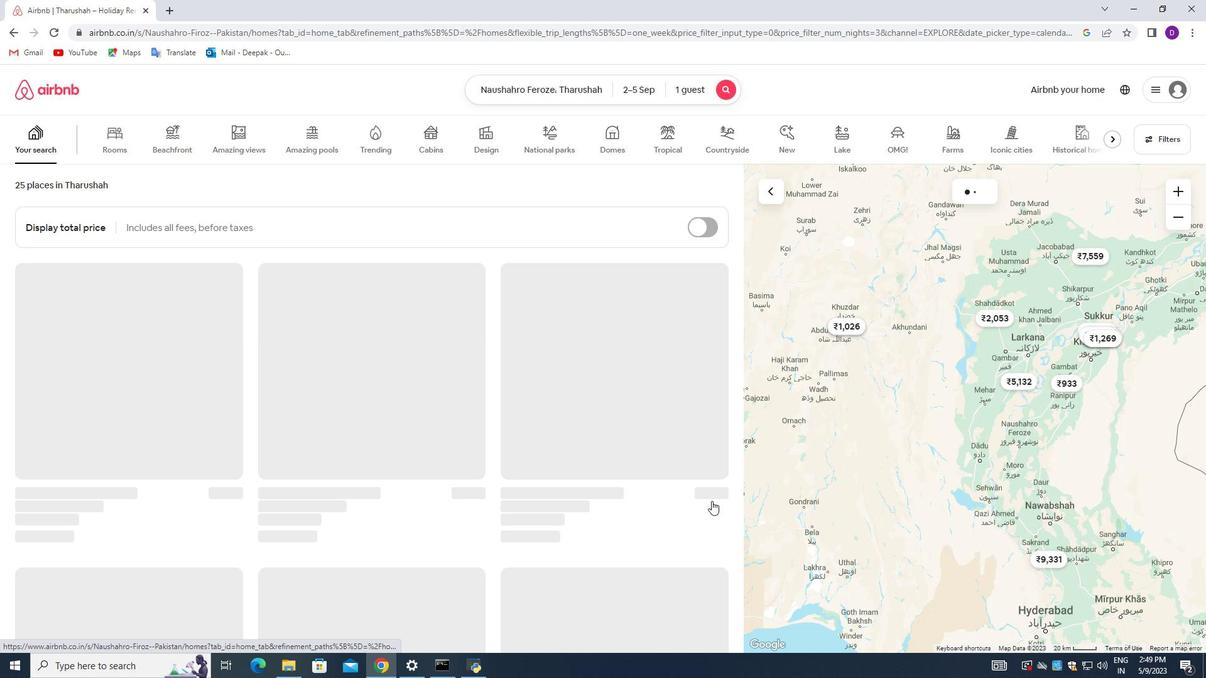 
